 Task: Look for space in Sampit, Indonesia from 1st June, 2023 to 9th June, 2023 for 5 adults in price range Rs.6000 to Rs.12000. Place can be entire place with 3 bedrooms having 3 beds and 3 bathrooms. Property type can be house, flat, guest house. Booking option can be shelf check-in. Required host language is English.
Action: Mouse moved to (448, 60)
Screenshot: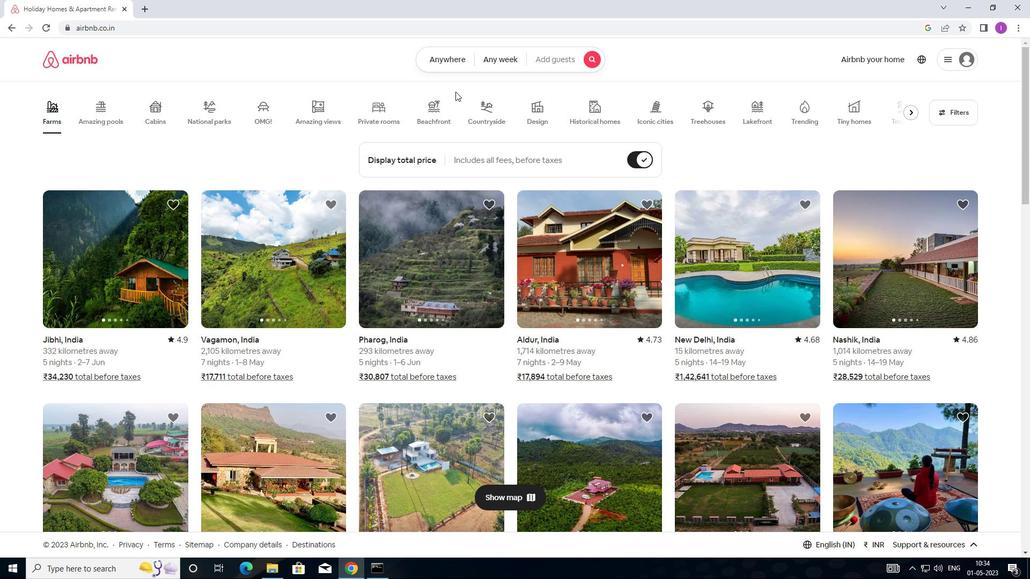 
Action: Mouse pressed left at (448, 60)
Screenshot: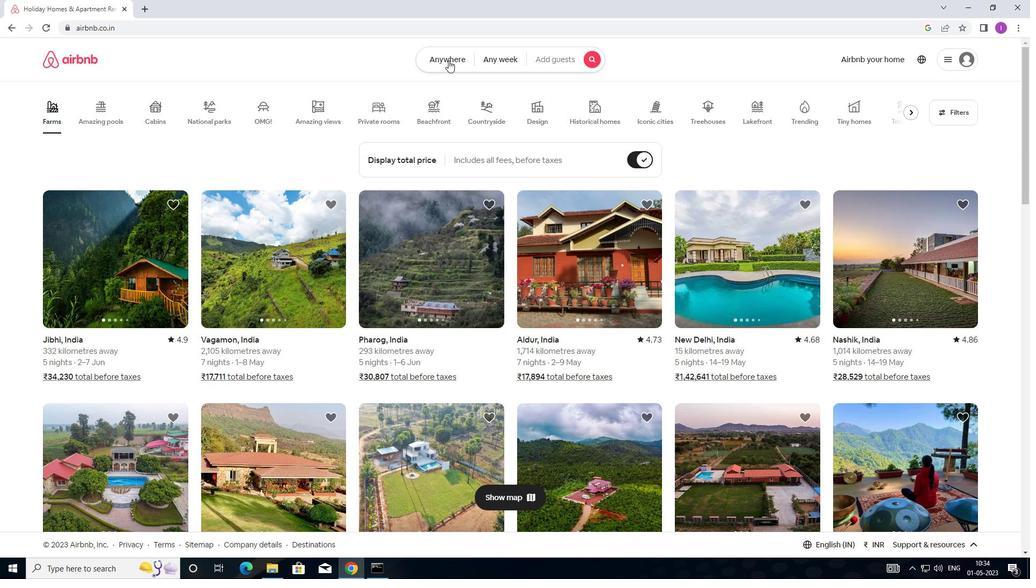 
Action: Mouse moved to (323, 106)
Screenshot: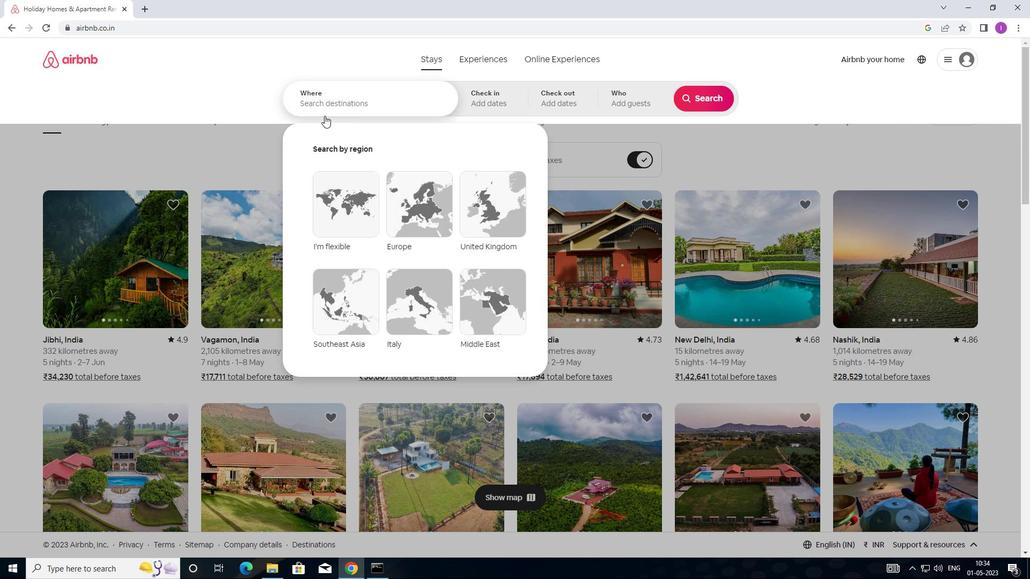 
Action: Mouse pressed left at (323, 106)
Screenshot: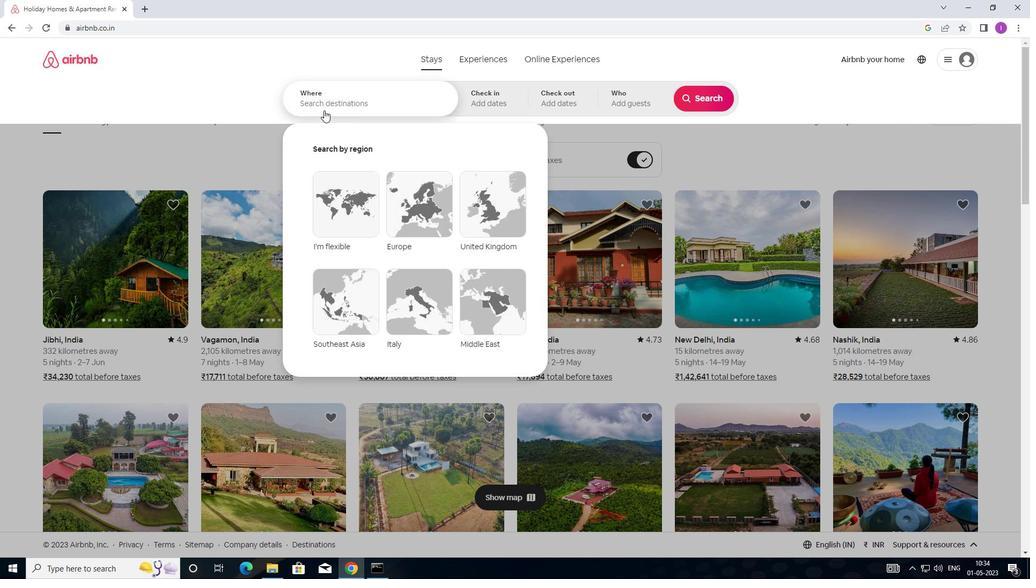 
Action: Mouse moved to (335, 97)
Screenshot: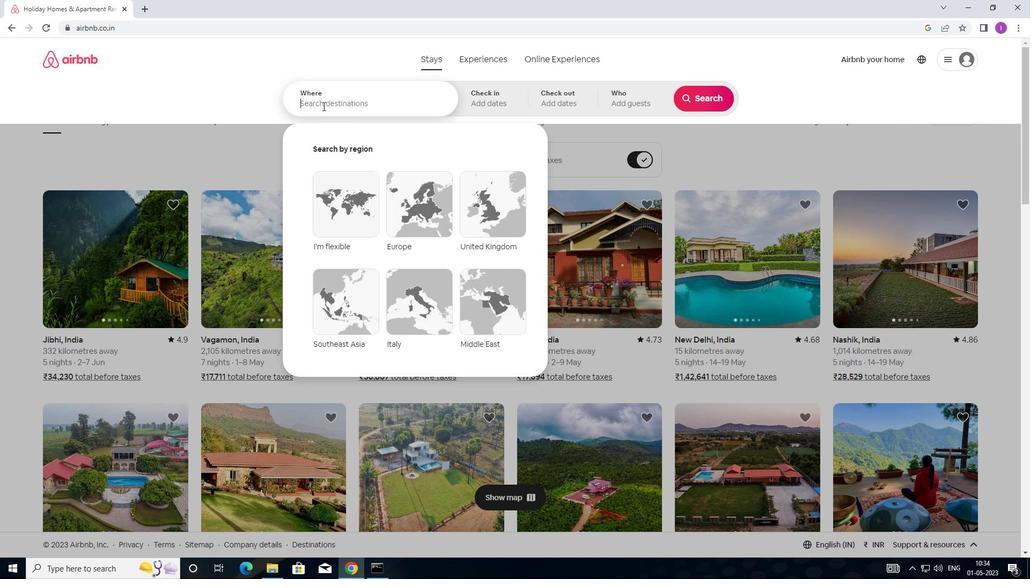 
Action: Key pressed <Key.shift>SAMPIT,<Key.shift>INDONESIA
Screenshot: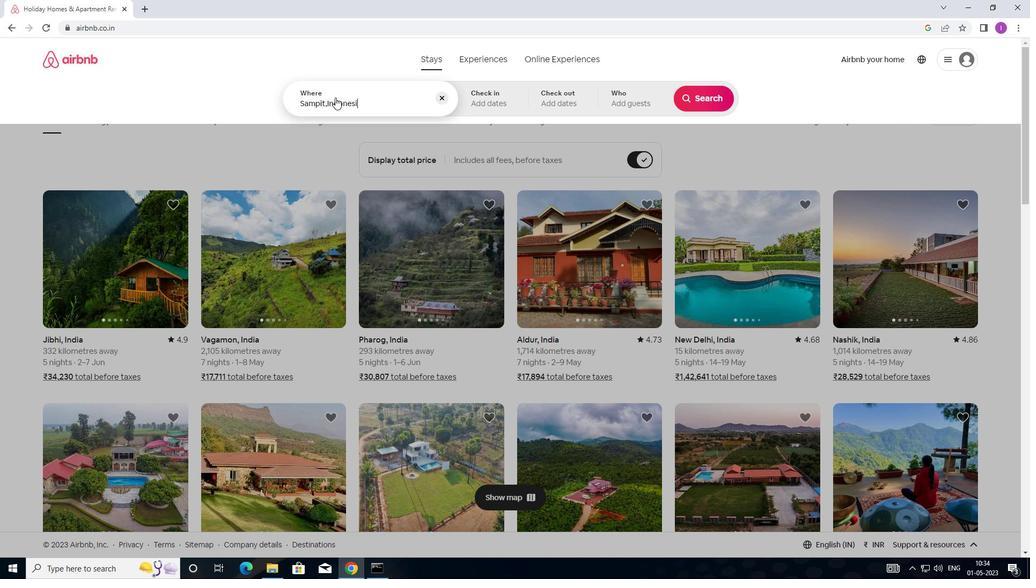 
Action: Mouse moved to (511, 100)
Screenshot: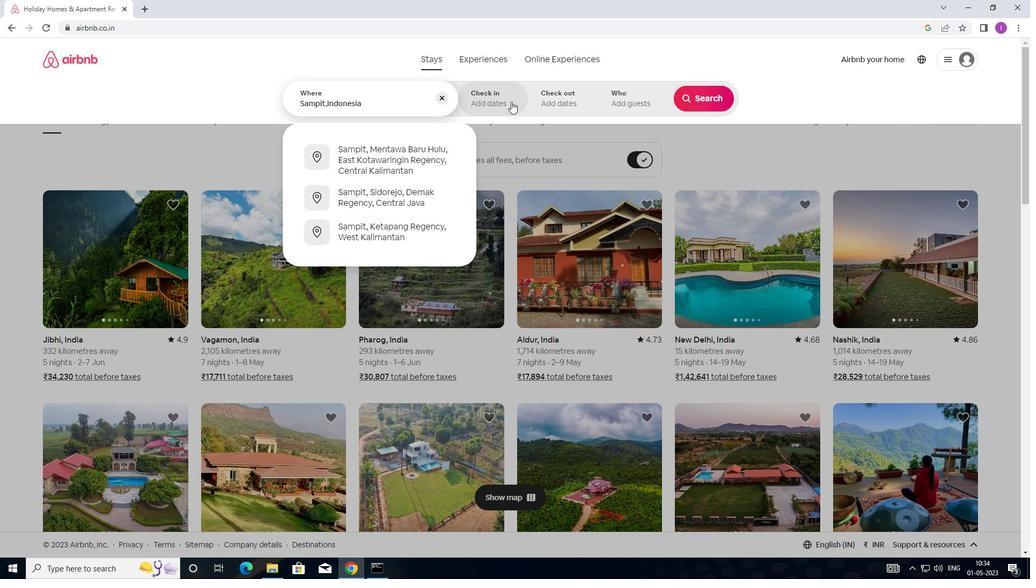 
Action: Mouse pressed left at (511, 100)
Screenshot: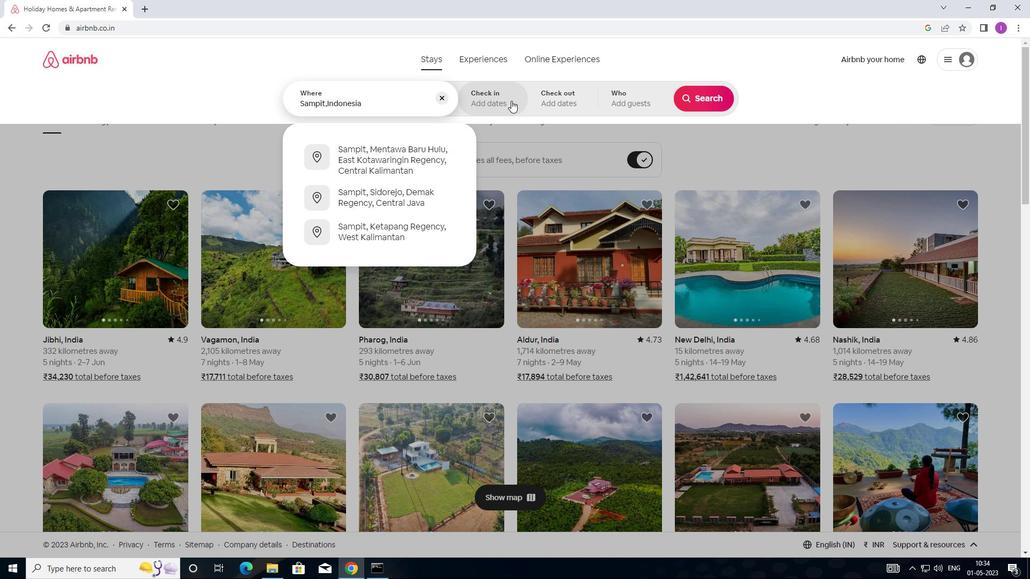 
Action: Mouse moved to (668, 258)
Screenshot: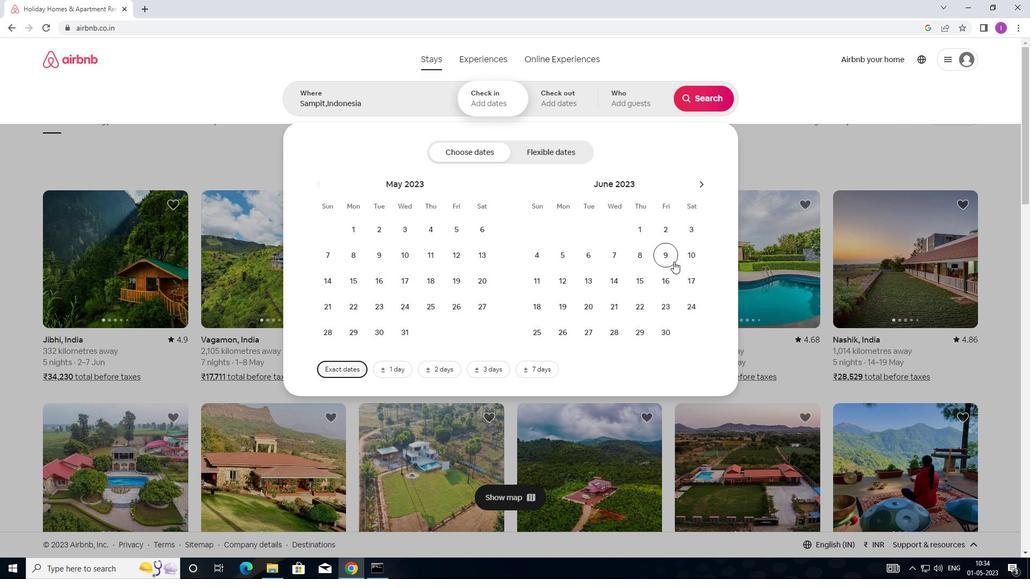 
Action: Mouse pressed left at (668, 258)
Screenshot: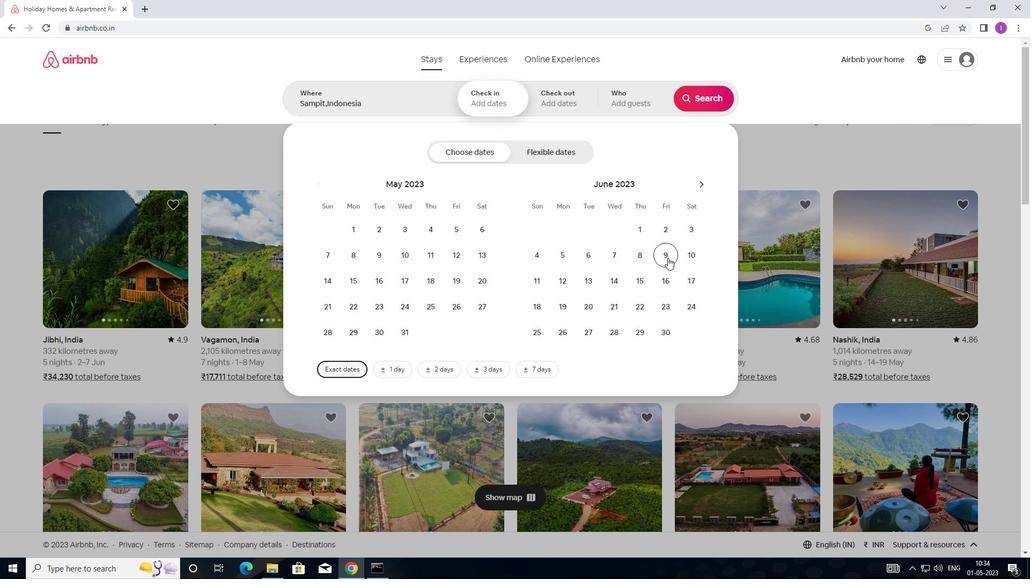 
Action: Mouse moved to (633, 231)
Screenshot: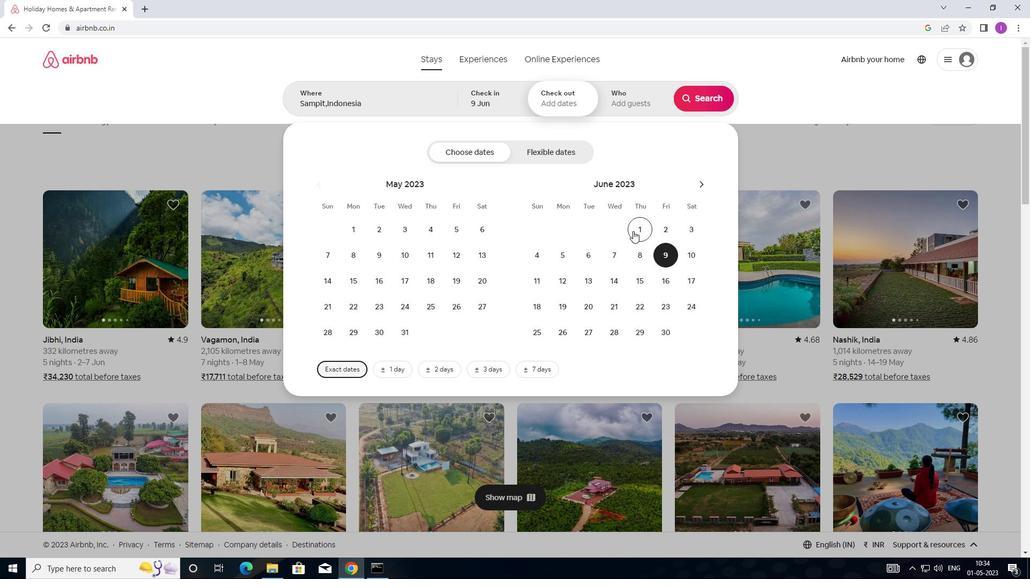 
Action: Mouse pressed left at (633, 231)
Screenshot: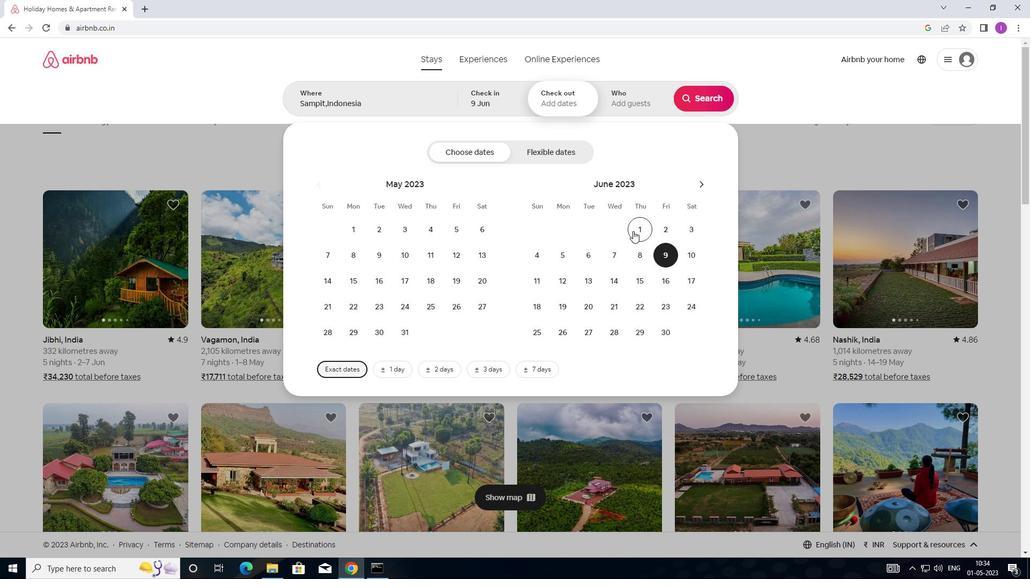 
Action: Mouse moved to (664, 256)
Screenshot: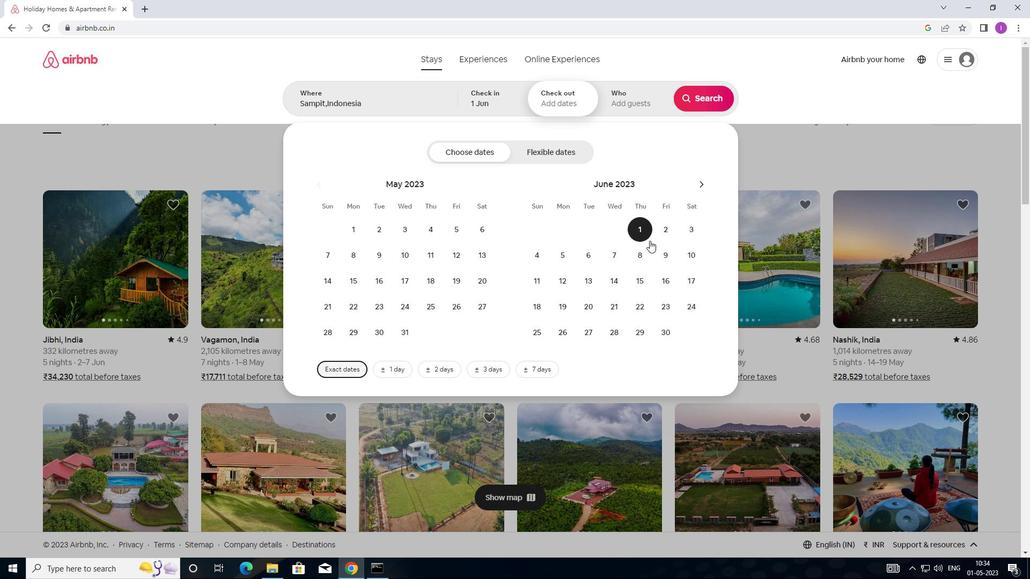 
Action: Mouse pressed left at (664, 256)
Screenshot: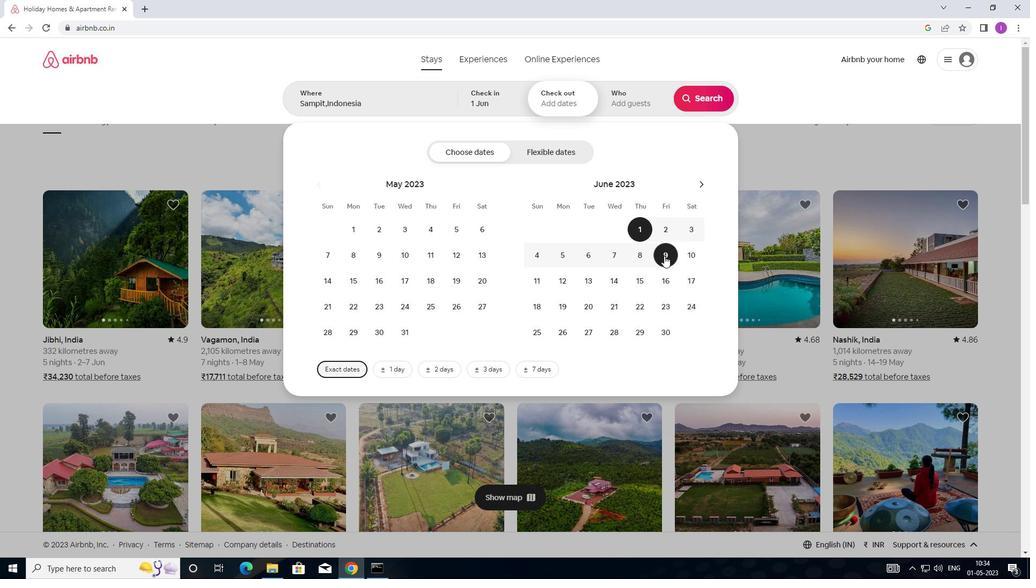 
Action: Mouse moved to (647, 109)
Screenshot: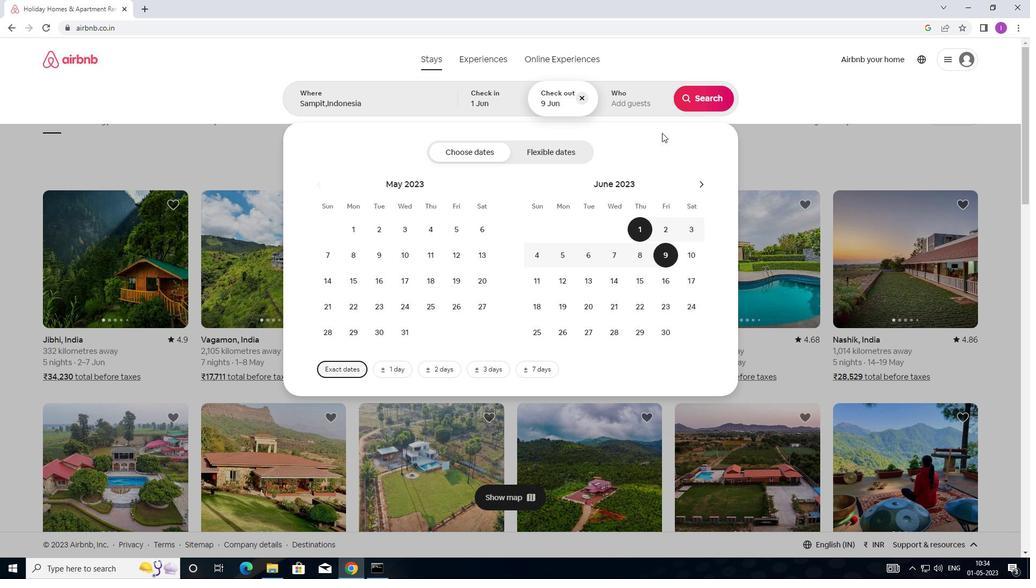 
Action: Mouse pressed left at (647, 109)
Screenshot: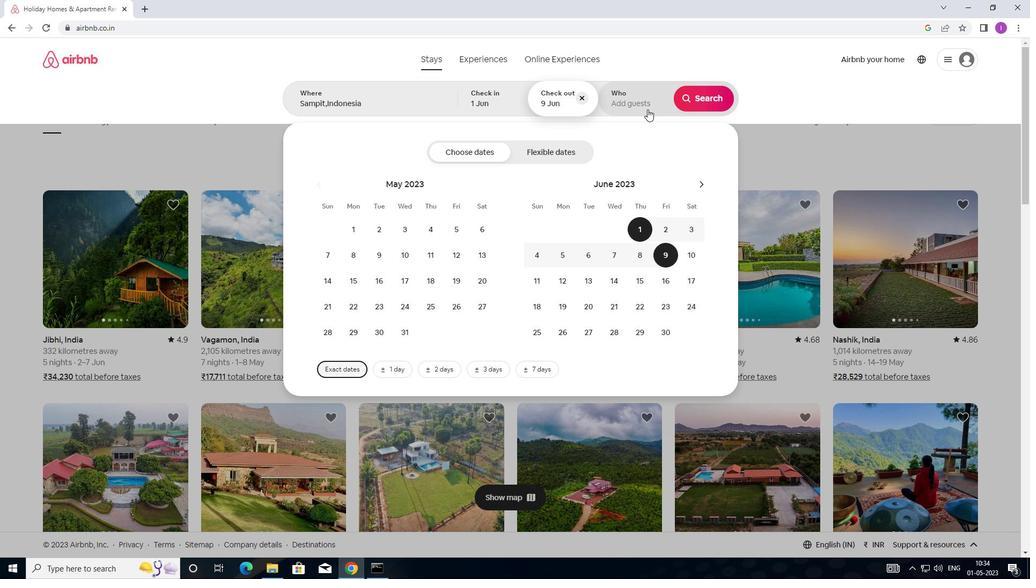 
Action: Mouse moved to (702, 153)
Screenshot: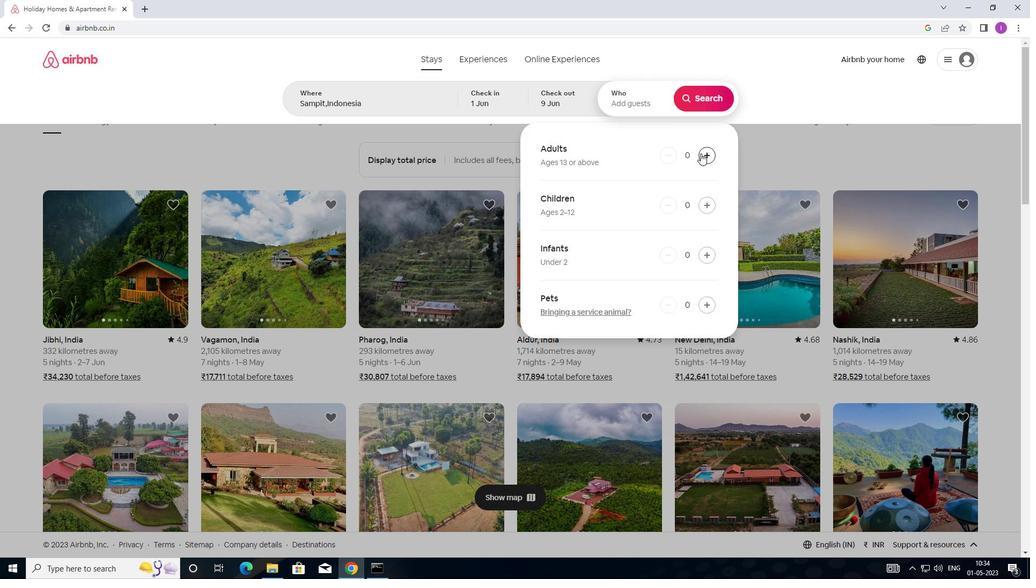 
Action: Mouse pressed left at (702, 153)
Screenshot: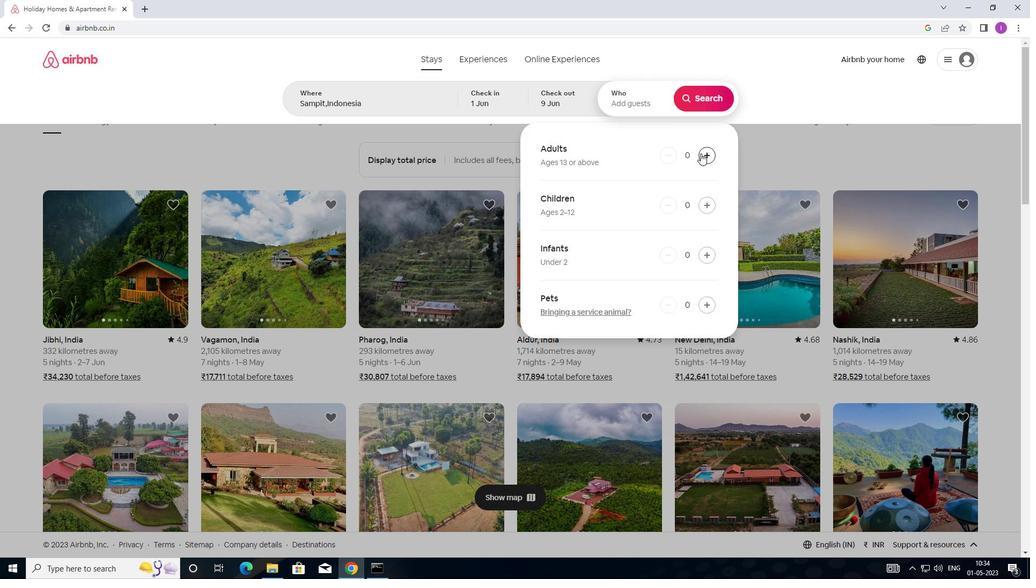
Action: Mouse moved to (703, 153)
Screenshot: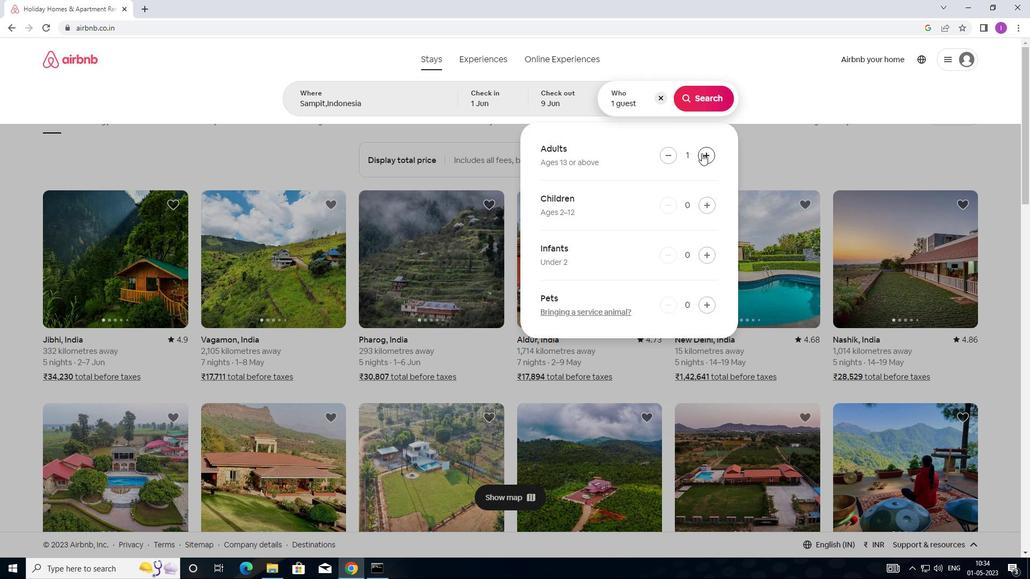 
Action: Mouse pressed left at (703, 153)
Screenshot: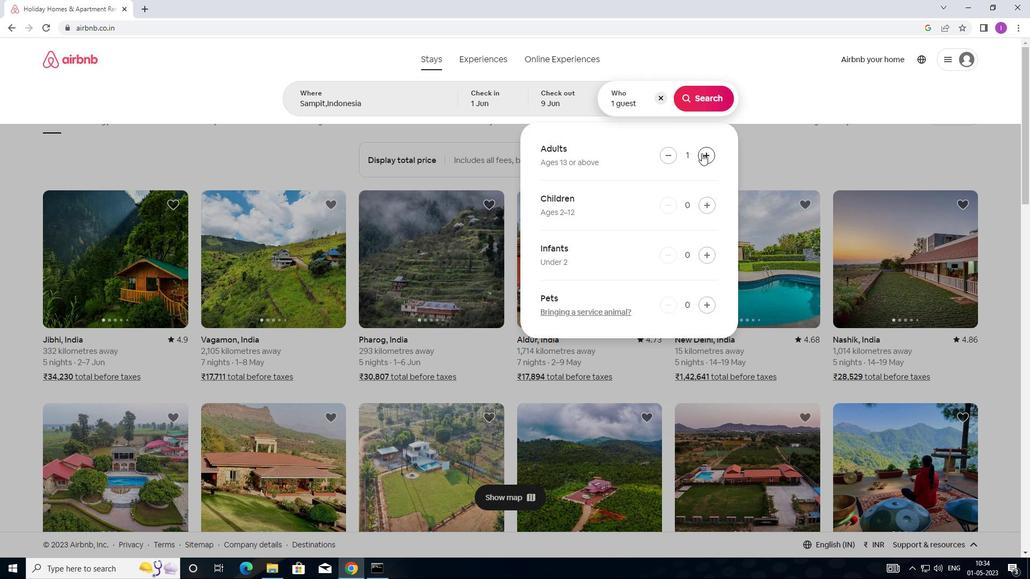 
Action: Mouse pressed left at (703, 153)
Screenshot: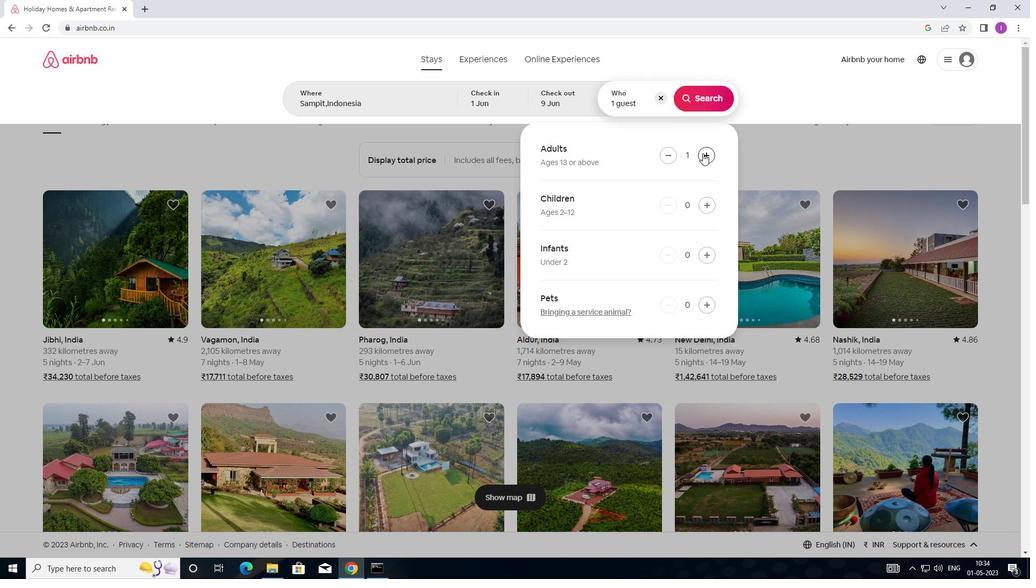 
Action: Mouse pressed left at (703, 153)
Screenshot: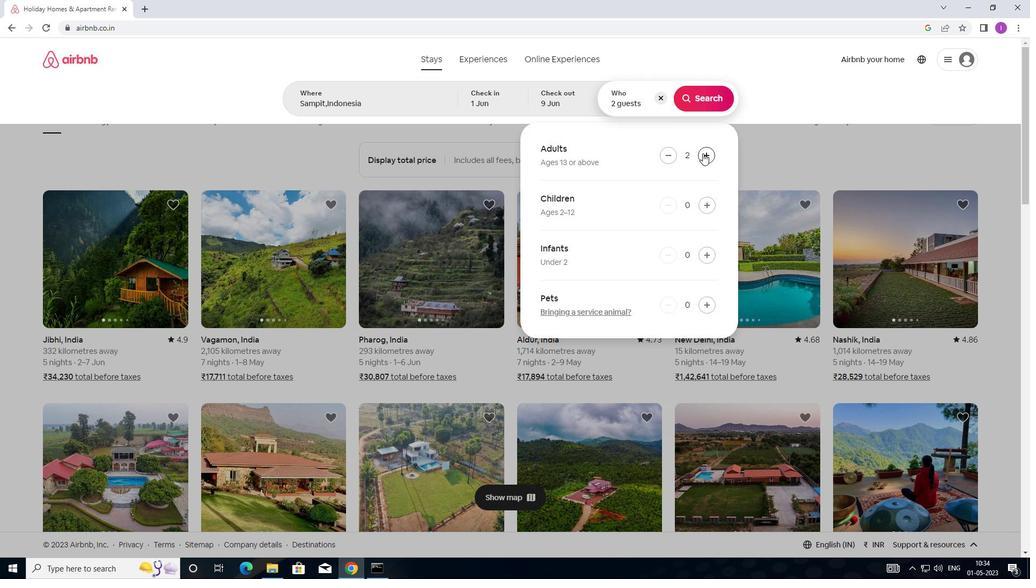 
Action: Mouse moved to (704, 152)
Screenshot: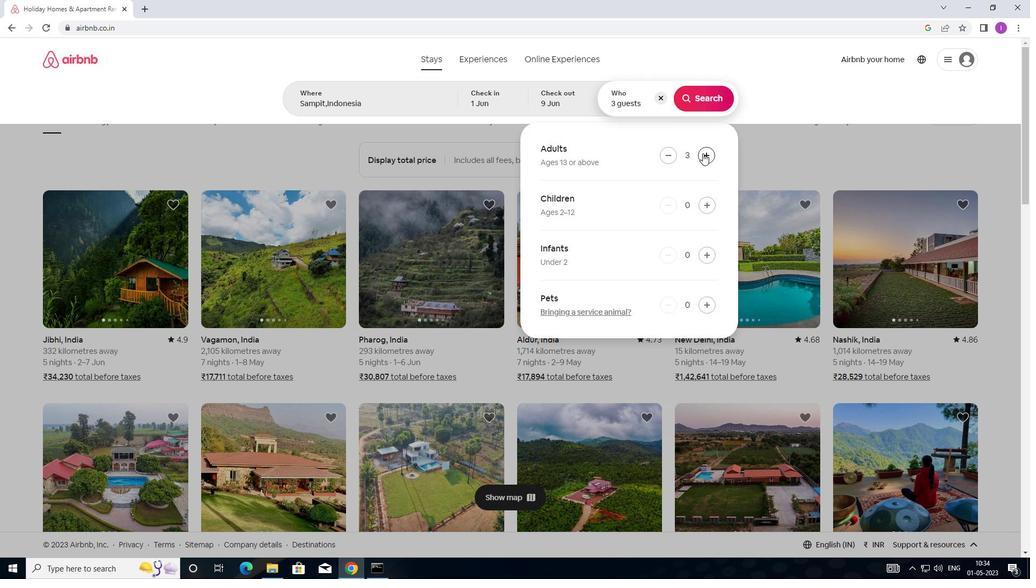 
Action: Mouse pressed left at (704, 152)
Screenshot: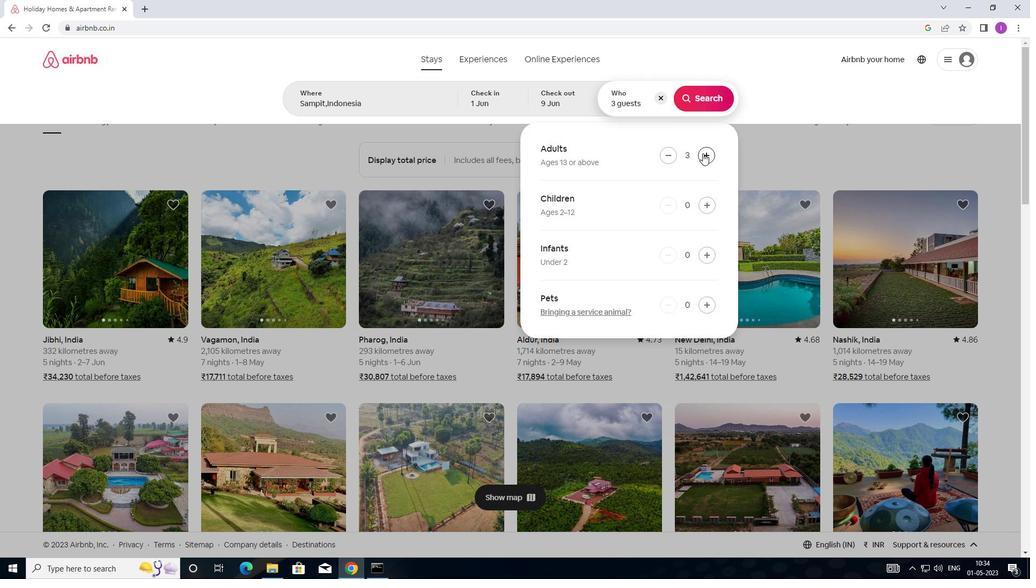 
Action: Mouse moved to (713, 105)
Screenshot: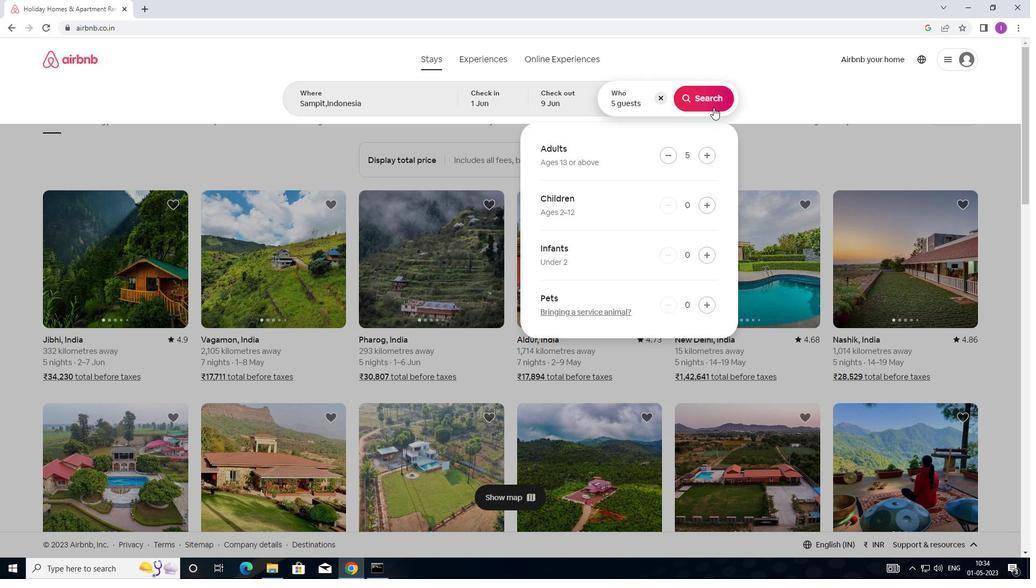 
Action: Mouse pressed left at (713, 105)
Screenshot: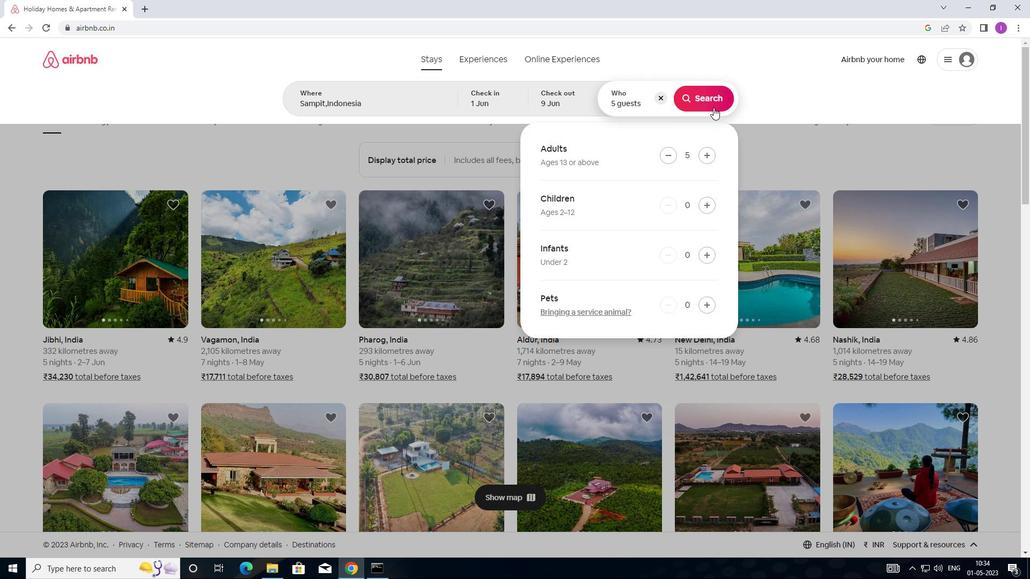 
Action: Mouse moved to (1000, 109)
Screenshot: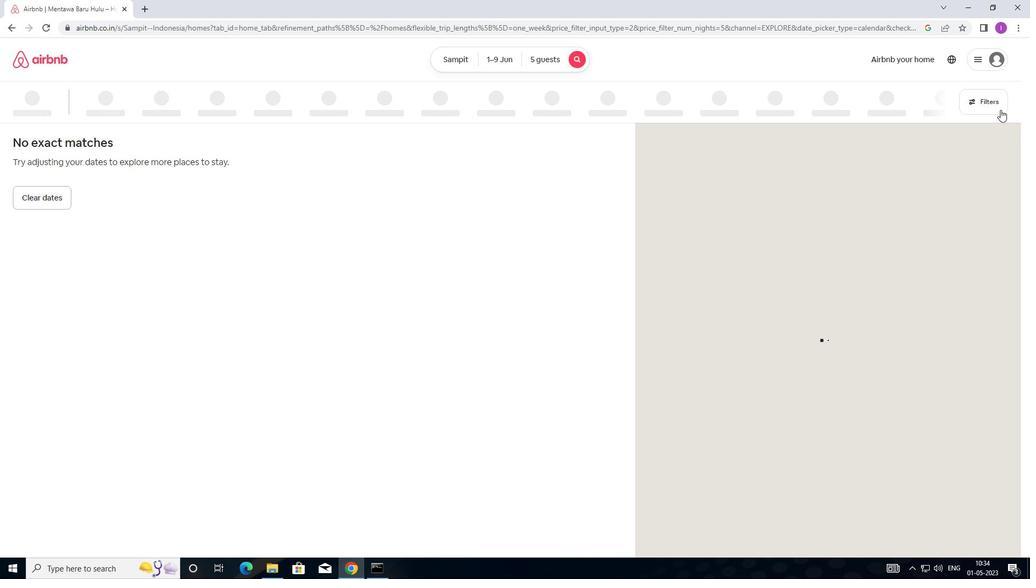 
Action: Mouse pressed left at (1000, 109)
Screenshot: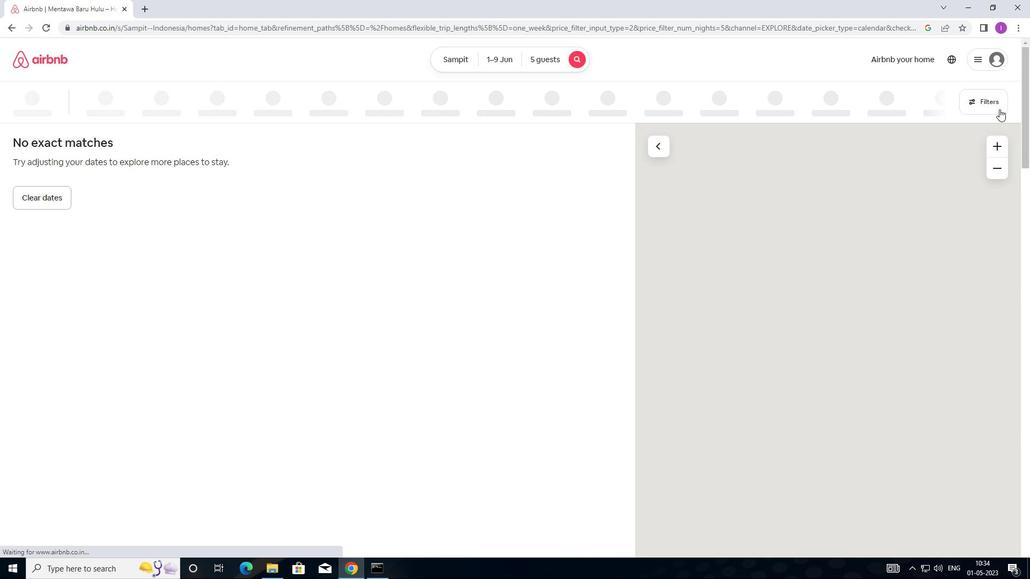 
Action: Mouse moved to (381, 172)
Screenshot: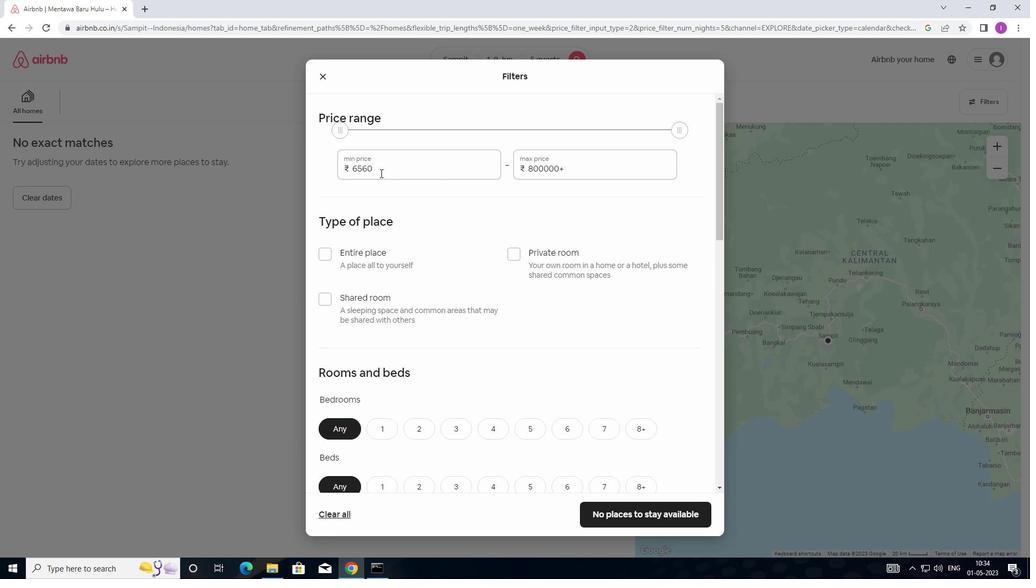 
Action: Mouse pressed left at (381, 172)
Screenshot: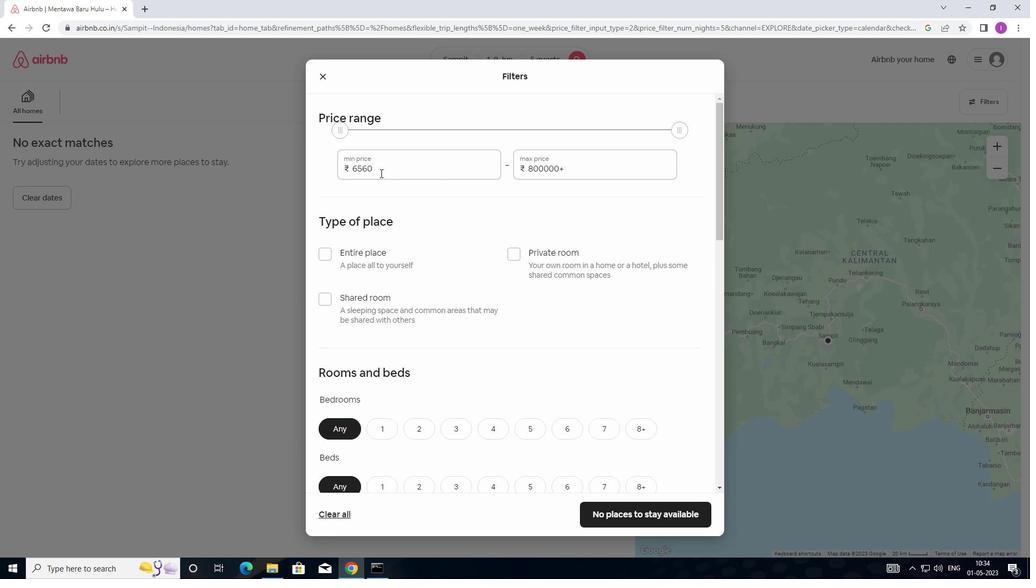
Action: Mouse moved to (332, 171)
Screenshot: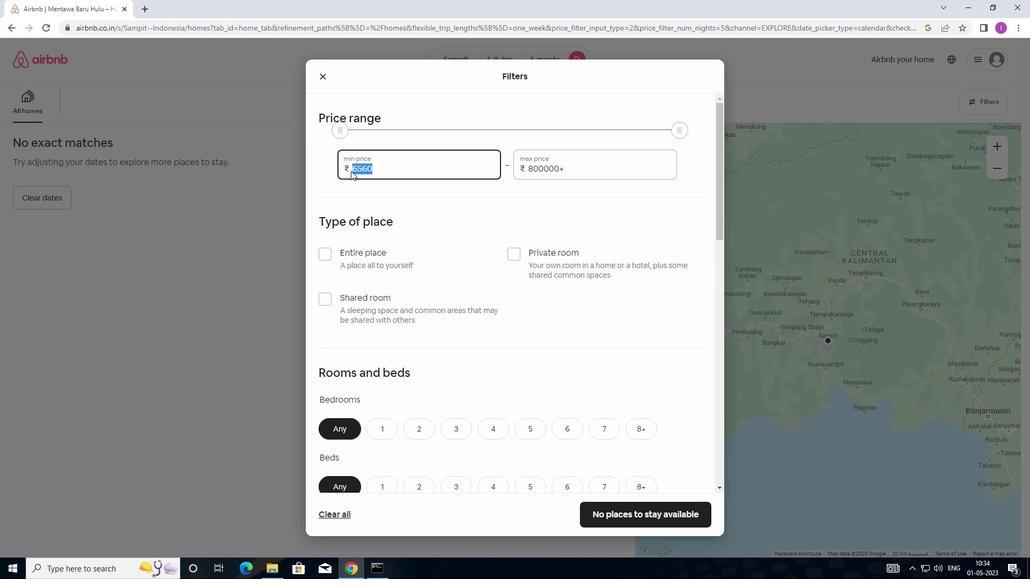 
Action: Key pressed 6000
Screenshot: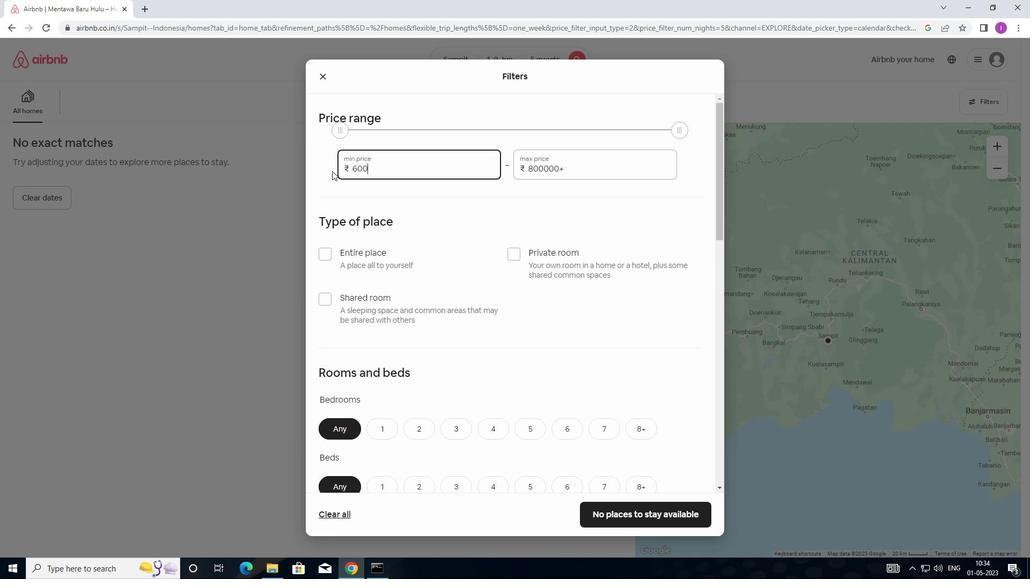 
Action: Mouse moved to (572, 172)
Screenshot: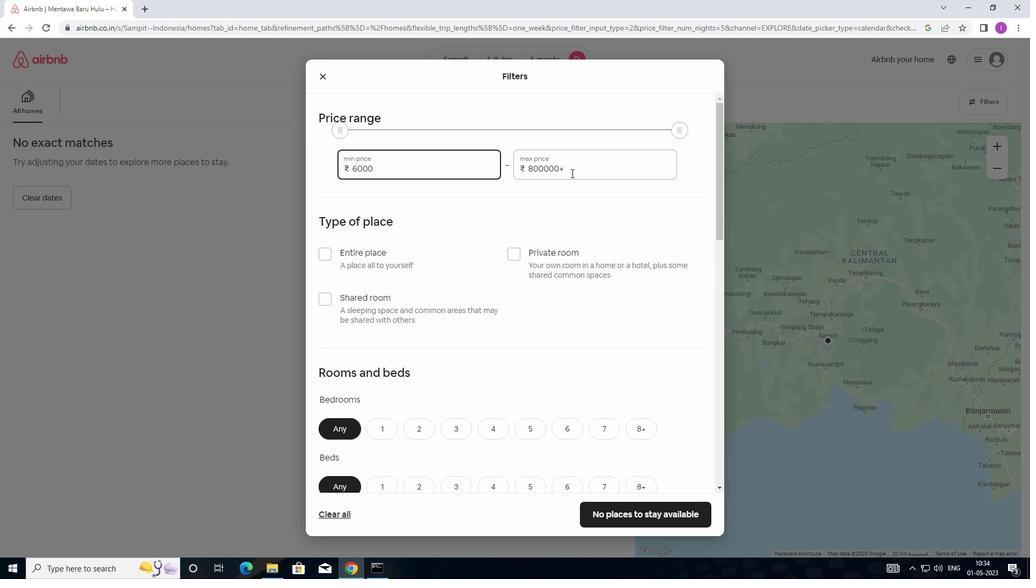
Action: Mouse pressed left at (572, 172)
Screenshot: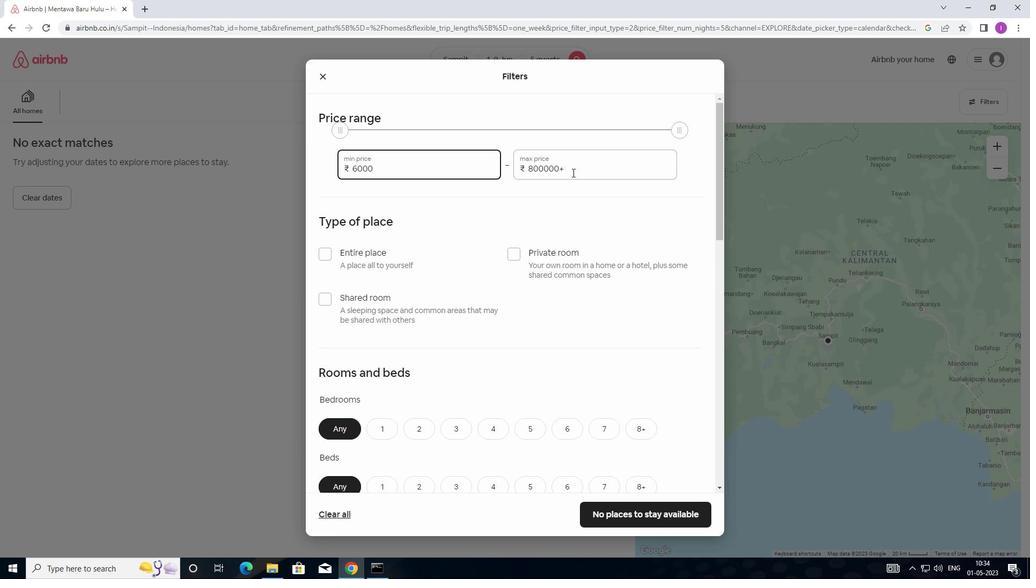 
Action: Mouse moved to (518, 171)
Screenshot: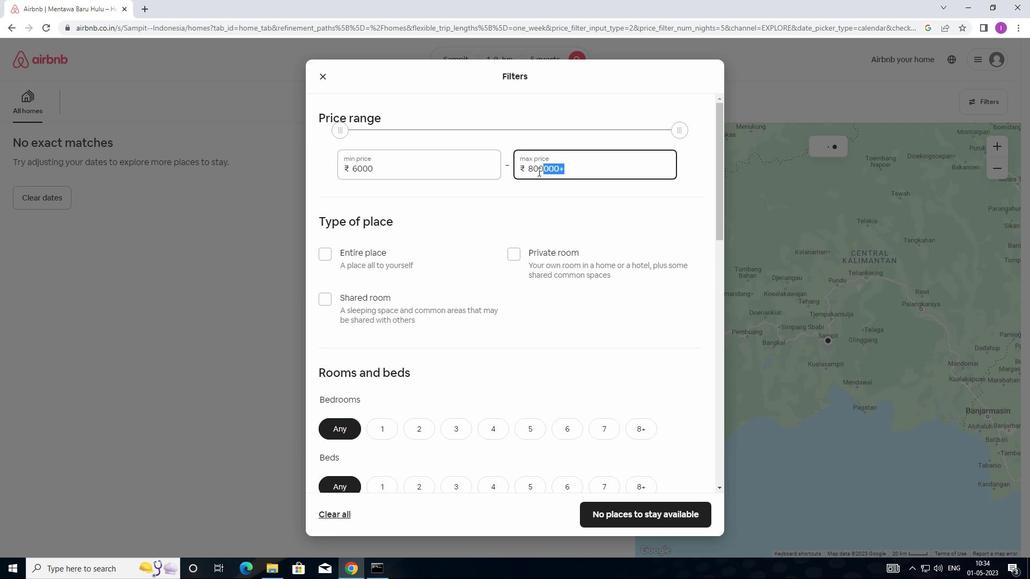 
Action: Key pressed 12000
Screenshot: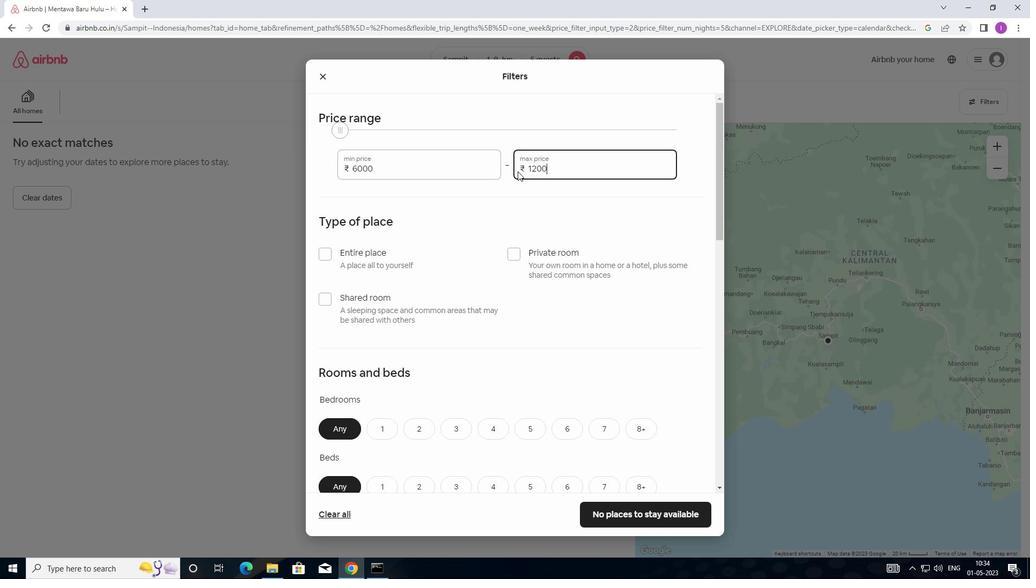
Action: Mouse moved to (337, 256)
Screenshot: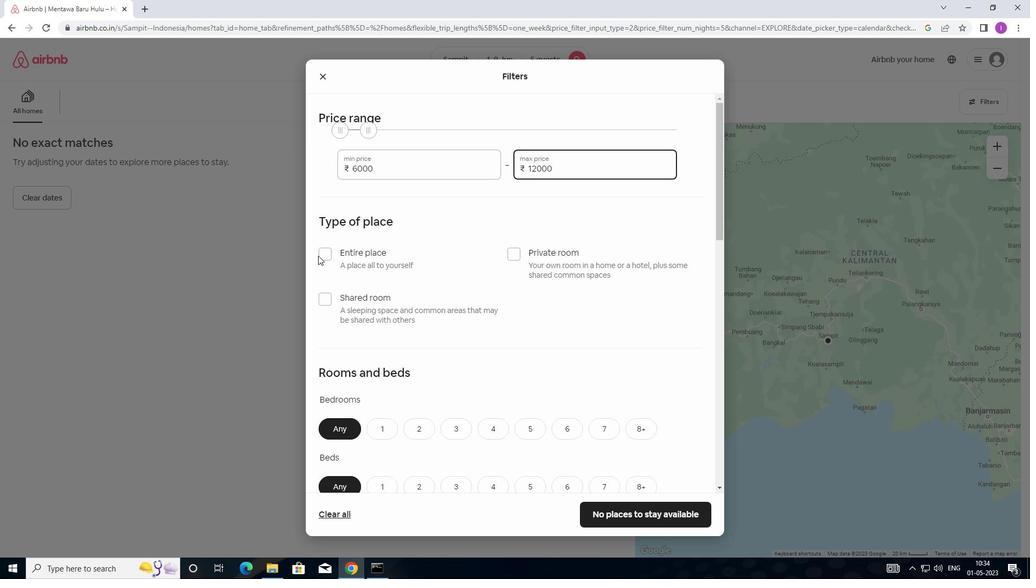 
Action: Mouse pressed left at (337, 256)
Screenshot: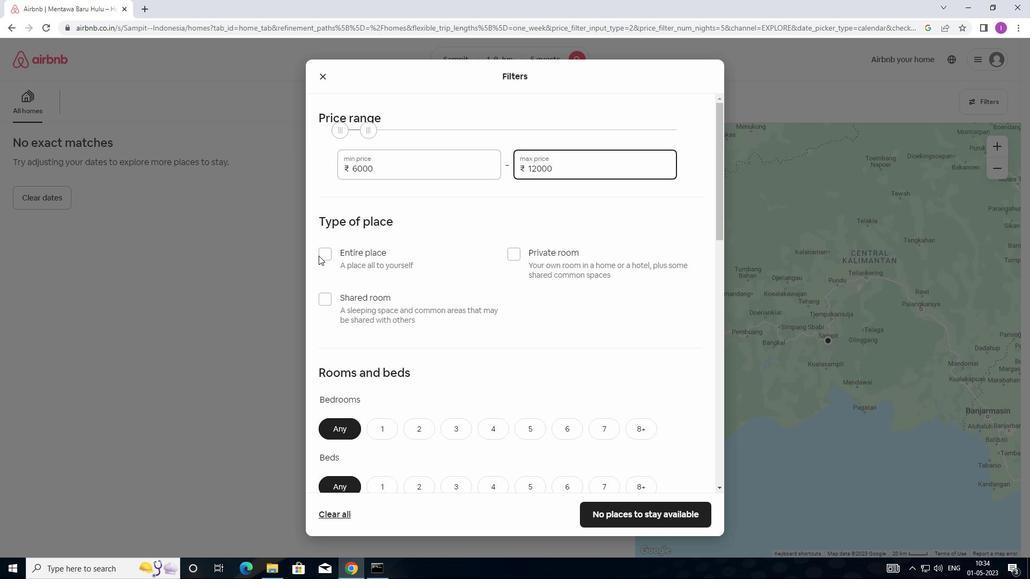 
Action: Mouse moved to (379, 309)
Screenshot: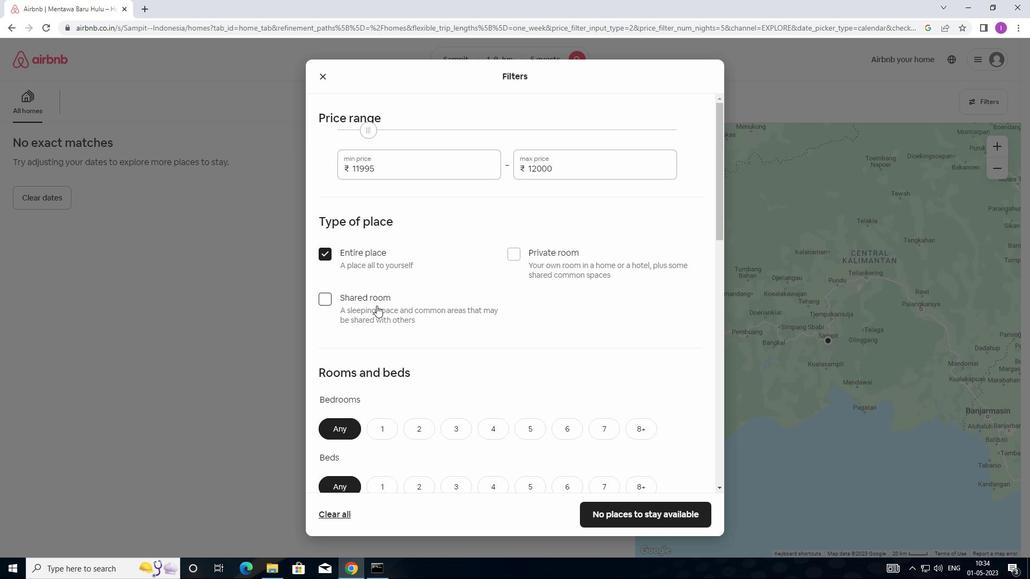
Action: Mouse scrolled (379, 309) with delta (0, 0)
Screenshot: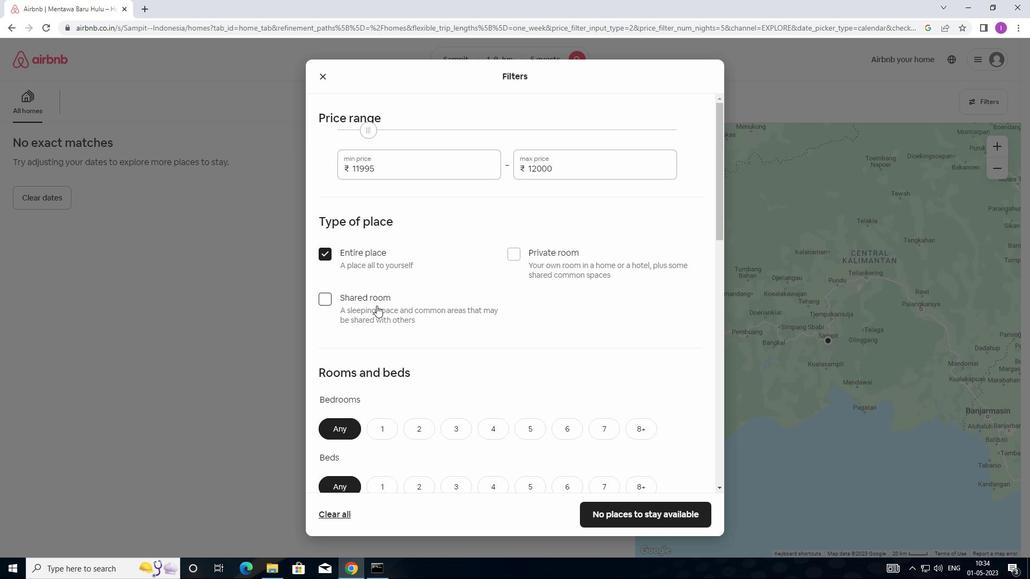 
Action: Mouse moved to (381, 313)
Screenshot: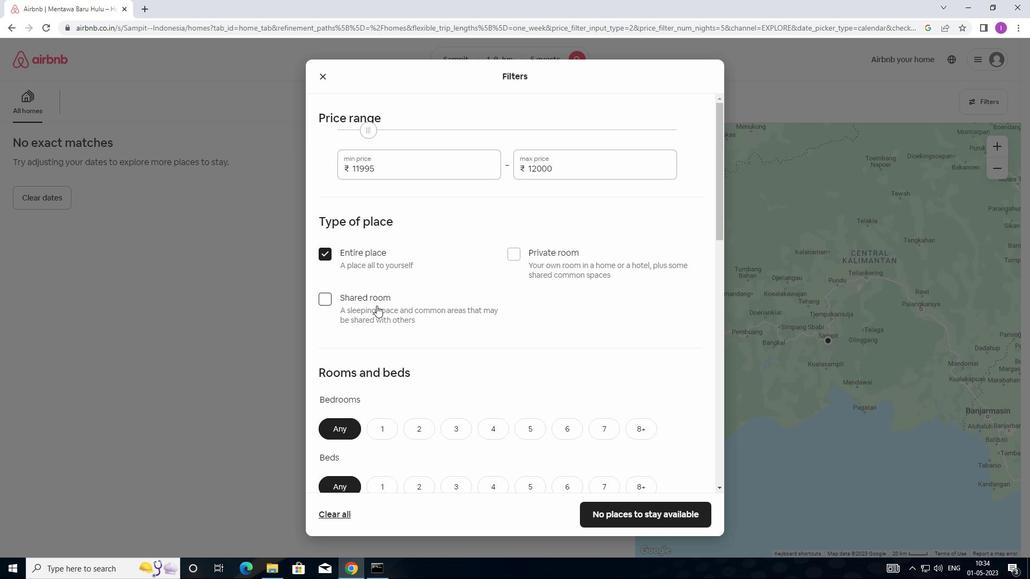 
Action: Mouse scrolled (381, 312) with delta (0, 0)
Screenshot: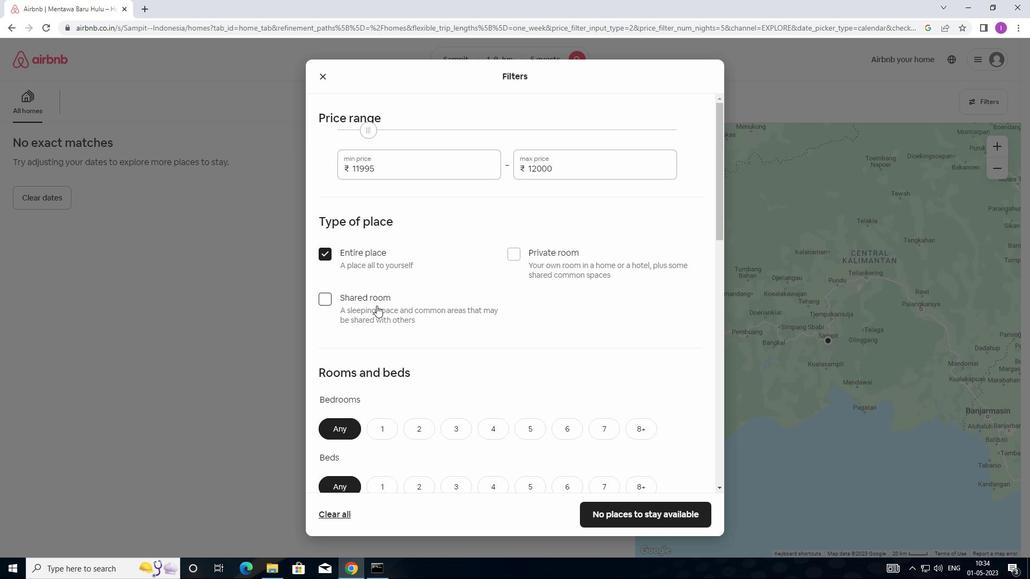 
Action: Mouse moved to (382, 314)
Screenshot: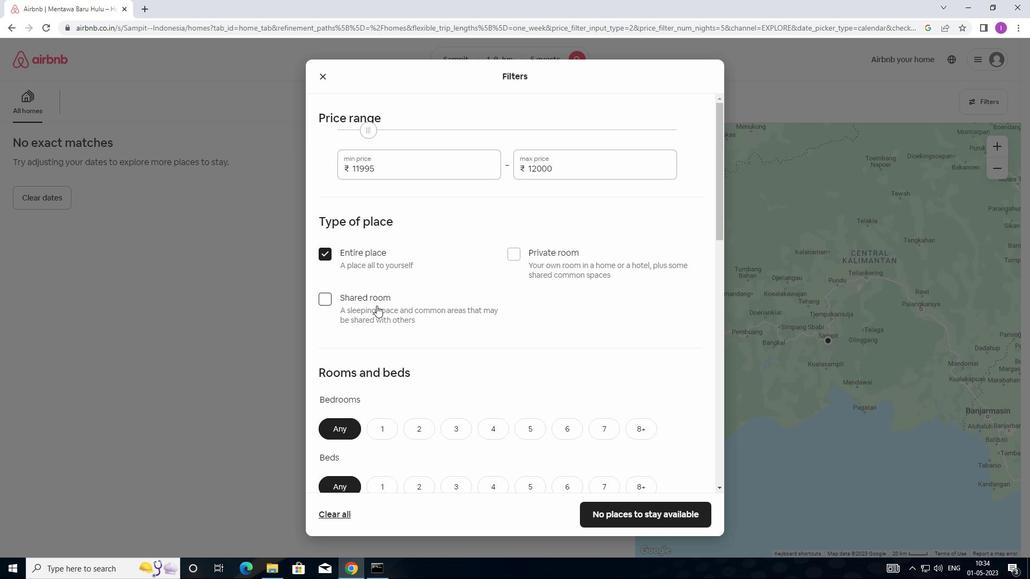 
Action: Mouse scrolled (382, 314) with delta (0, 0)
Screenshot: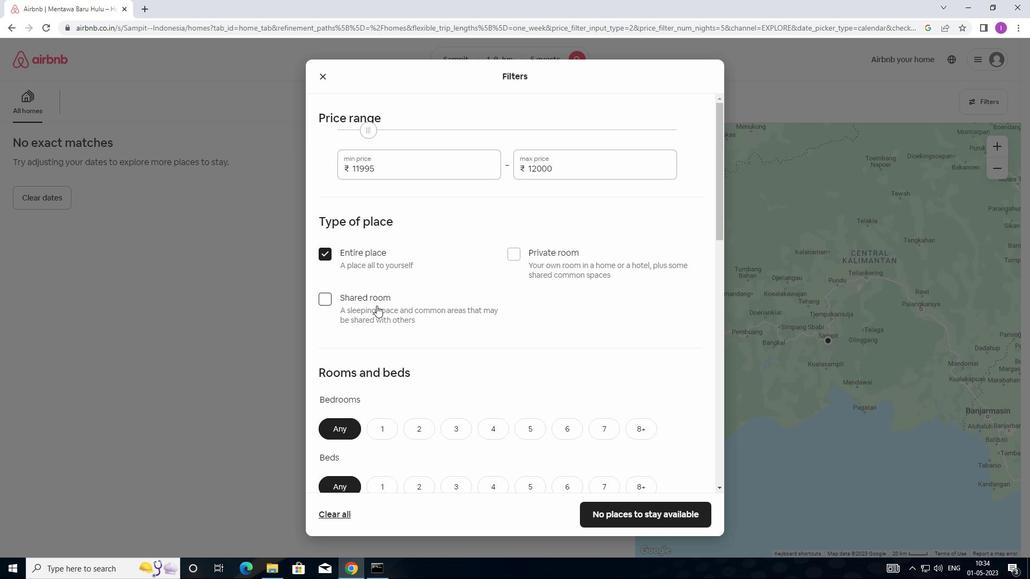 
Action: Mouse scrolled (382, 314) with delta (0, 0)
Screenshot: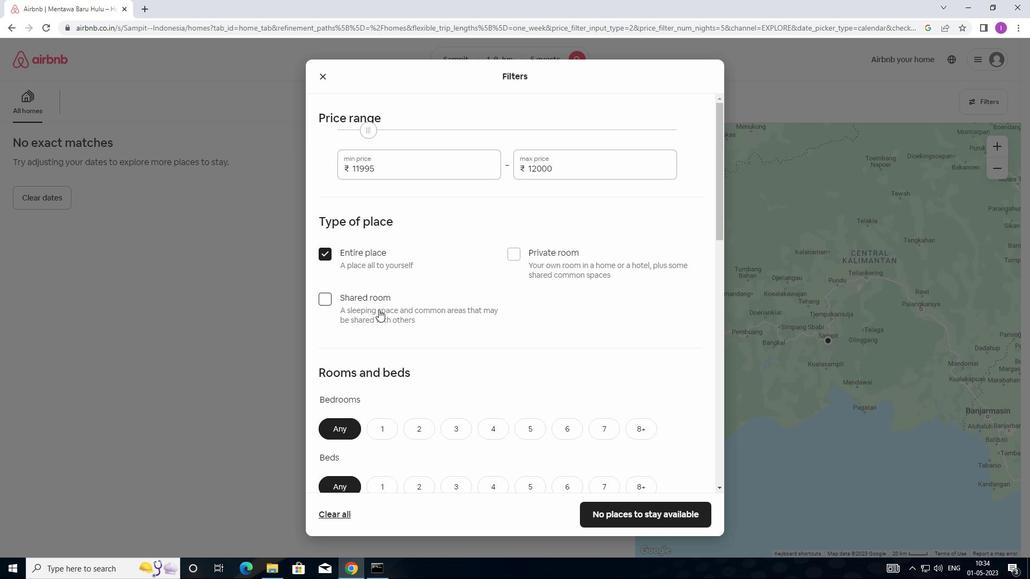 
Action: Mouse moved to (467, 219)
Screenshot: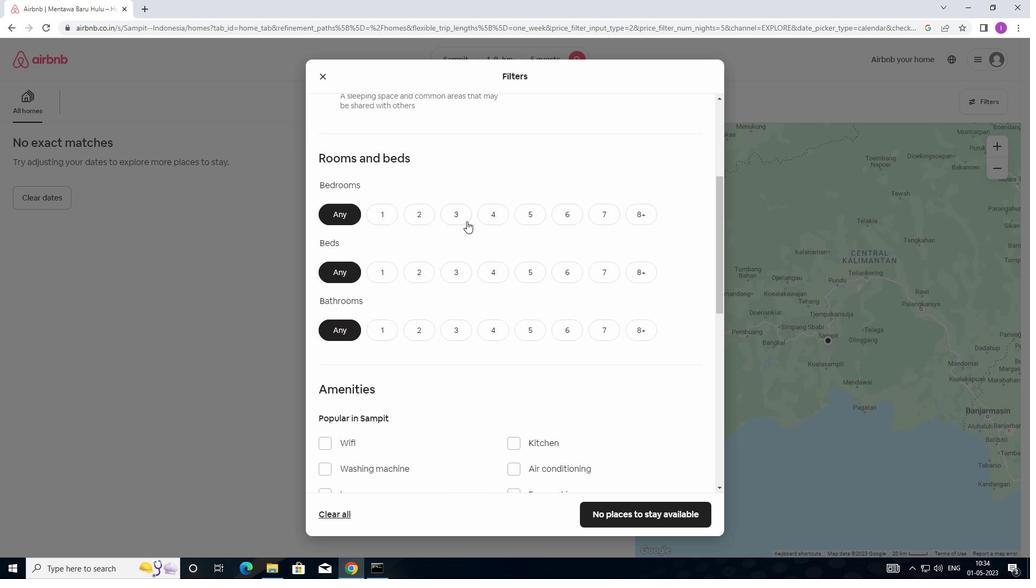 
Action: Mouse pressed left at (467, 219)
Screenshot: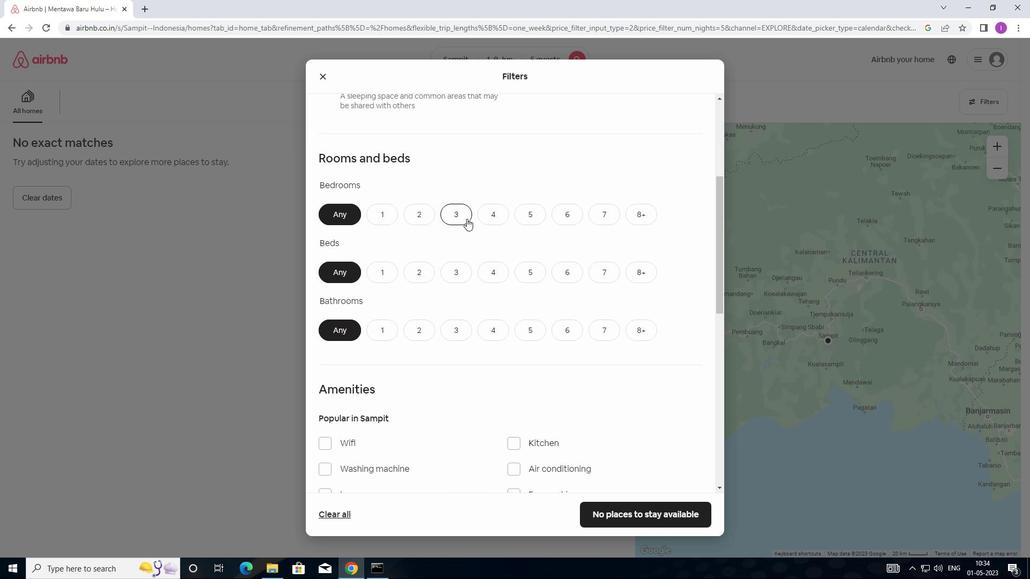 
Action: Mouse moved to (445, 261)
Screenshot: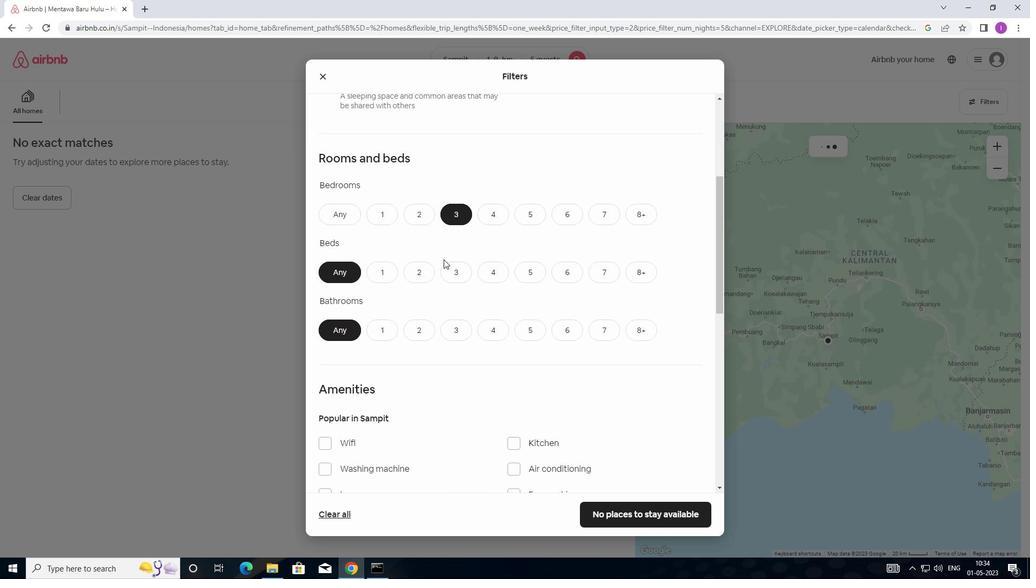 
Action: Mouse pressed left at (445, 261)
Screenshot: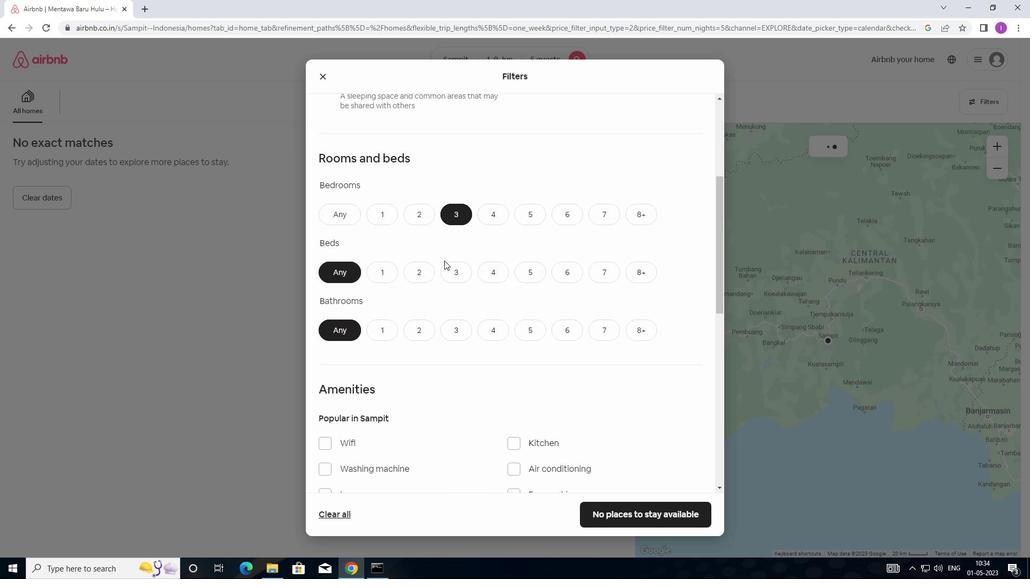 
Action: Mouse moved to (455, 281)
Screenshot: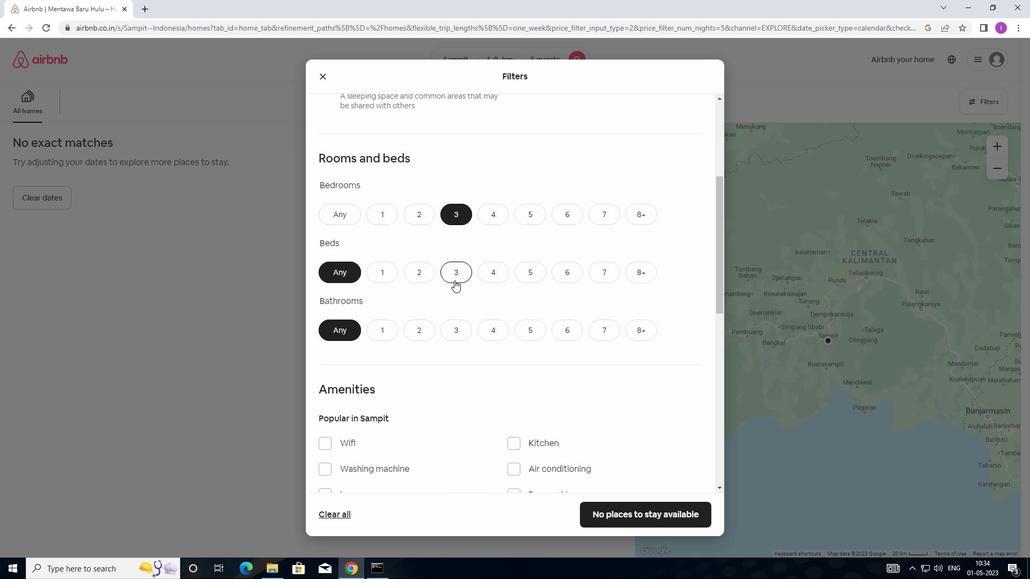 
Action: Mouse pressed left at (455, 281)
Screenshot: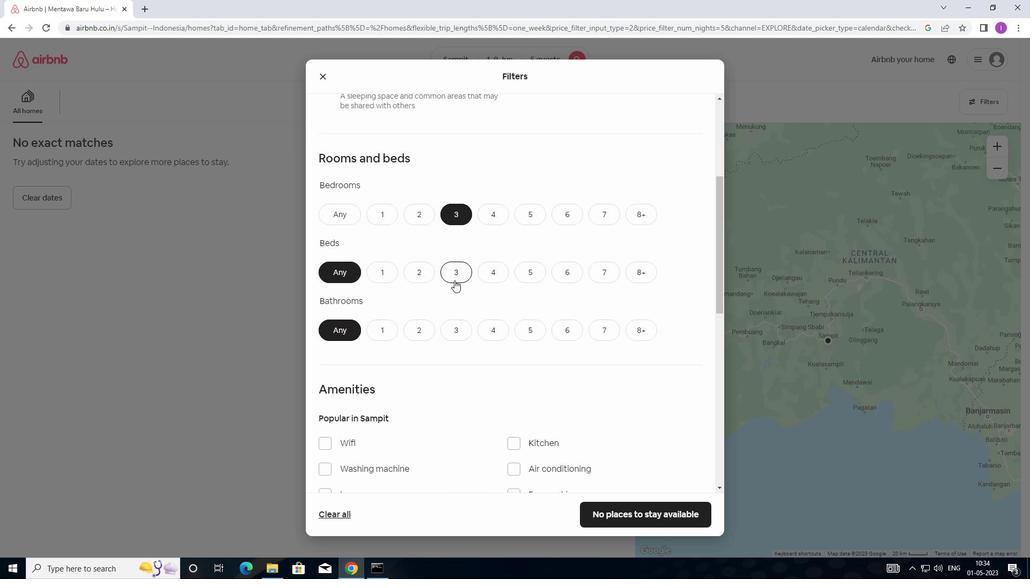
Action: Mouse moved to (457, 332)
Screenshot: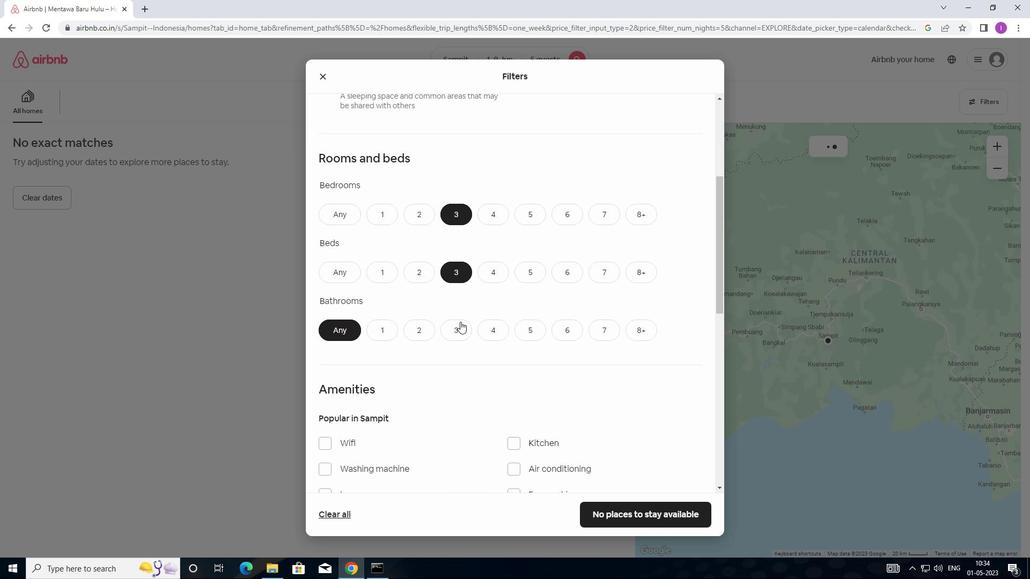 
Action: Mouse pressed left at (457, 332)
Screenshot: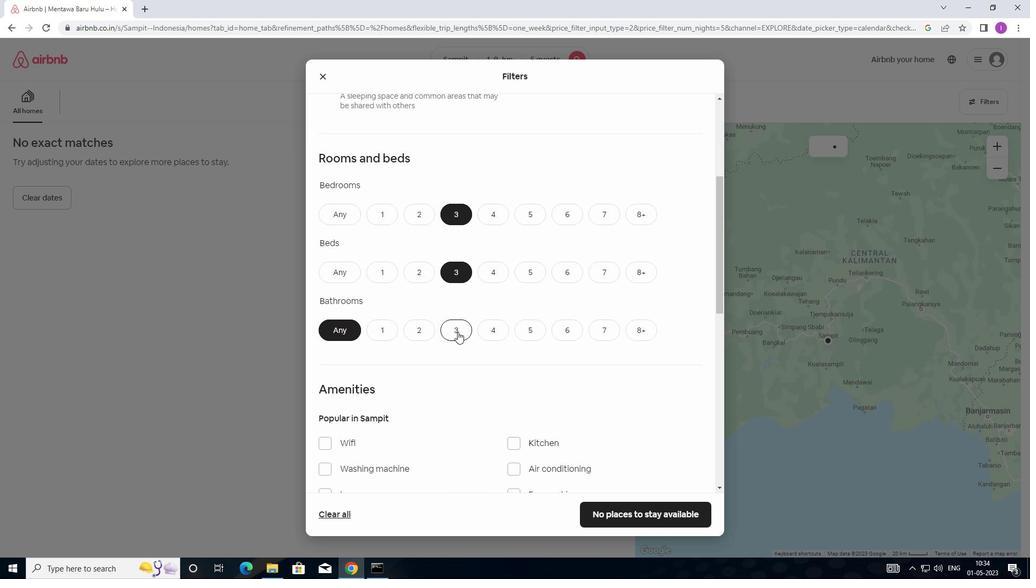 
Action: Mouse moved to (485, 320)
Screenshot: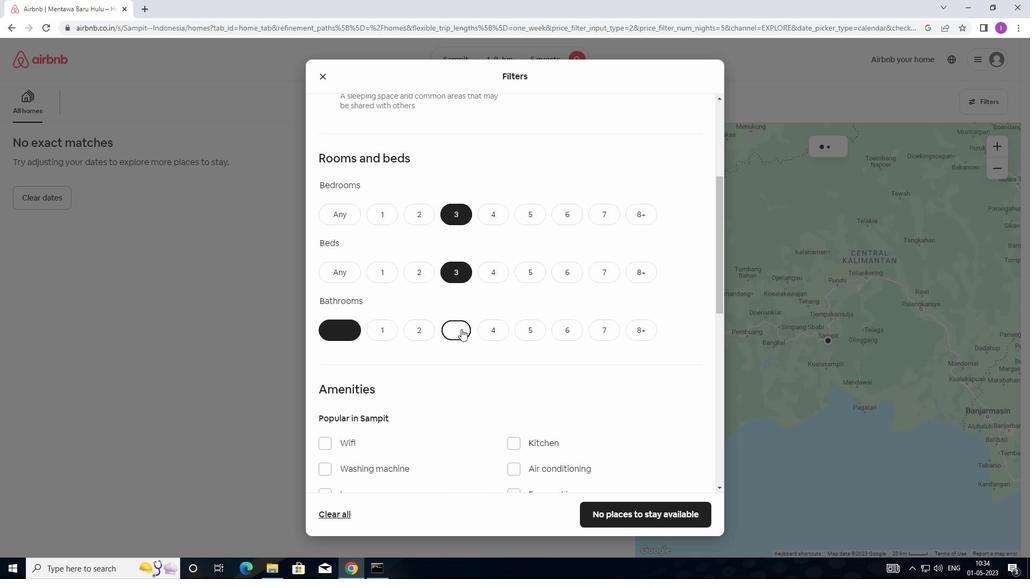 
Action: Mouse scrolled (485, 319) with delta (0, 0)
Screenshot: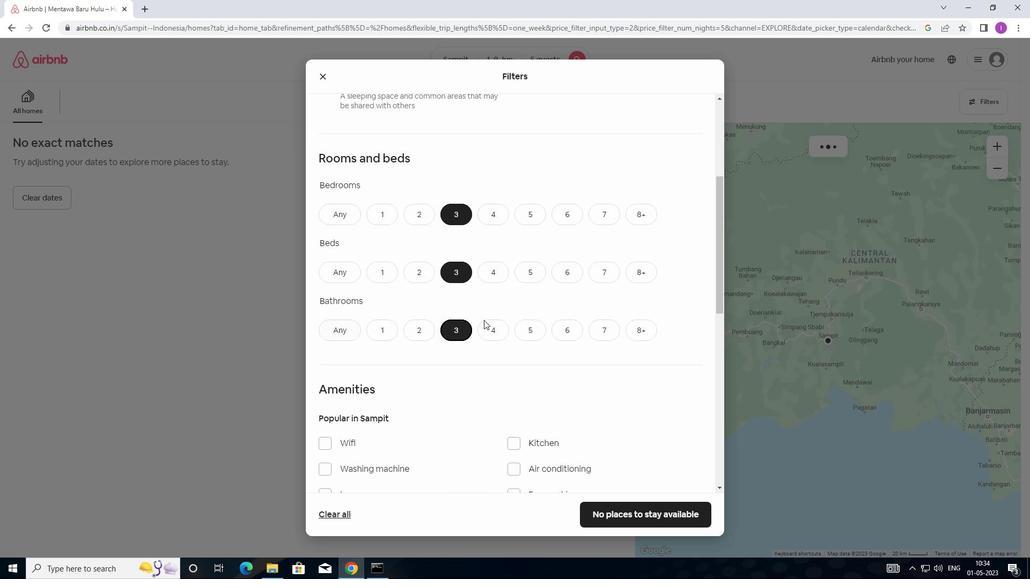 
Action: Mouse moved to (485, 321)
Screenshot: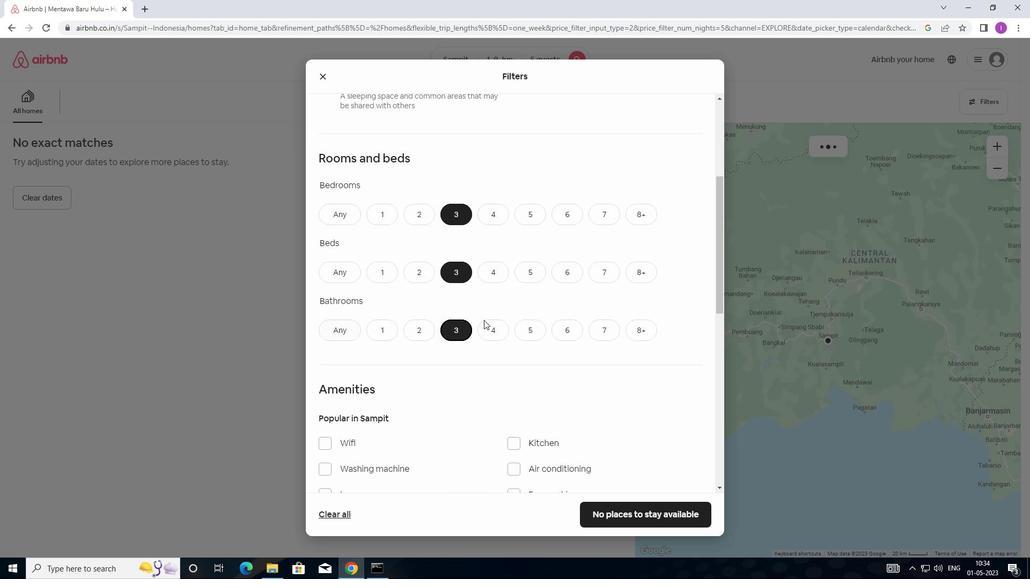 
Action: Mouse scrolled (485, 320) with delta (0, 0)
Screenshot: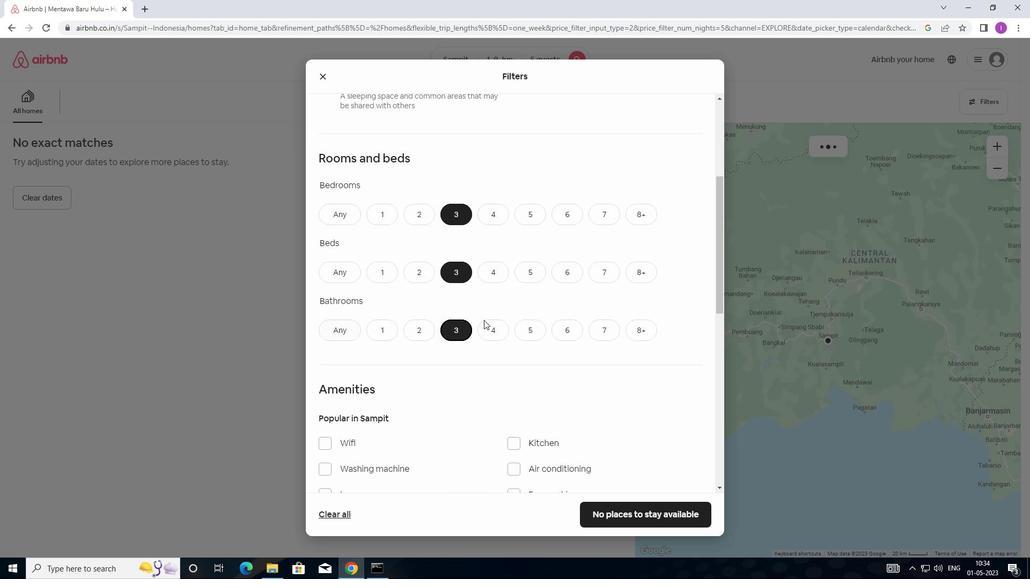 
Action: Mouse moved to (488, 323)
Screenshot: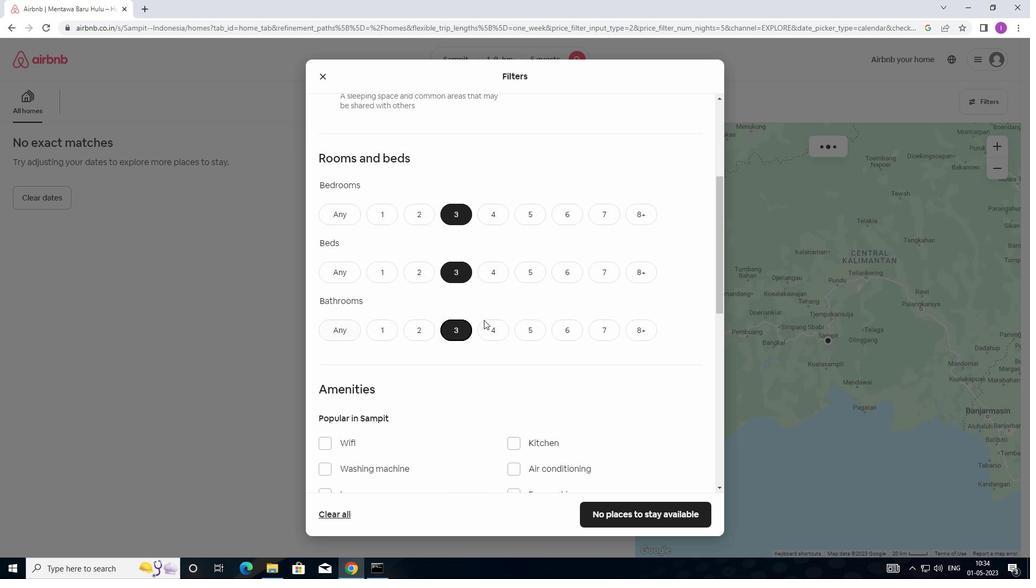 
Action: Mouse scrolled (488, 323) with delta (0, 0)
Screenshot: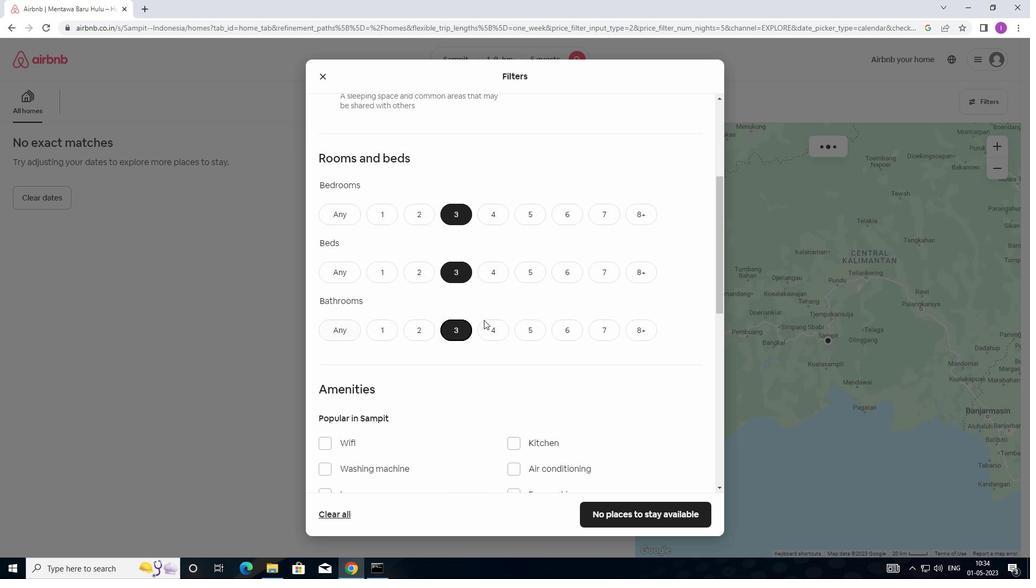 
Action: Mouse moved to (498, 326)
Screenshot: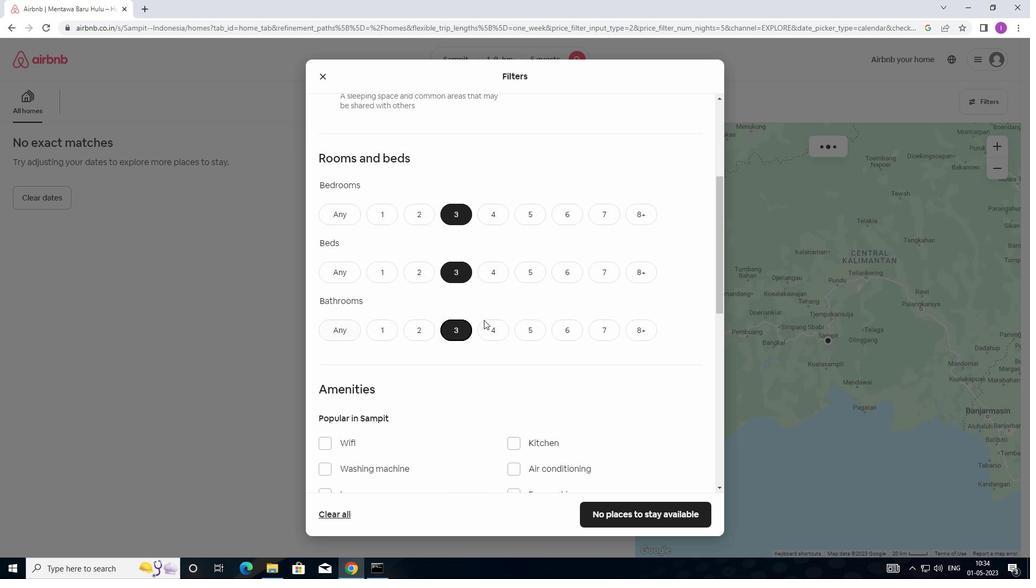 
Action: Mouse scrolled (498, 325) with delta (0, 0)
Screenshot: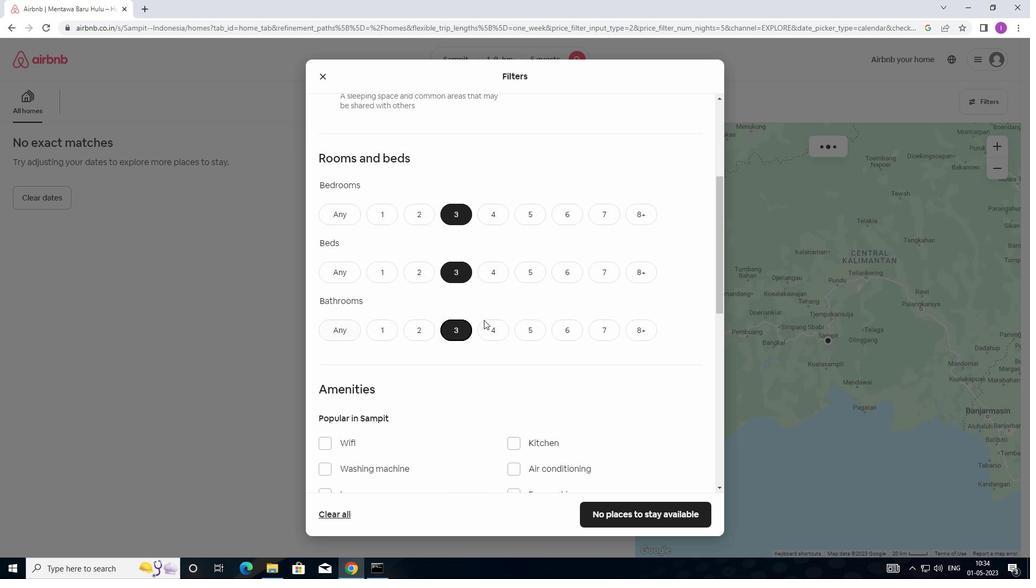 
Action: Mouse moved to (562, 326)
Screenshot: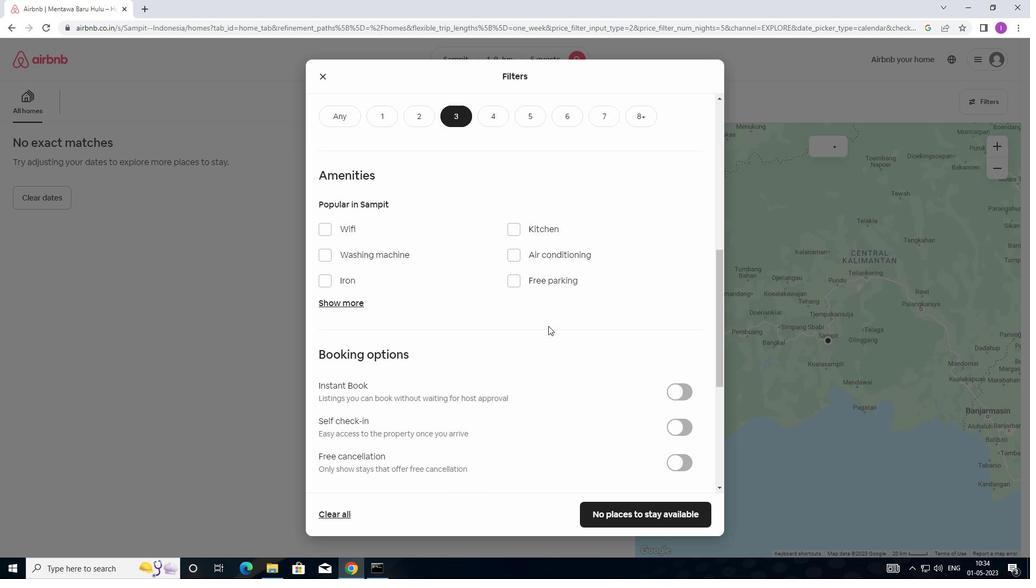 
Action: Mouse scrolled (562, 325) with delta (0, 0)
Screenshot: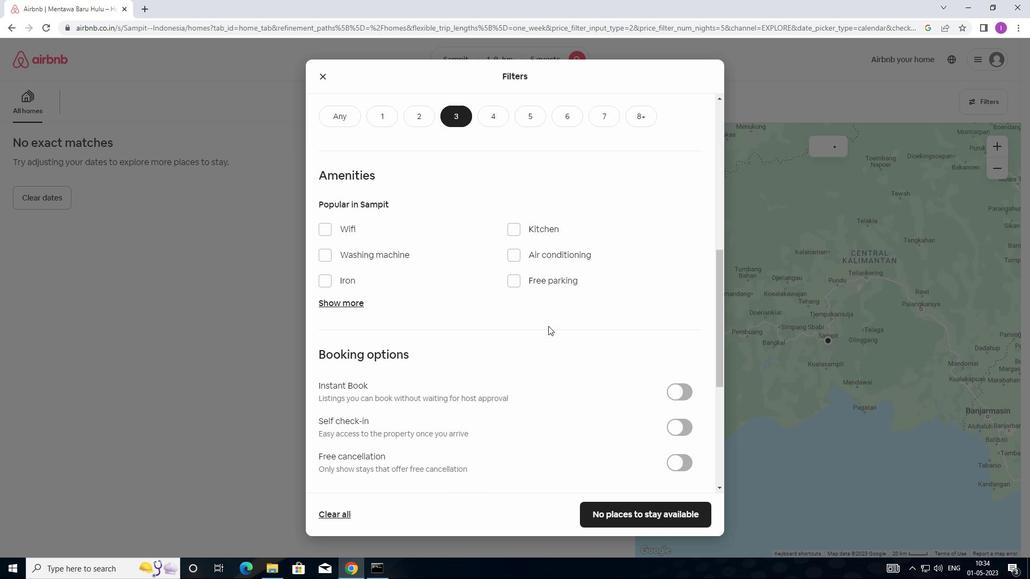
Action: Mouse moved to (563, 326)
Screenshot: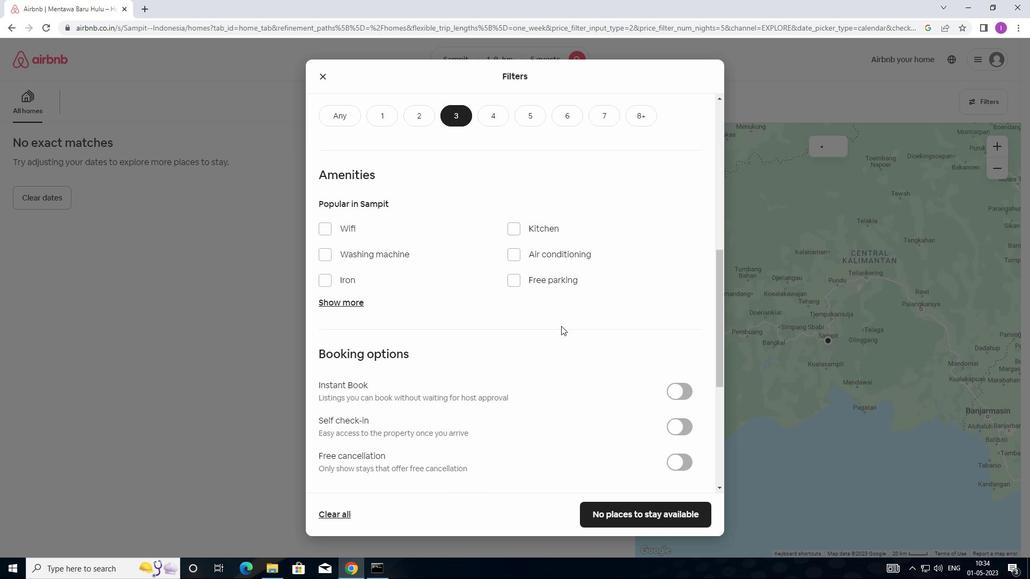 
Action: Mouse scrolled (563, 326) with delta (0, 0)
Screenshot: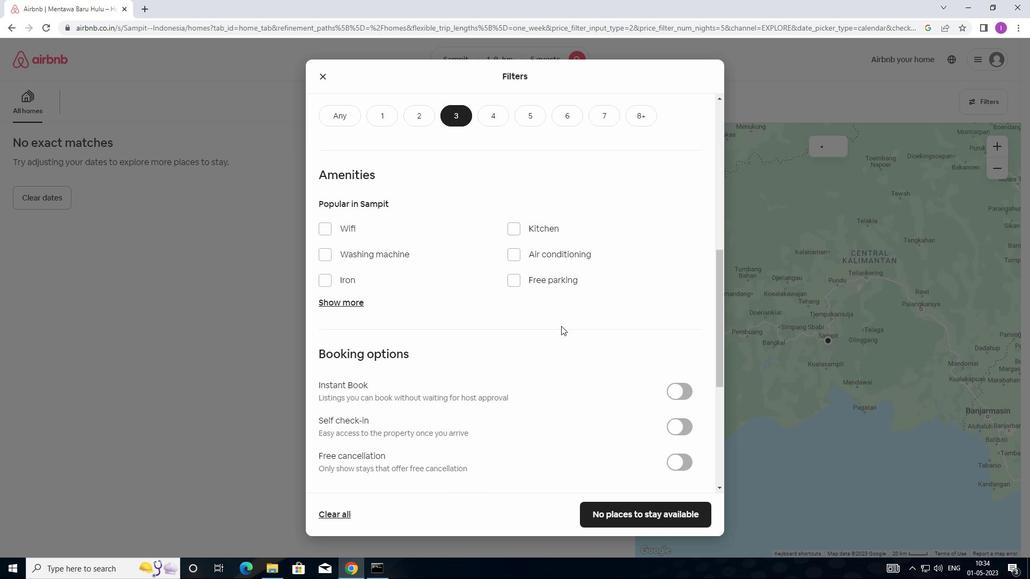 
Action: Mouse moved to (682, 319)
Screenshot: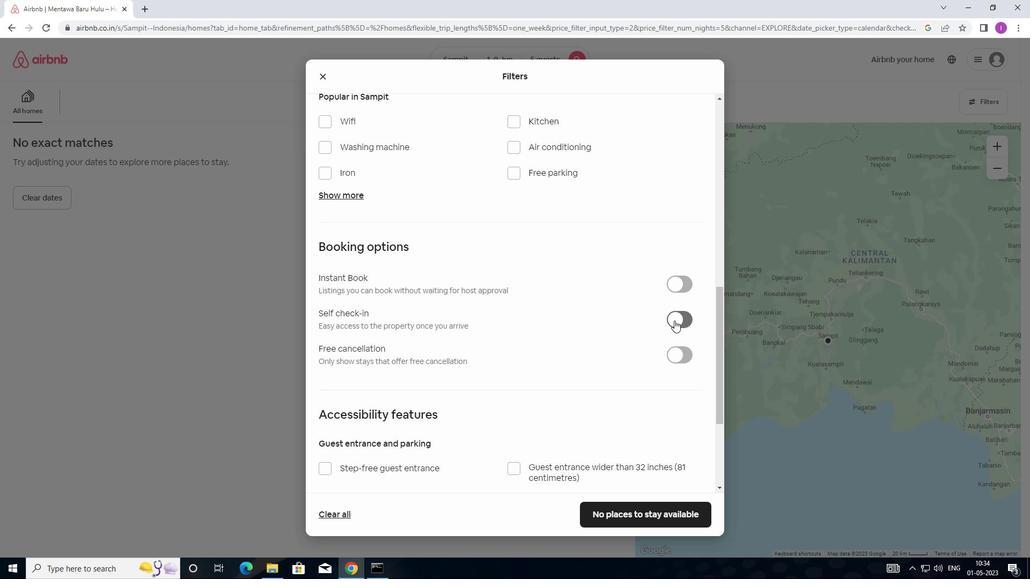 
Action: Mouse pressed left at (682, 319)
Screenshot: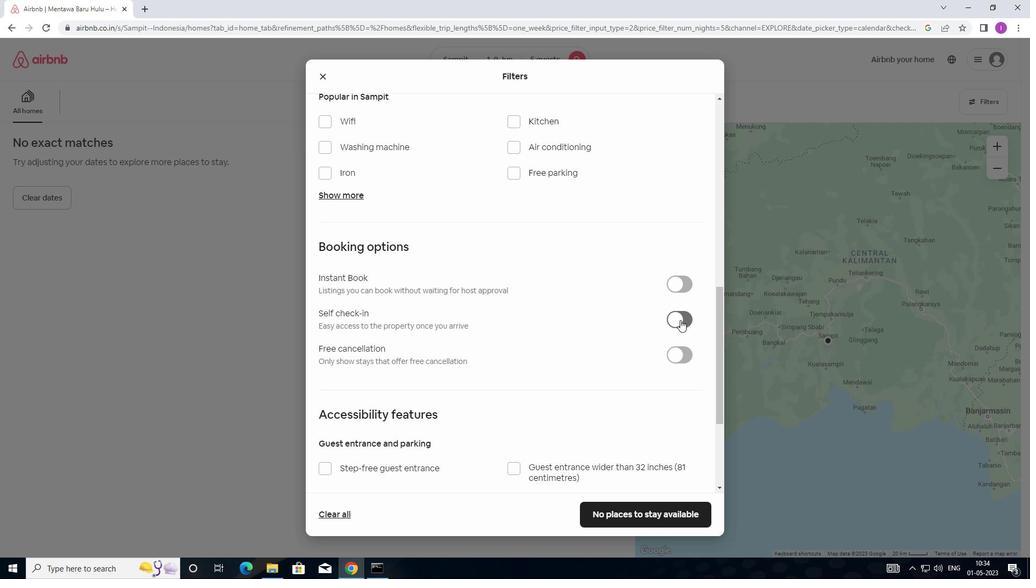 
Action: Mouse moved to (624, 365)
Screenshot: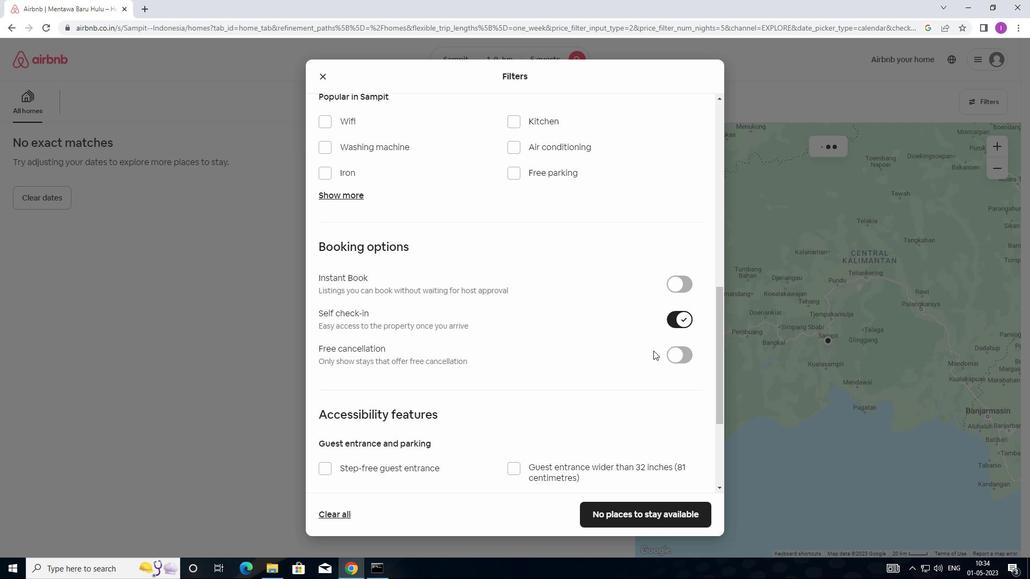 
Action: Mouse scrolled (624, 364) with delta (0, 0)
Screenshot: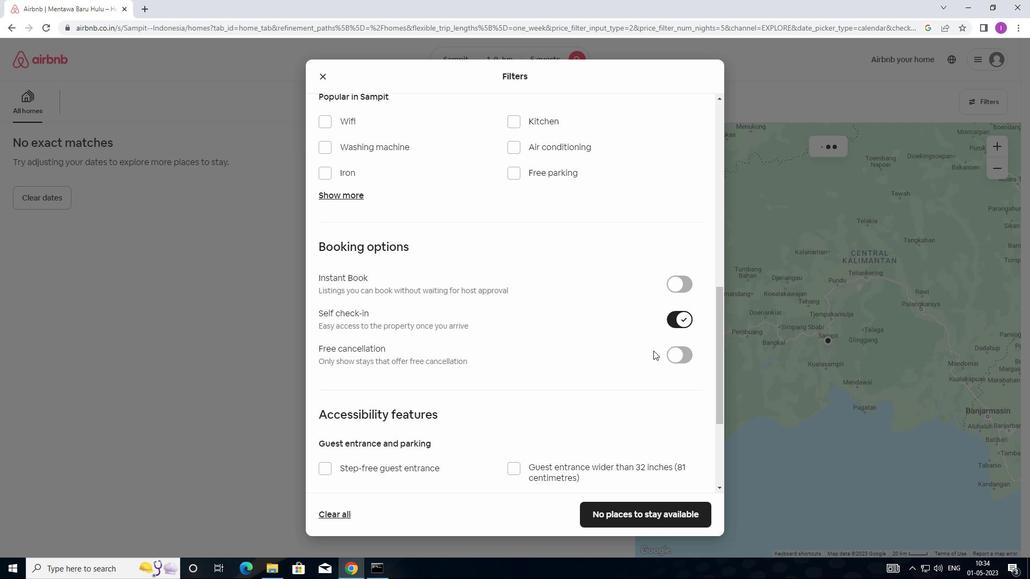 
Action: Mouse moved to (621, 368)
Screenshot: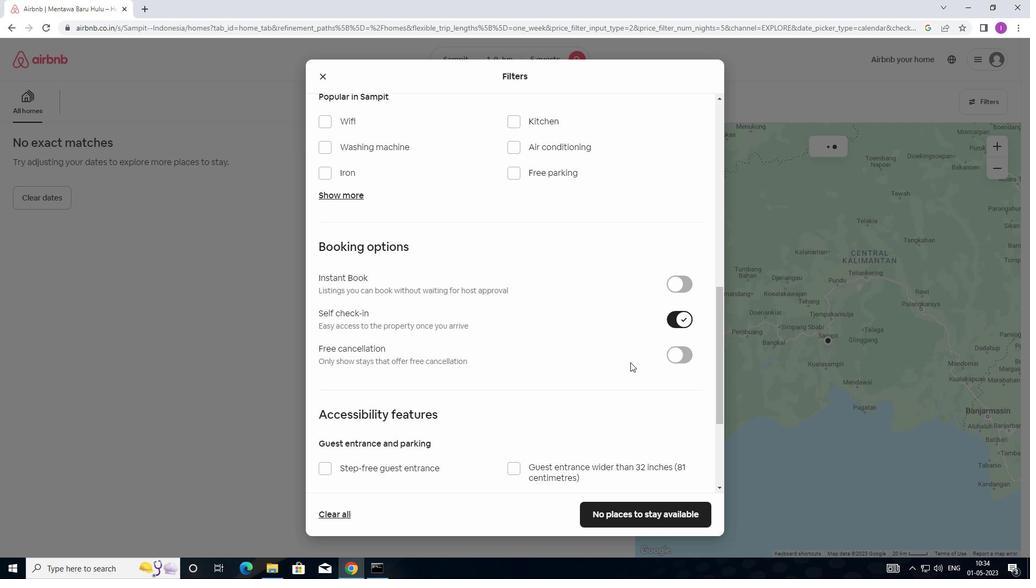 
Action: Mouse scrolled (621, 367) with delta (0, 0)
Screenshot: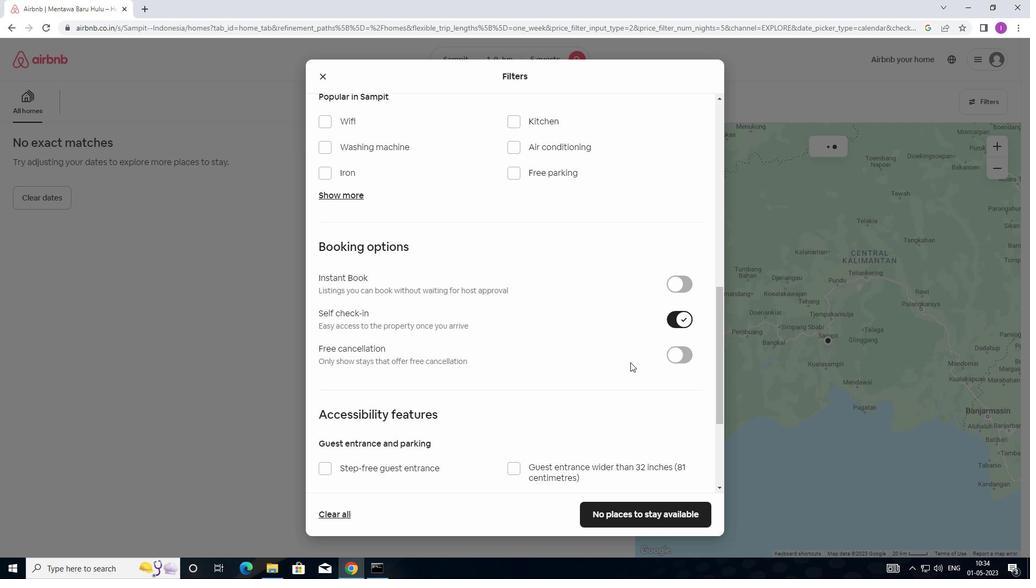 
Action: Mouse moved to (621, 368)
Screenshot: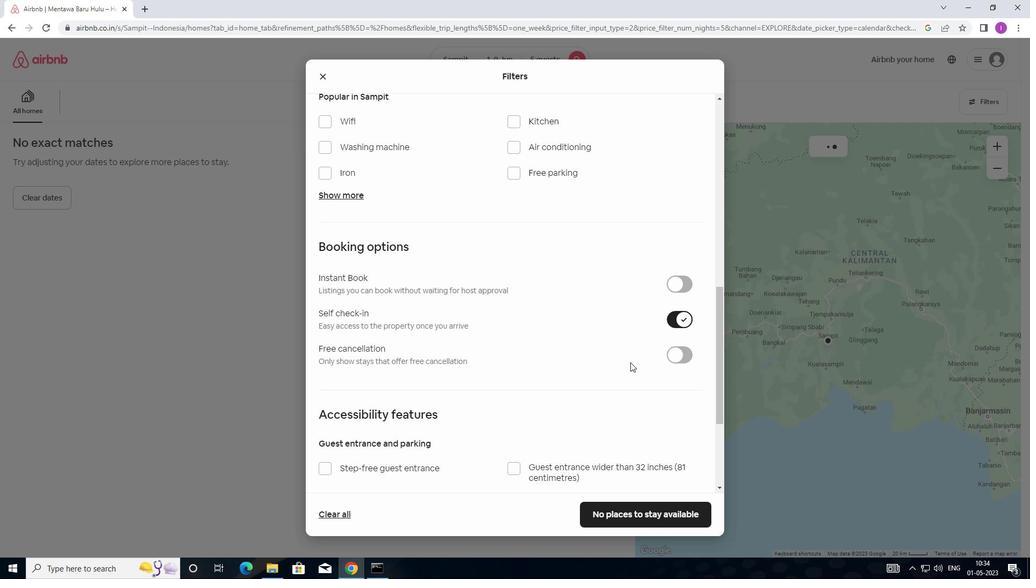 
Action: Mouse scrolled (621, 368) with delta (0, 0)
Screenshot: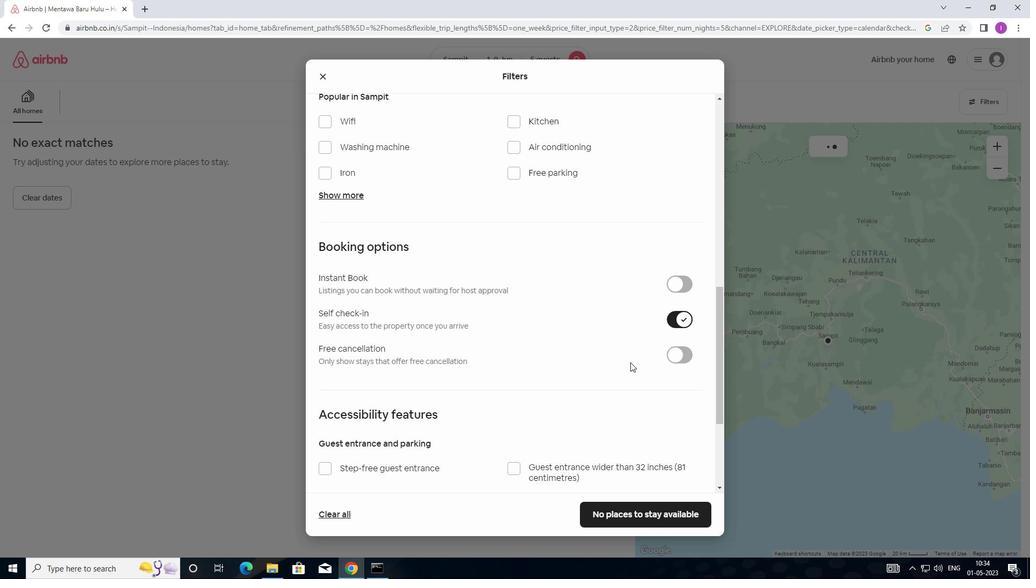 
Action: Mouse moved to (620, 369)
Screenshot: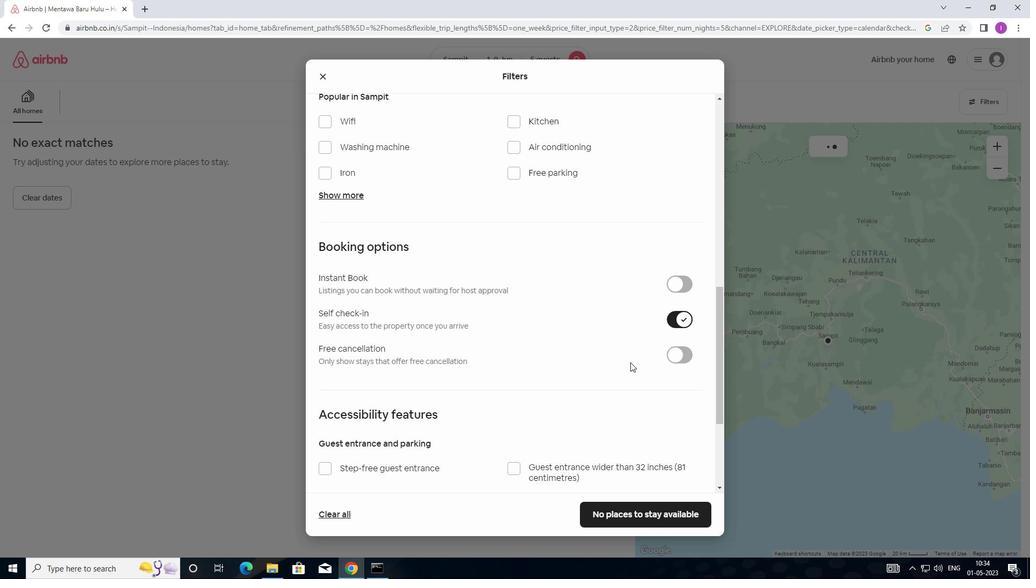 
Action: Mouse scrolled (620, 368) with delta (0, 0)
Screenshot: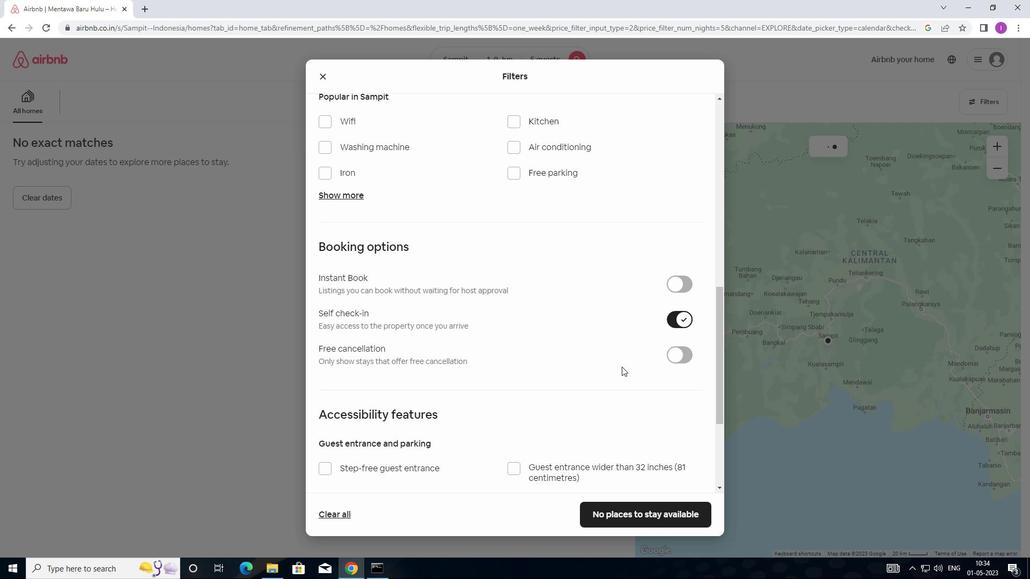 
Action: Mouse moved to (620, 369)
Screenshot: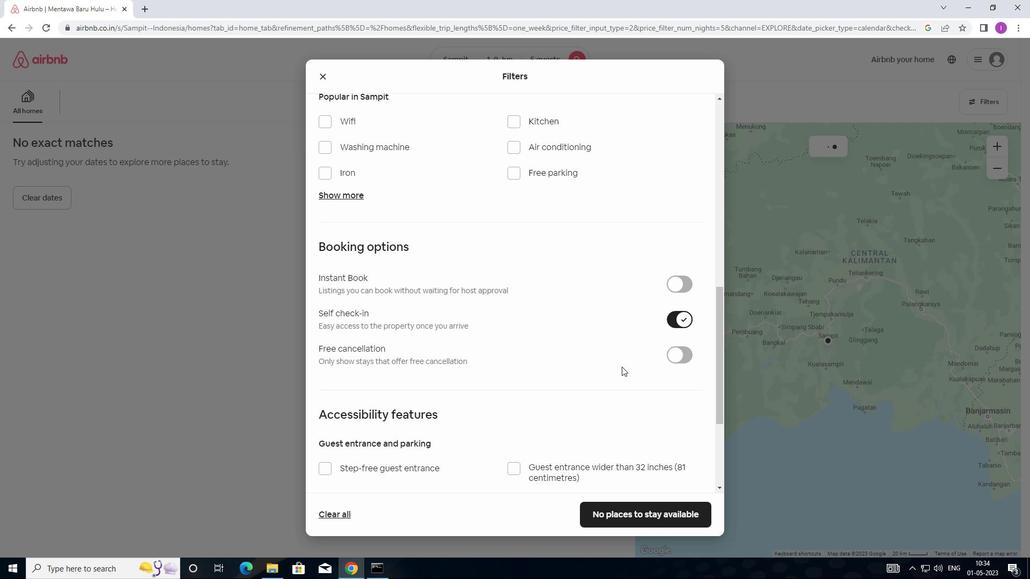 
Action: Mouse scrolled (620, 369) with delta (0, 0)
Screenshot: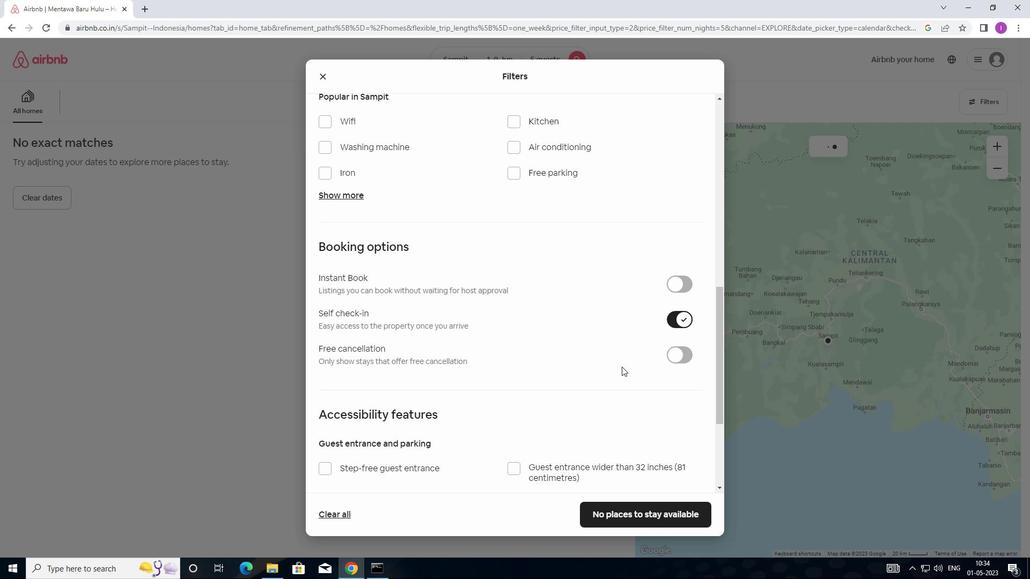 
Action: Mouse scrolled (620, 369) with delta (0, 0)
Screenshot: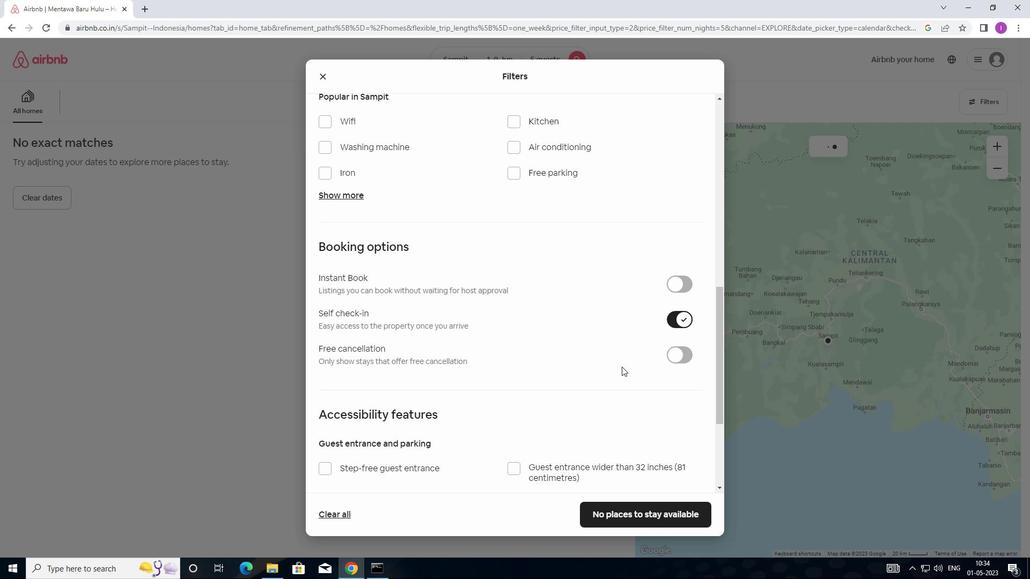 
Action: Mouse moved to (617, 366)
Screenshot: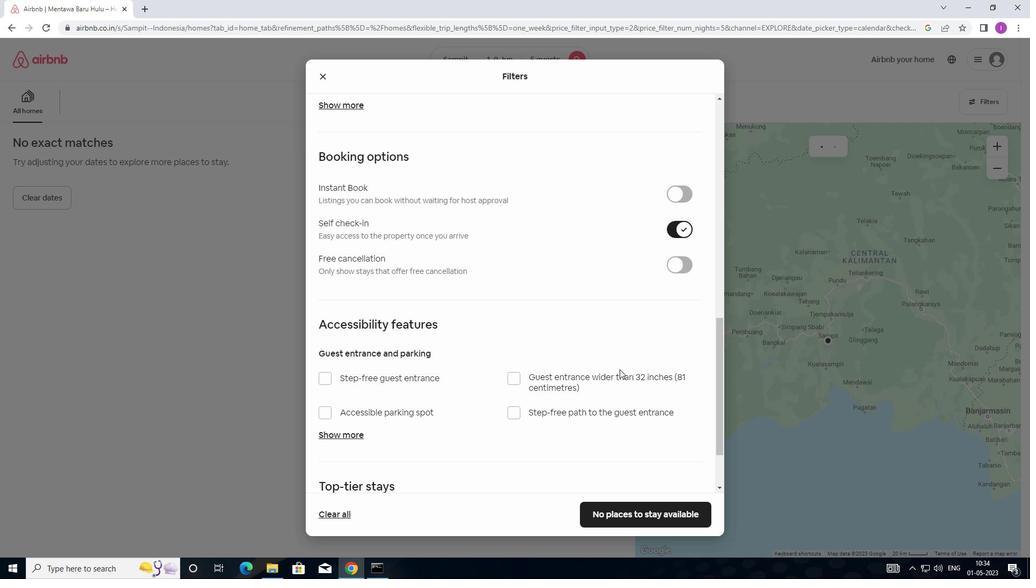 
Action: Mouse scrolled (617, 365) with delta (0, 0)
Screenshot: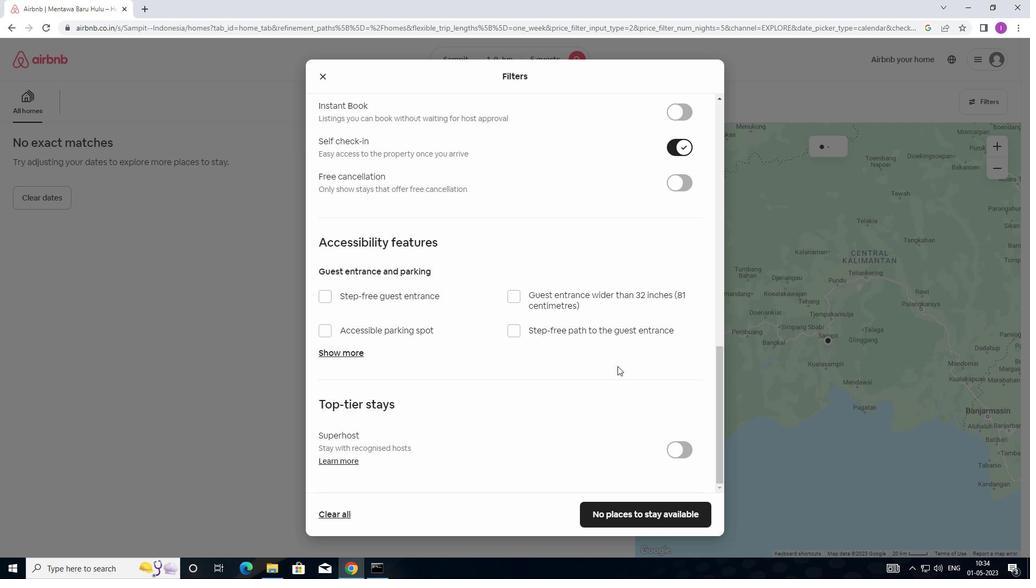 
Action: Mouse scrolled (617, 365) with delta (0, 0)
Screenshot: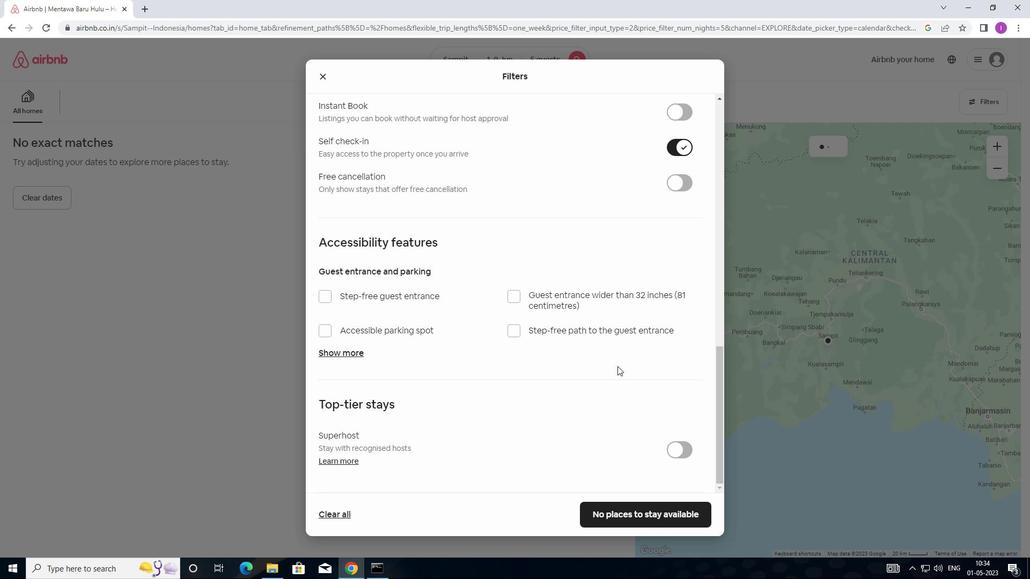 
Action: Mouse scrolled (617, 365) with delta (0, 0)
Screenshot: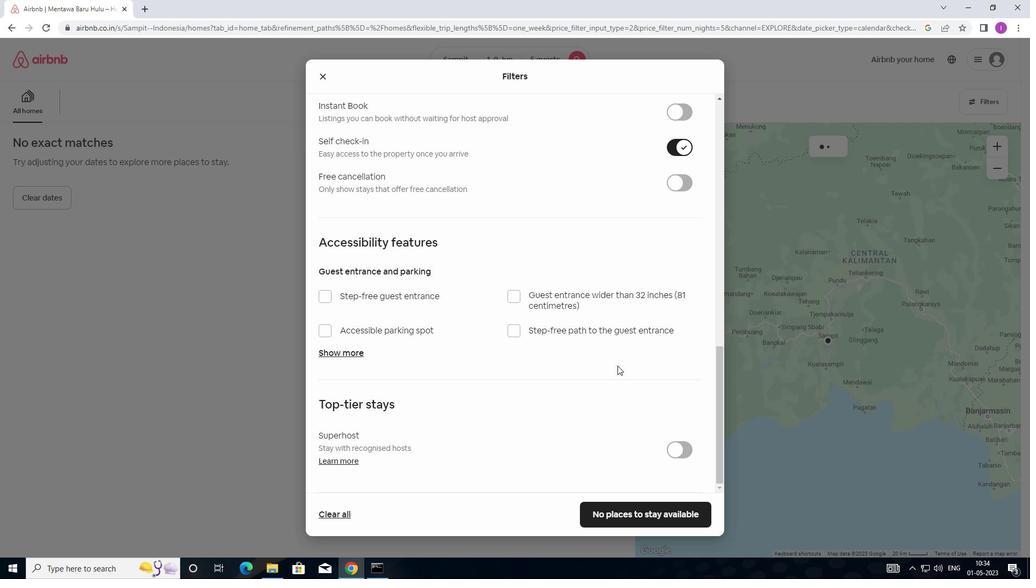 
Action: Mouse scrolled (617, 365) with delta (0, 0)
Screenshot: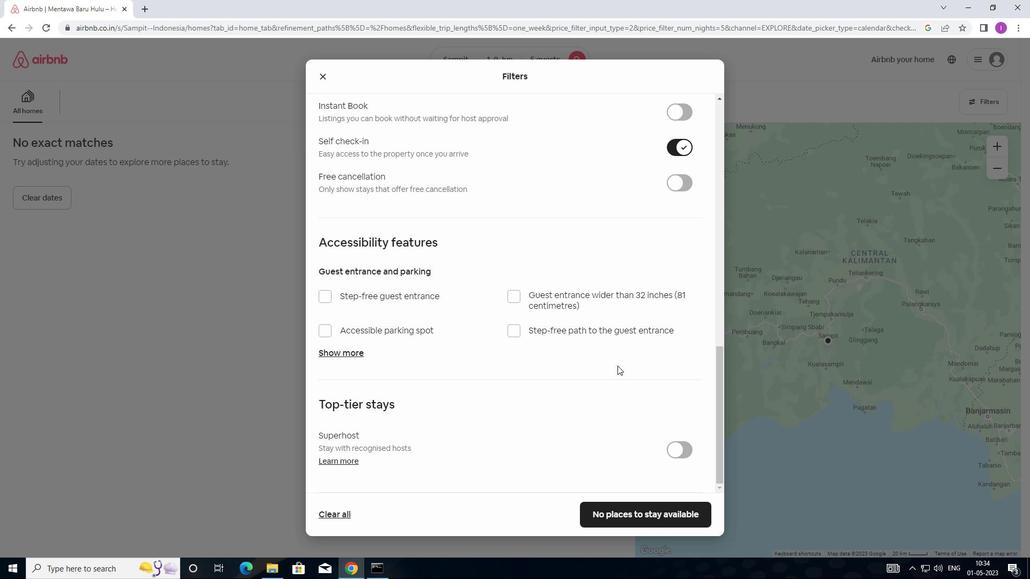 
Action: Mouse moved to (581, 380)
Screenshot: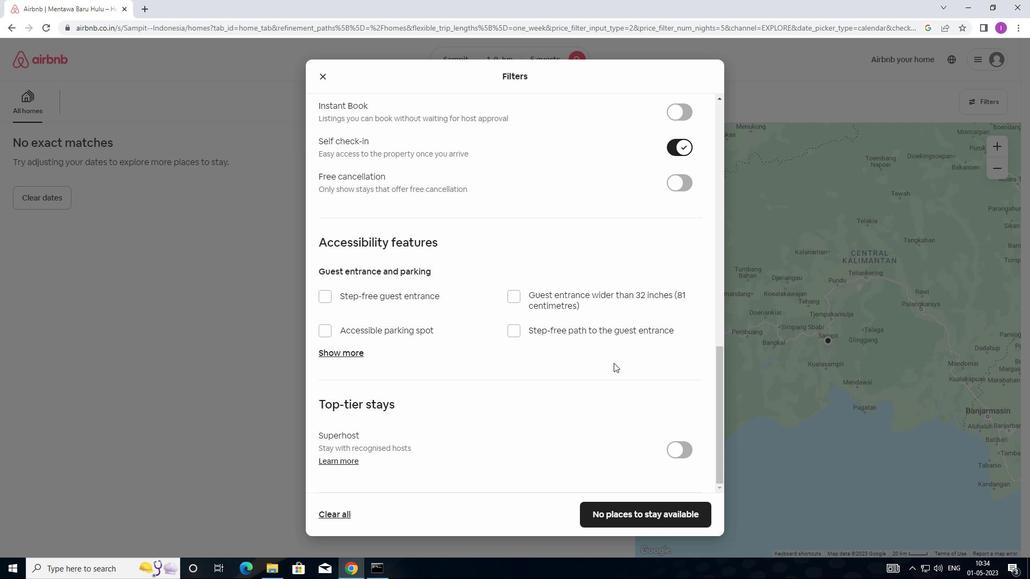 
Action: Mouse scrolled (581, 379) with delta (0, 0)
Screenshot: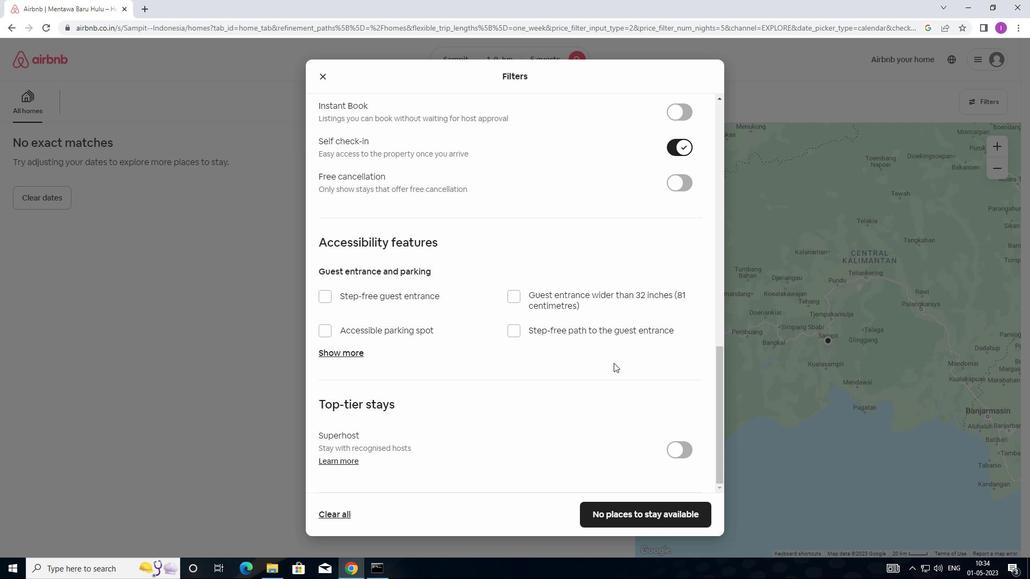 
Action: Mouse moved to (573, 394)
Screenshot: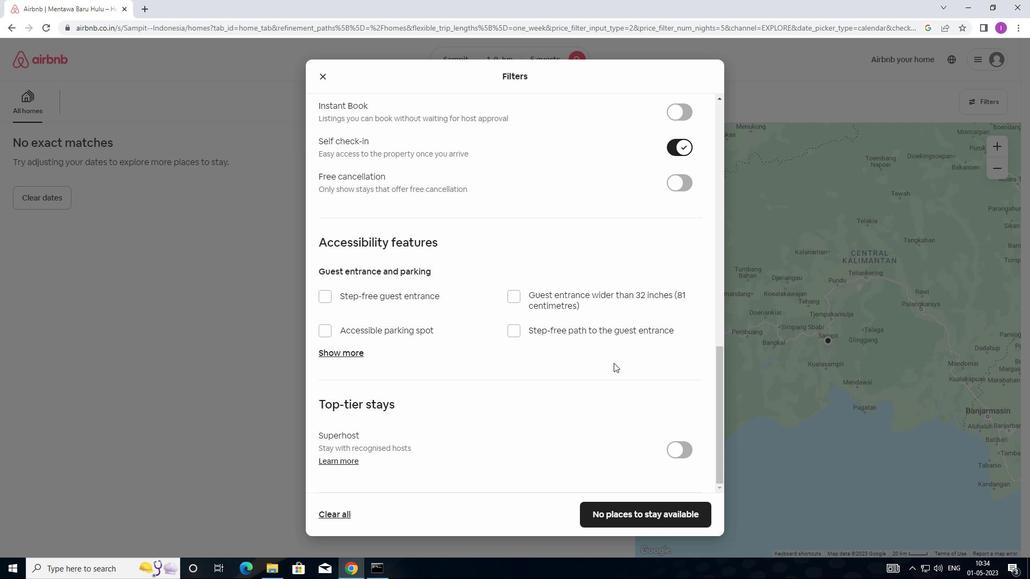 
Action: Mouse scrolled (573, 394) with delta (0, 0)
Screenshot: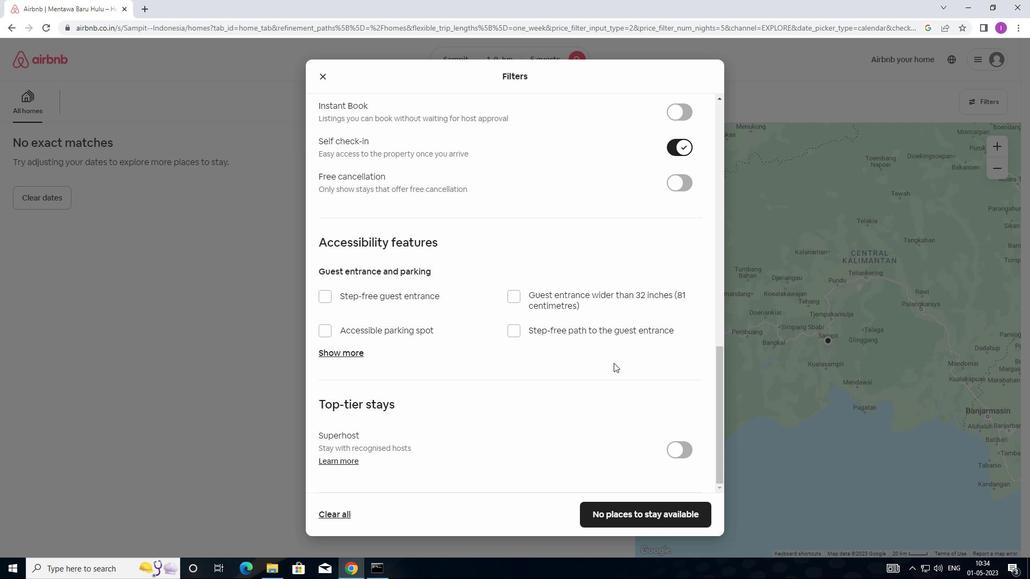 
Action: Mouse moved to (569, 403)
Screenshot: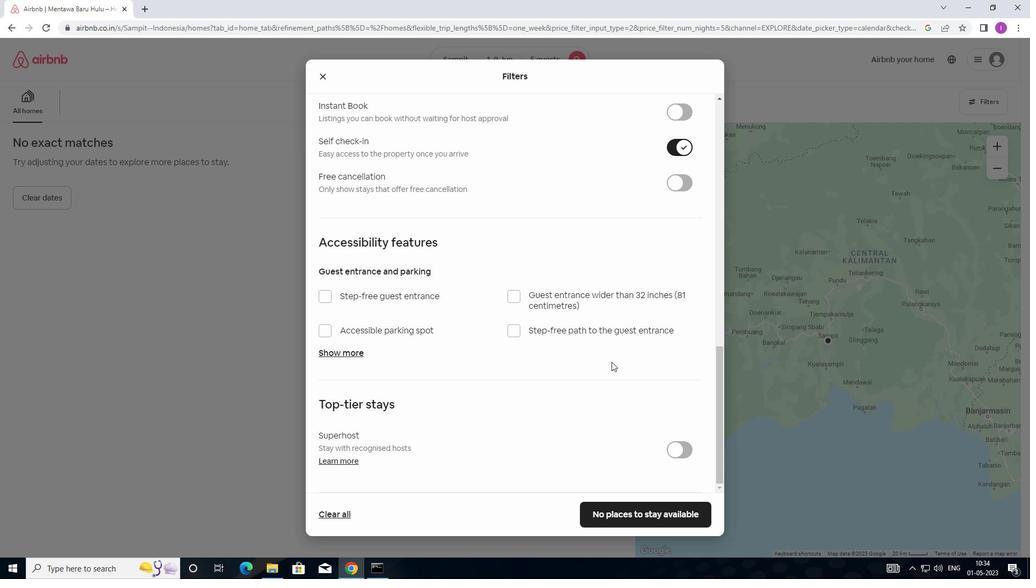 
Action: Mouse scrolled (569, 403) with delta (0, 0)
Screenshot: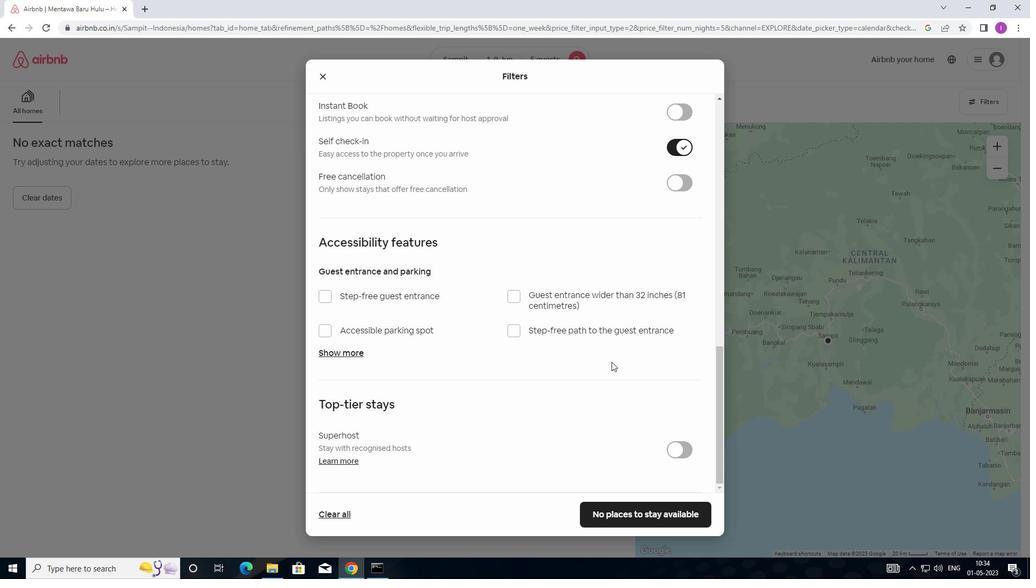 
Action: Mouse moved to (565, 407)
Screenshot: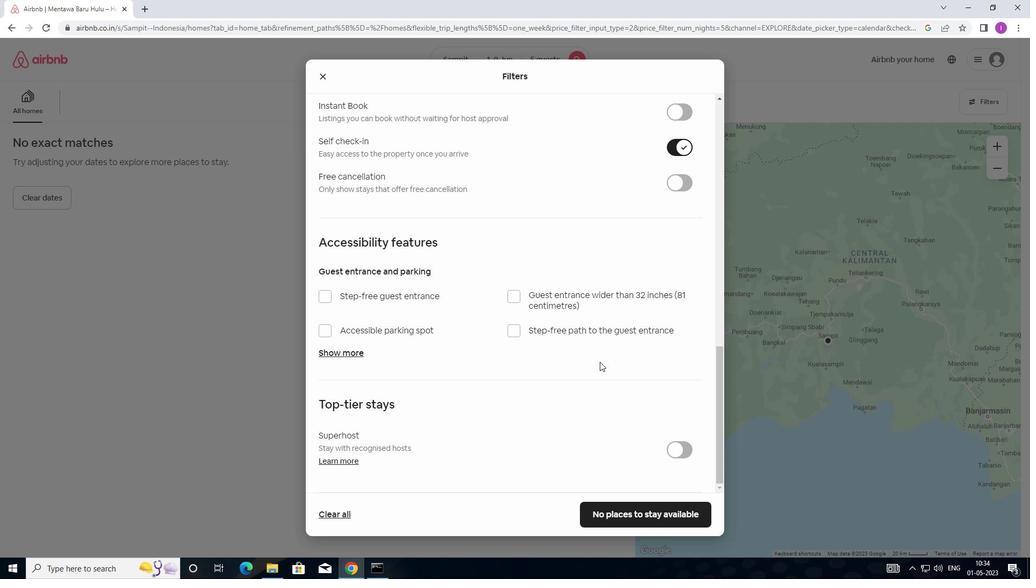 
Action: Mouse scrolled (565, 406) with delta (0, 0)
Screenshot: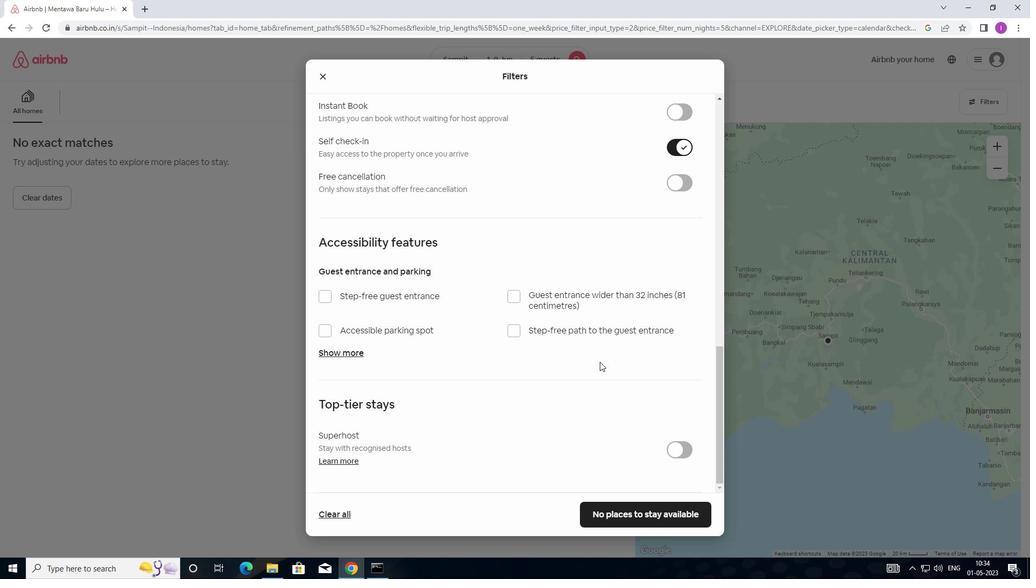 
Action: Mouse moved to (557, 408)
Screenshot: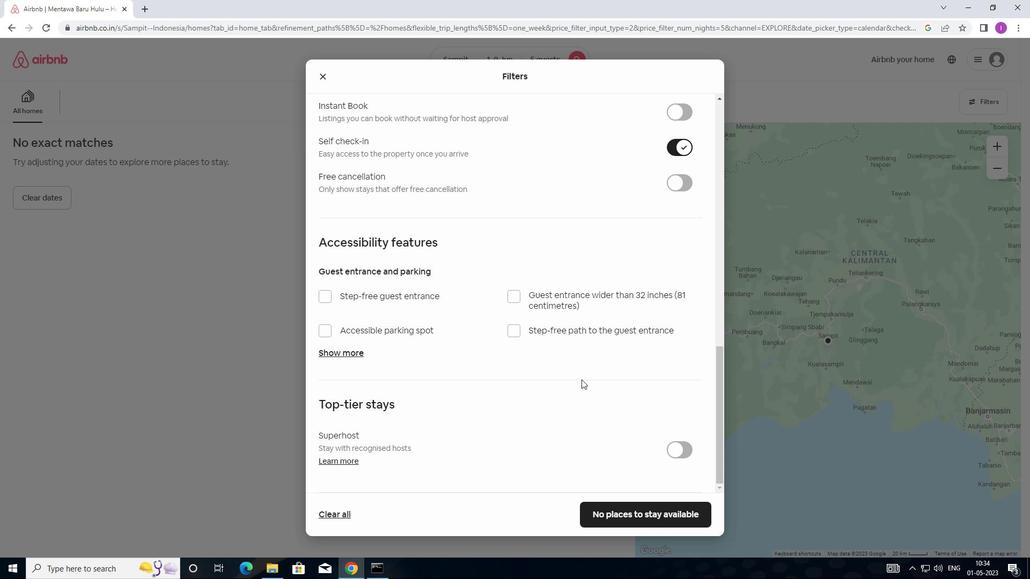 
Action: Mouse scrolled (557, 408) with delta (0, 0)
Screenshot: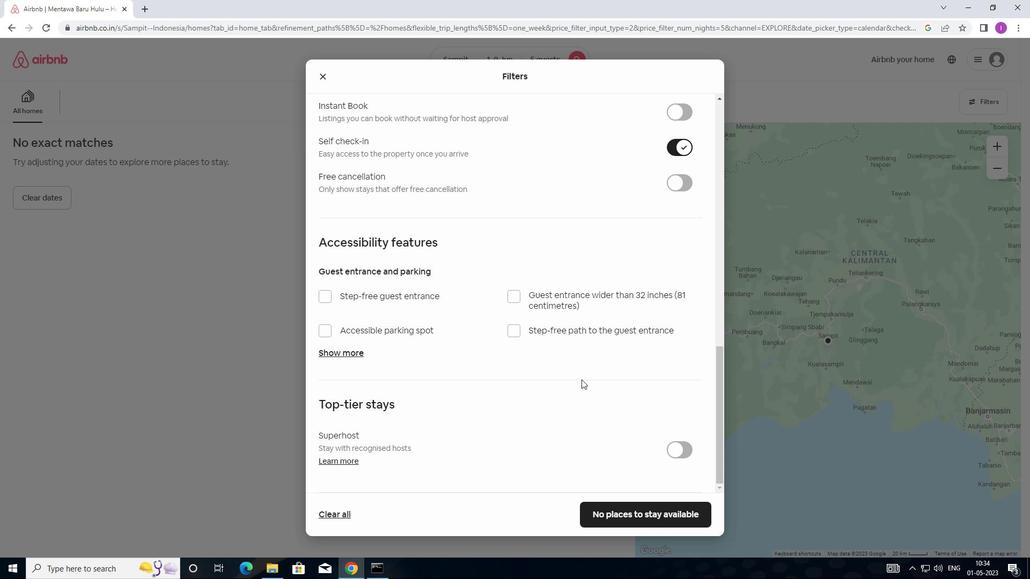 
Action: Mouse moved to (342, 465)
Screenshot: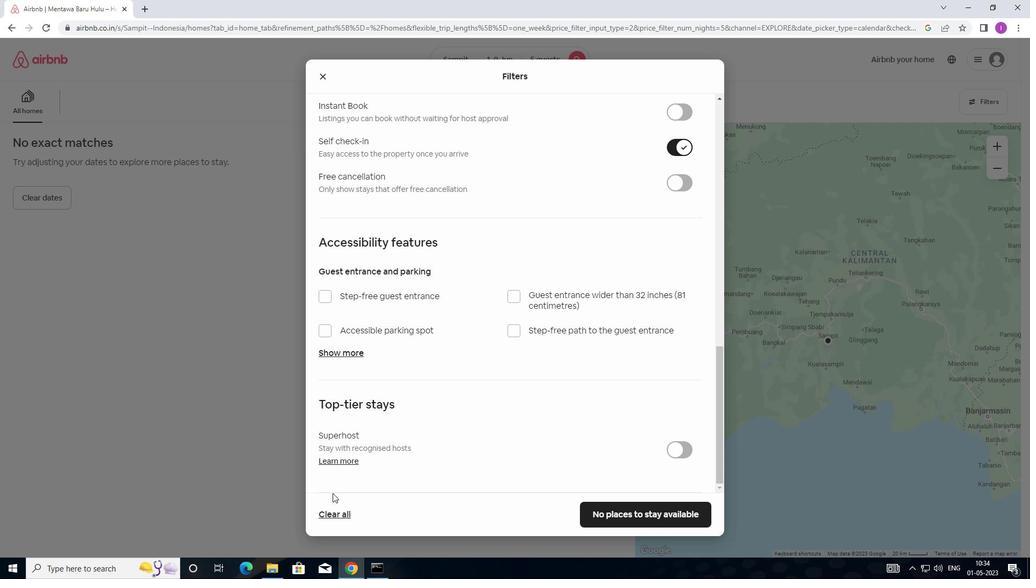 
Action: Mouse scrolled (342, 465) with delta (0, 0)
Screenshot: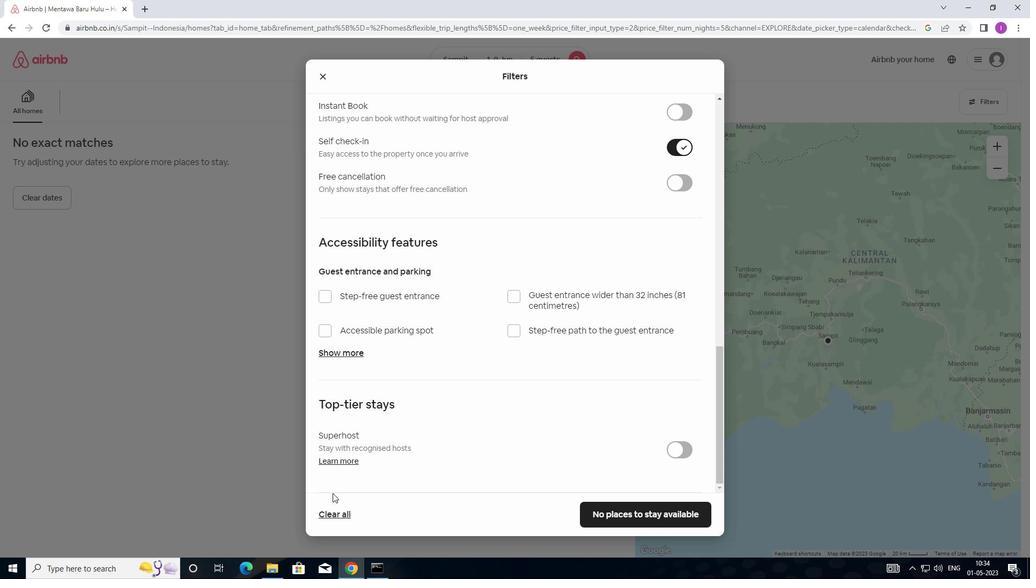 
Action: Mouse moved to (380, 420)
Screenshot: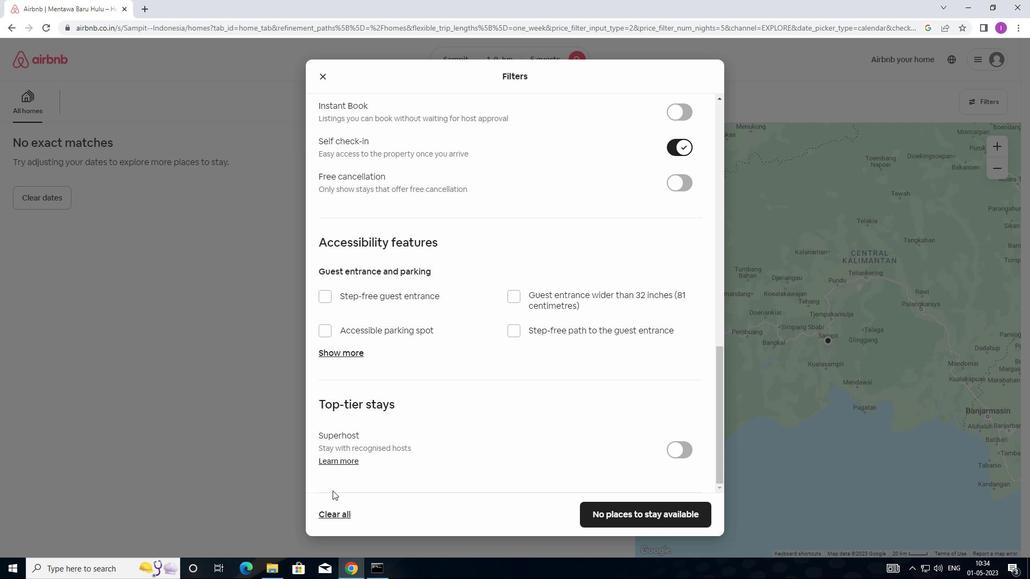 
Action: Mouse scrolled (380, 420) with delta (0, 0)
Screenshot: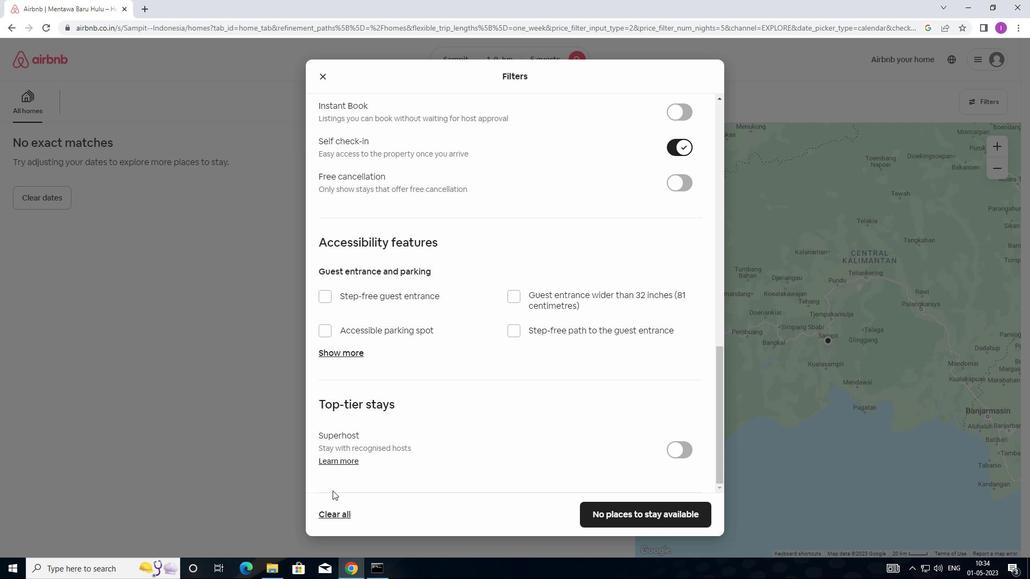 
Action: Mouse moved to (384, 413)
Screenshot: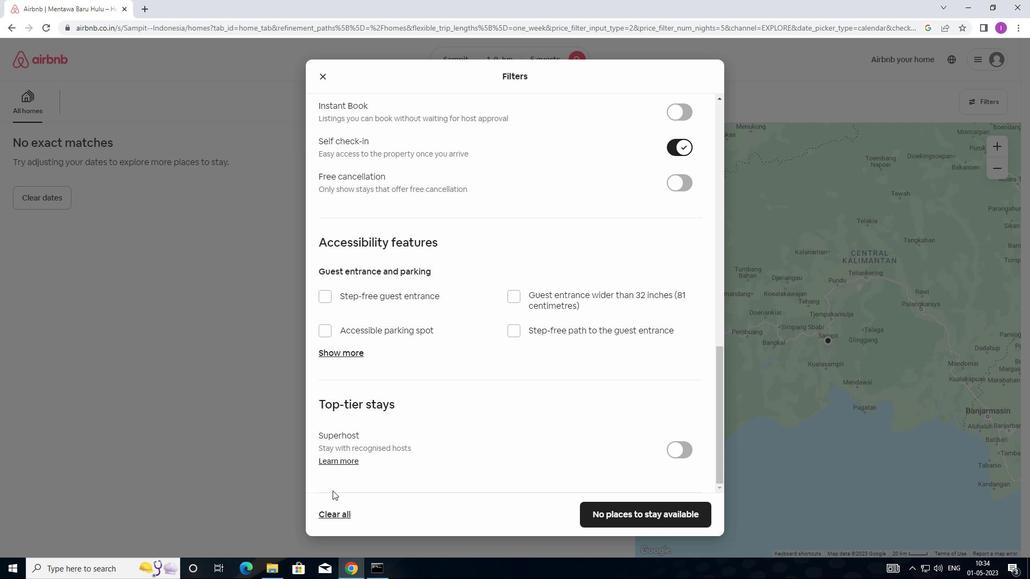 
Action: Mouse scrolled (384, 413) with delta (0, 0)
Screenshot: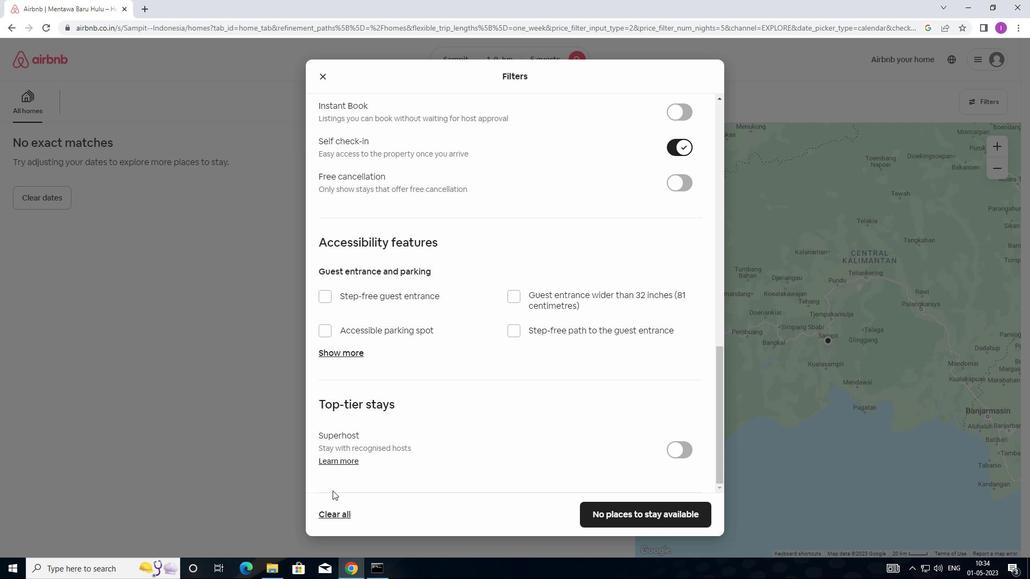 
Action: Mouse moved to (387, 409)
Screenshot: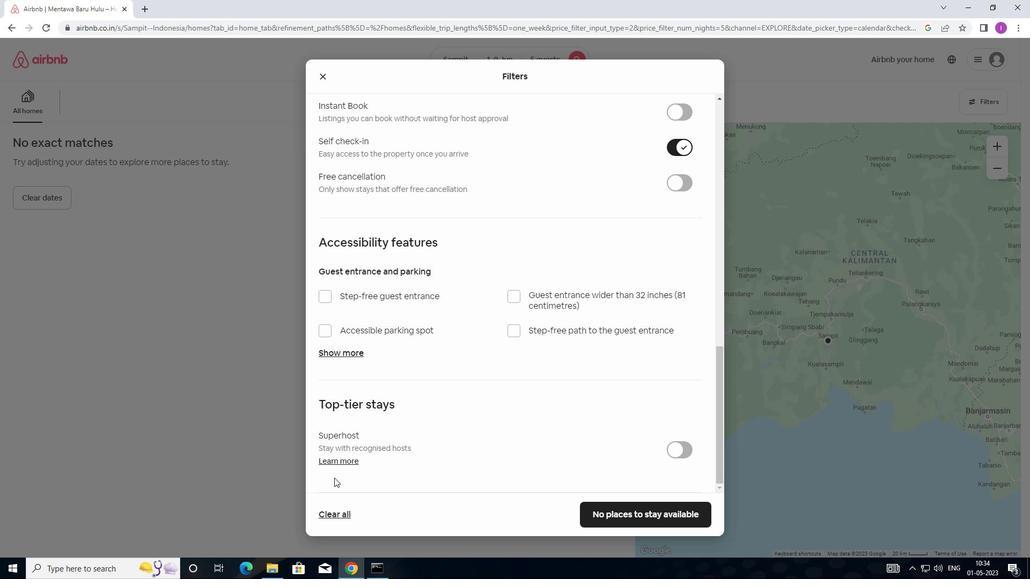 
Action: Mouse scrolled (387, 409) with delta (0, 0)
Screenshot: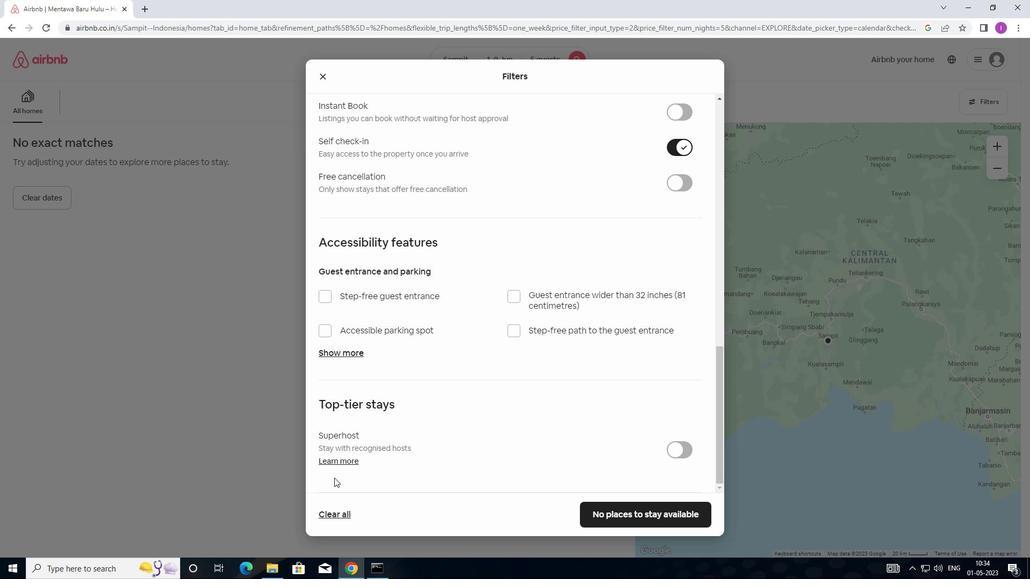 
Action: Mouse moved to (387, 408)
Screenshot: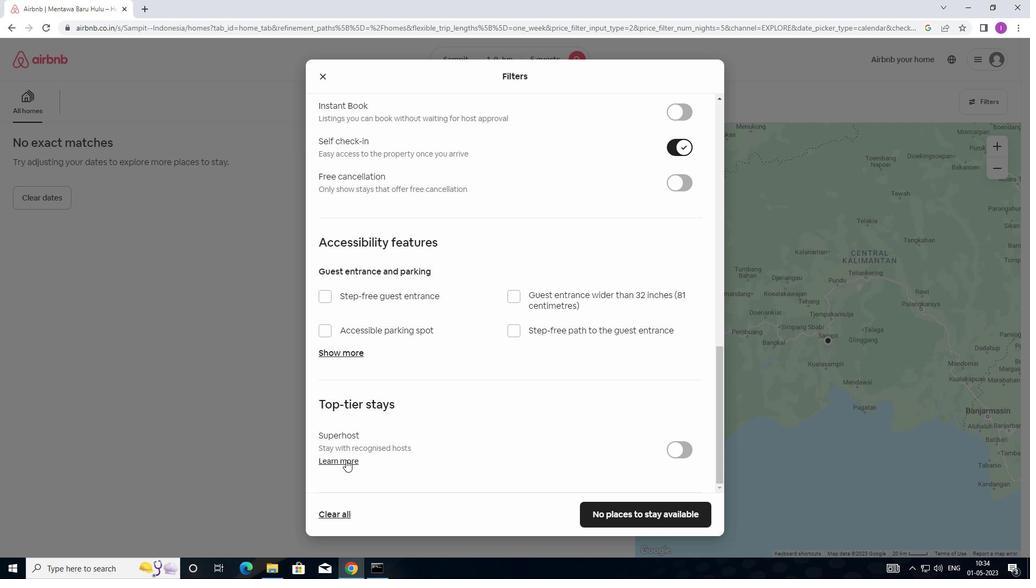 
Action: Mouse scrolled (387, 408) with delta (0, 0)
Screenshot: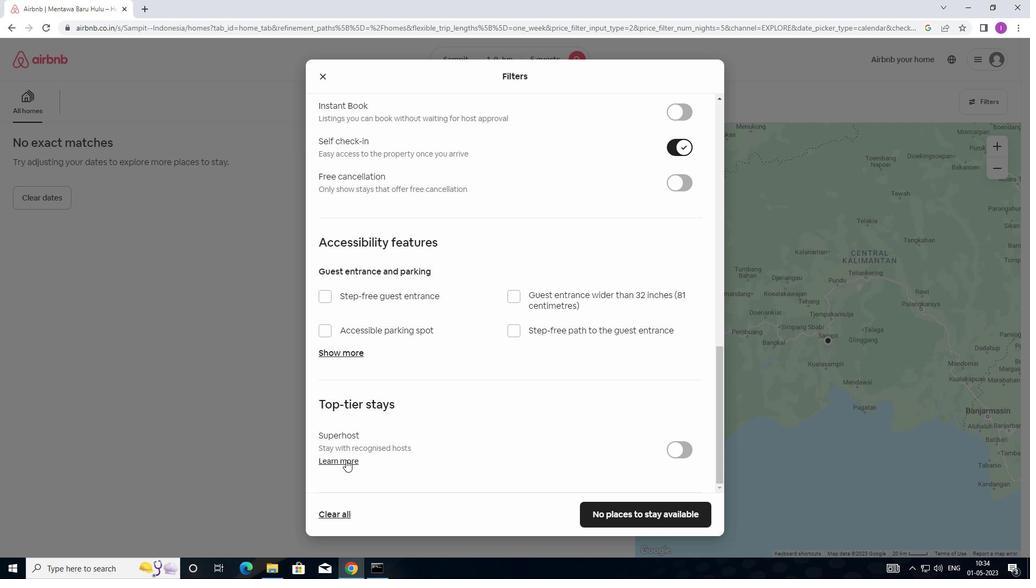 
Action: Mouse moved to (388, 406)
Screenshot: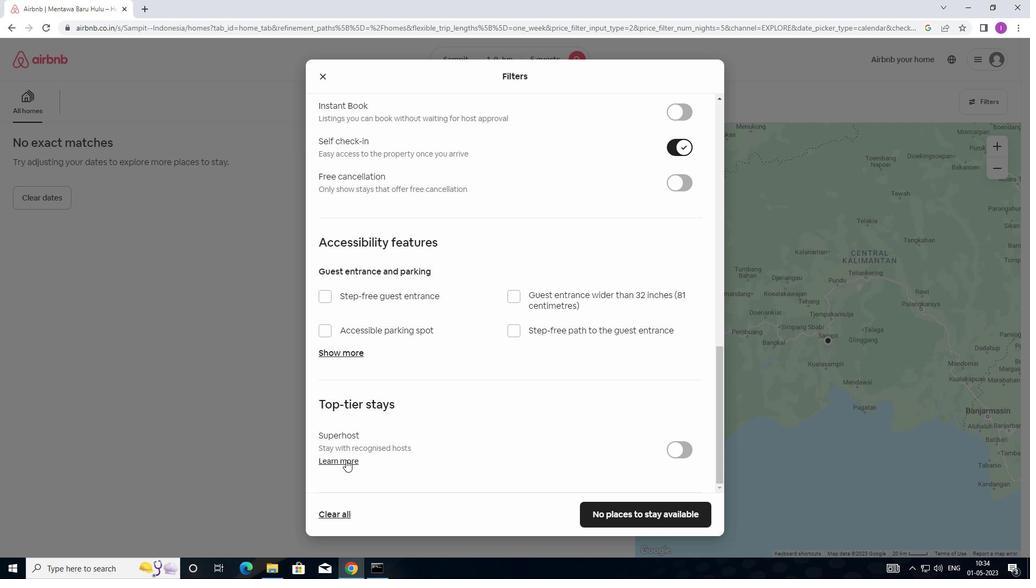 
Action: Mouse scrolled (388, 406) with delta (0, 0)
Screenshot: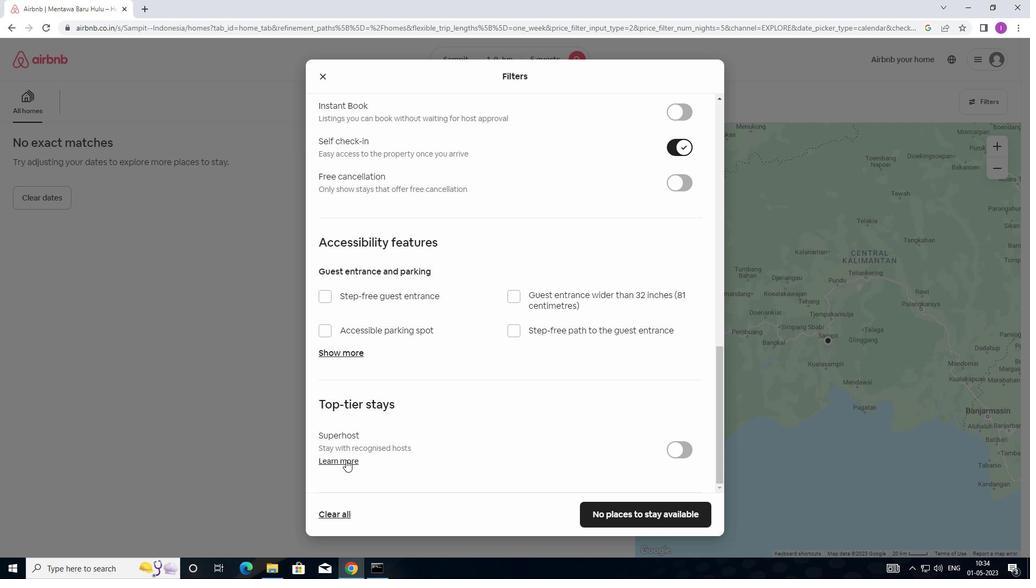 
Action: Mouse moved to (357, 419)
Screenshot: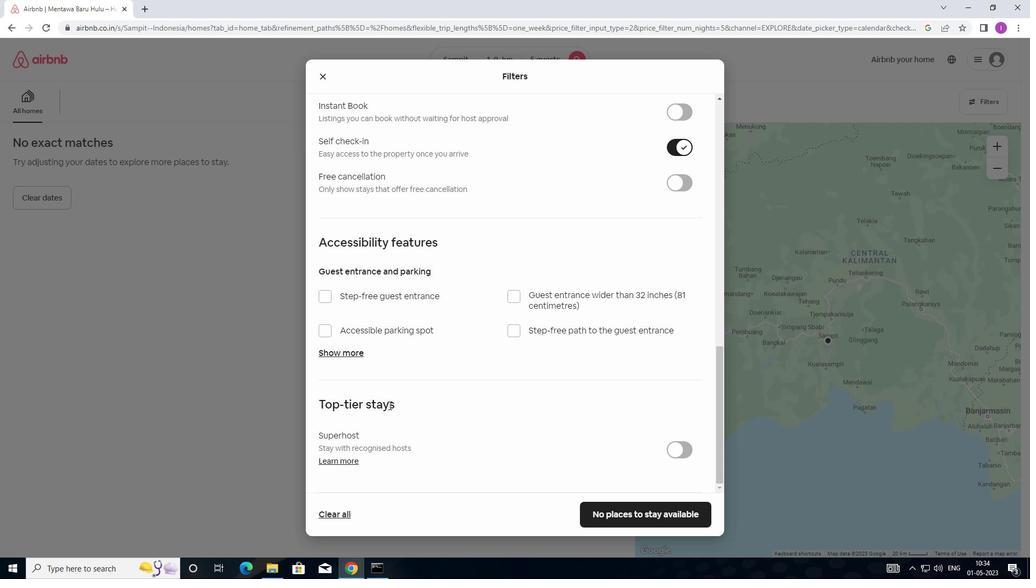 
Action: Mouse scrolled (357, 419) with delta (0, 0)
Screenshot: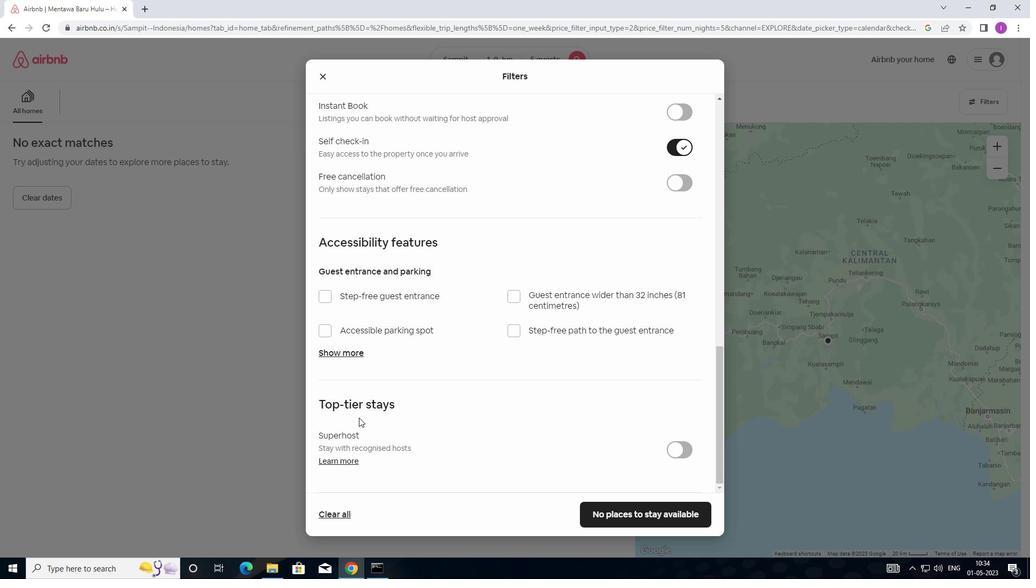 
Action: Mouse moved to (336, 354)
Screenshot: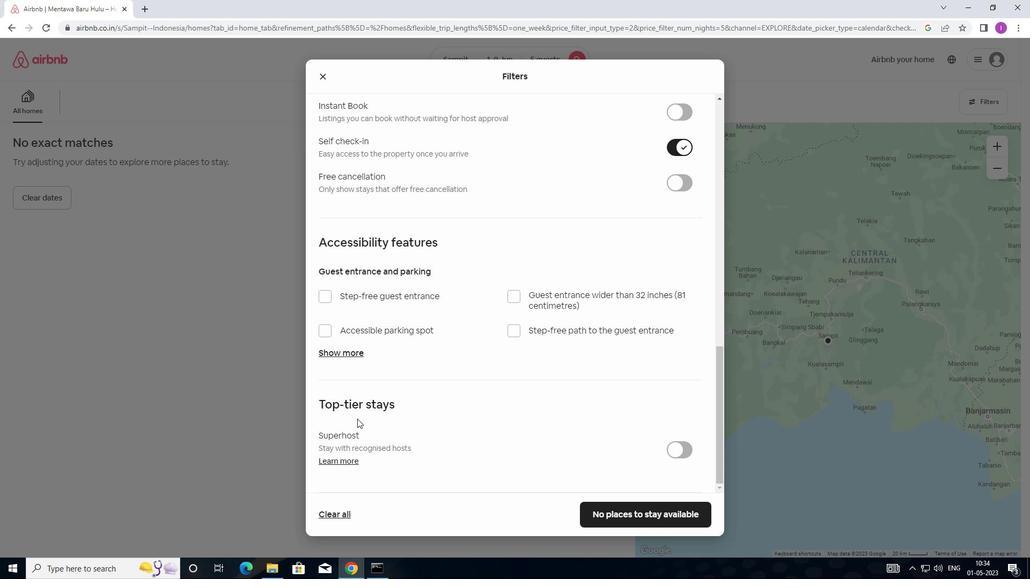 
Action: Mouse scrolled (336, 354) with delta (0, 0)
Screenshot: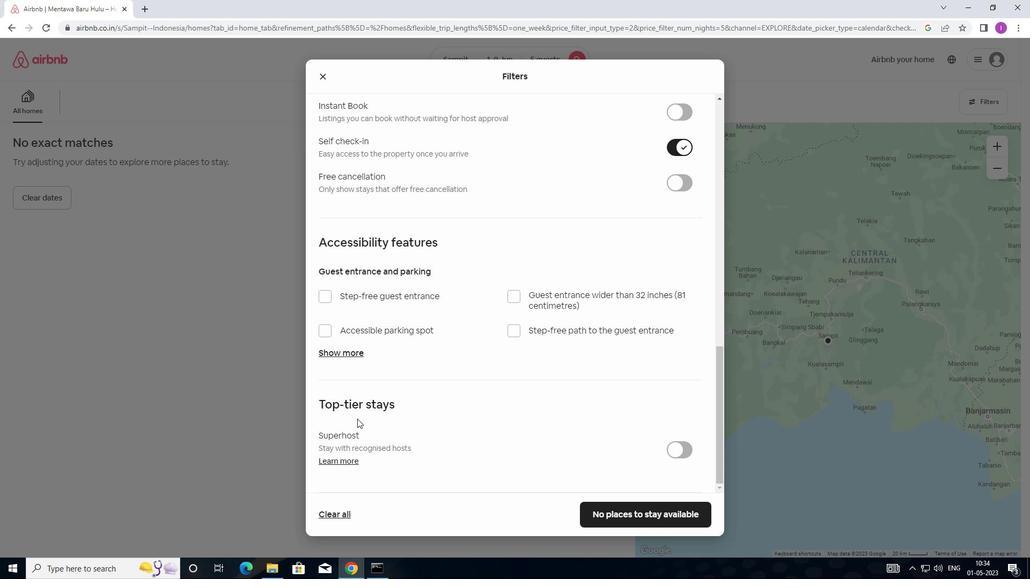 
Action: Mouse moved to (333, 199)
Screenshot: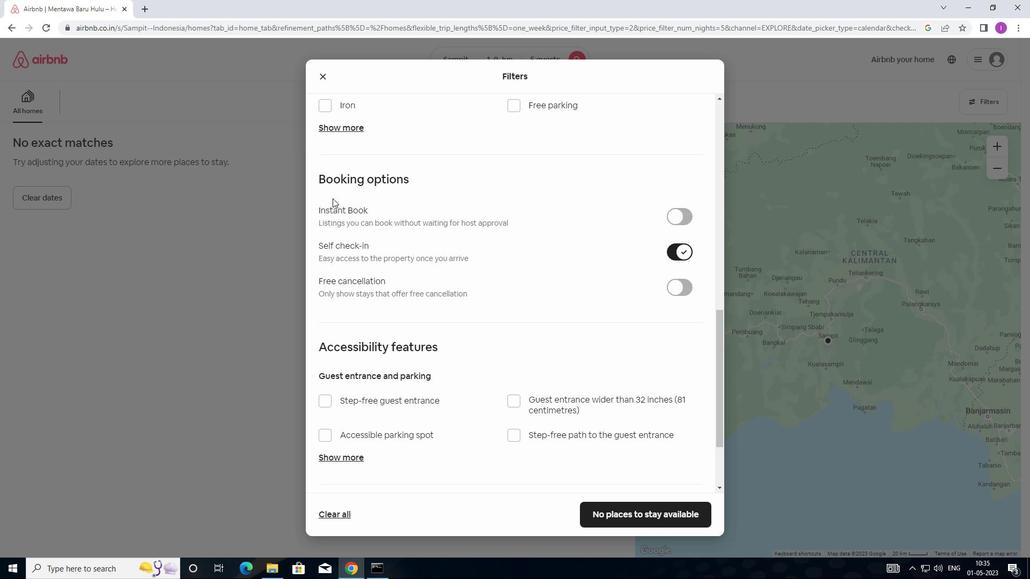 
Action: Mouse scrolled (333, 199) with delta (0, 0)
Screenshot: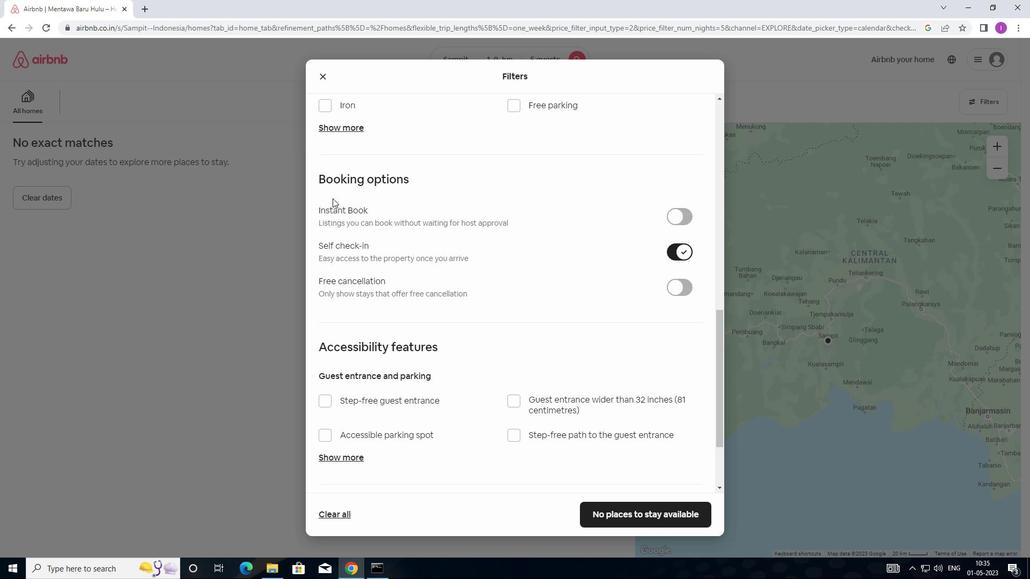 
Action: Mouse moved to (334, 205)
Screenshot: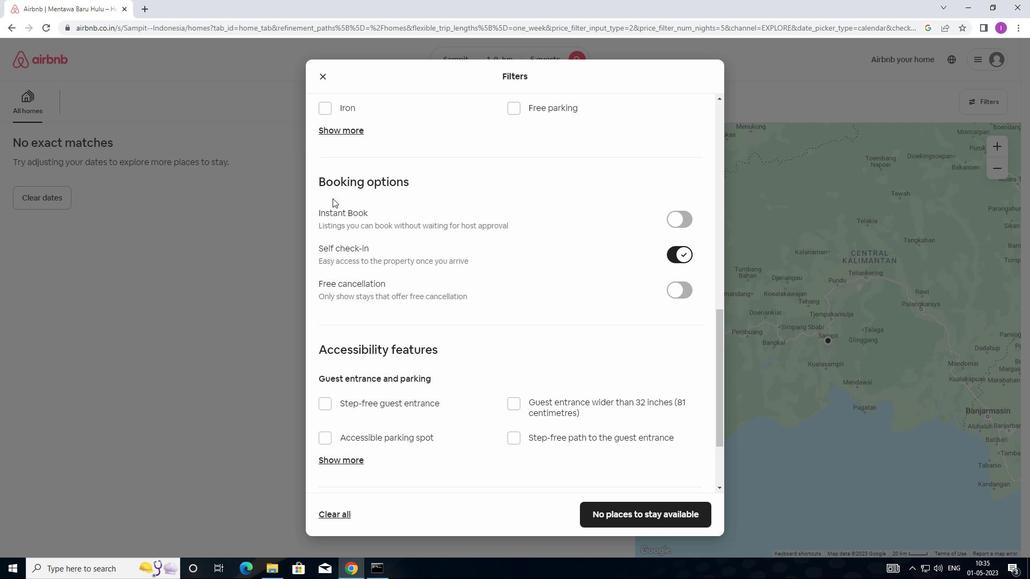 
Action: Mouse scrolled (334, 205) with delta (0, 0)
Screenshot: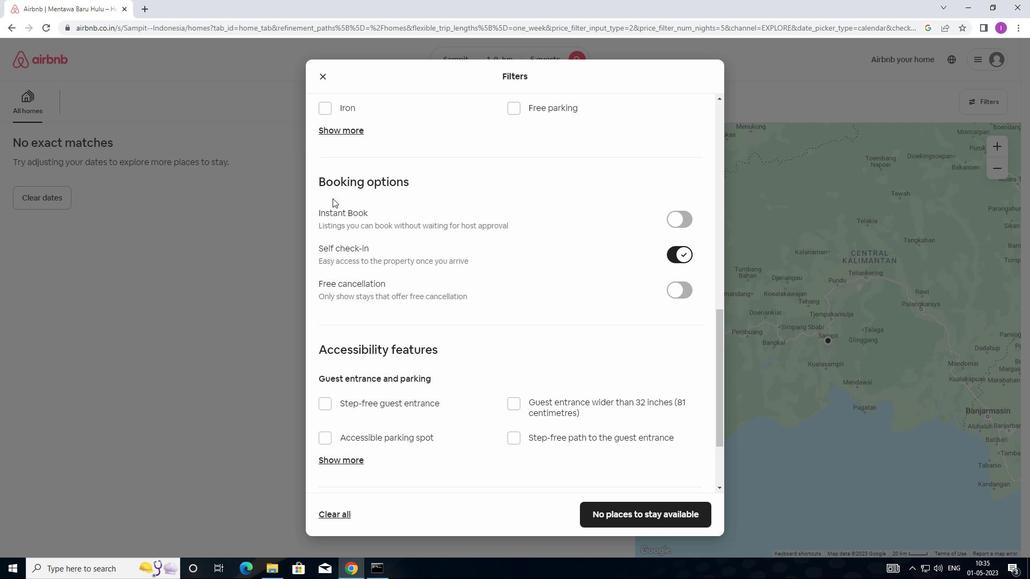 
Action: Mouse moved to (334, 207)
Screenshot: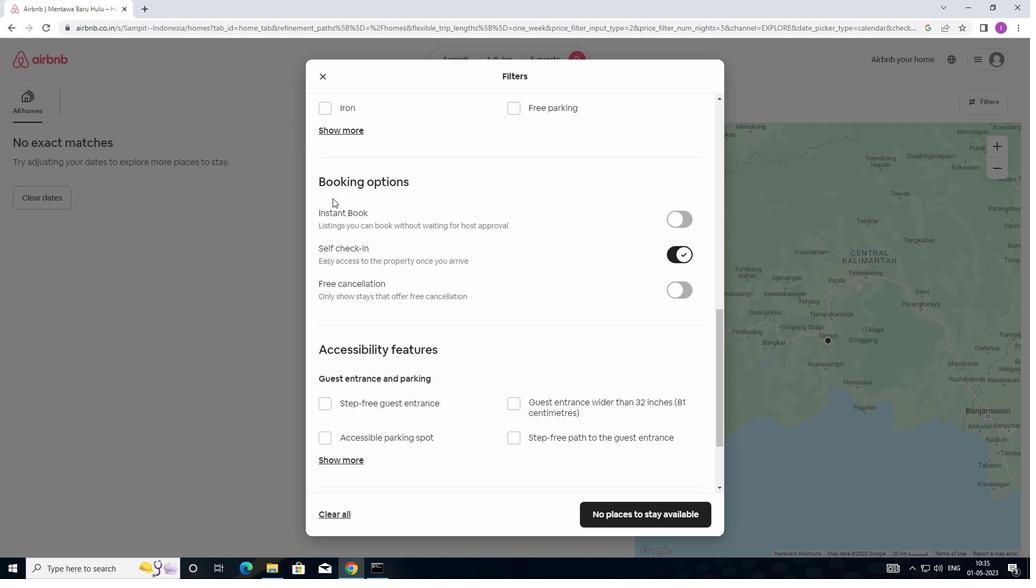 
Action: Mouse scrolled (334, 207) with delta (0, 0)
Screenshot: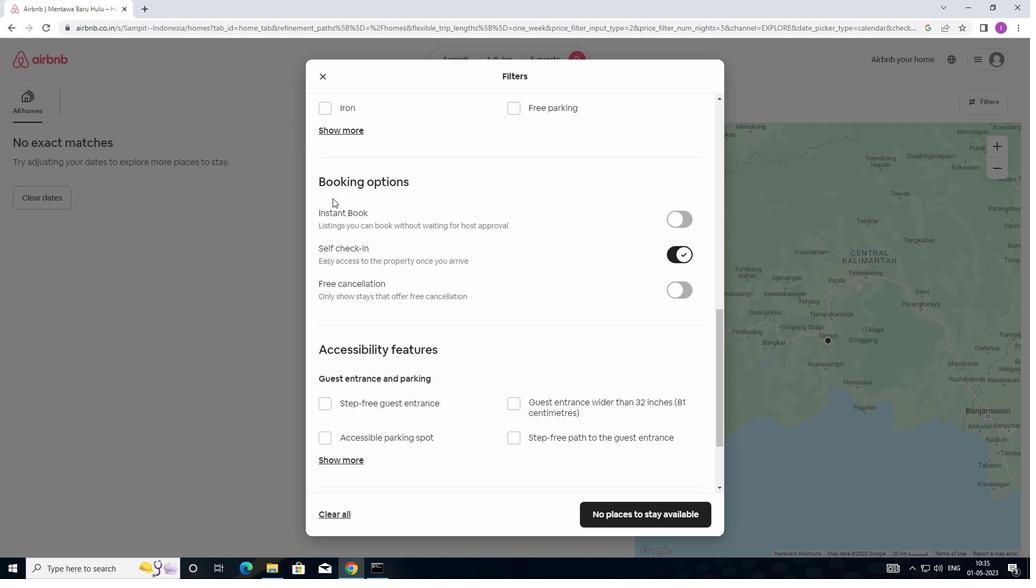 
Action: Mouse moved to (338, 215)
Screenshot: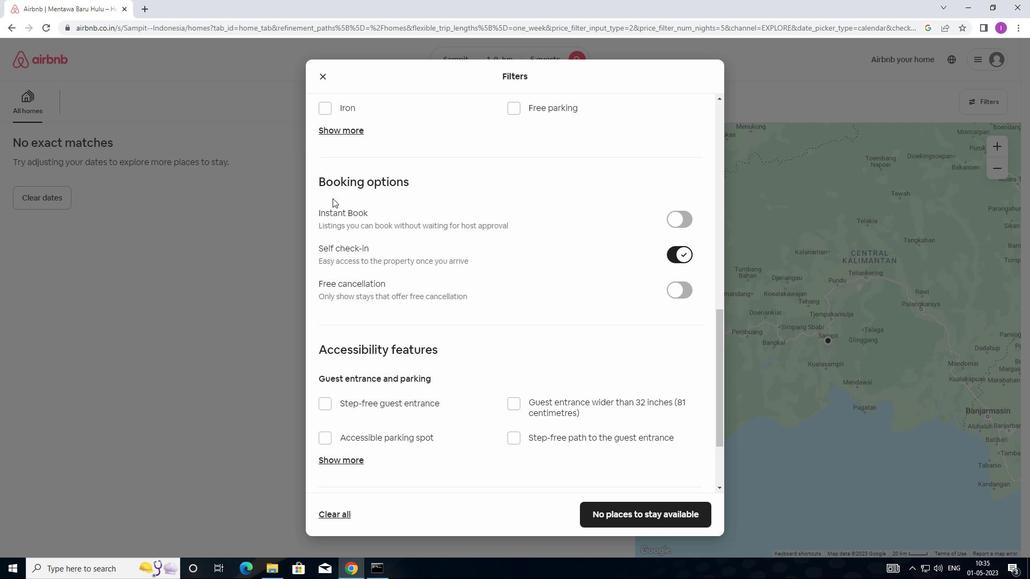 
Action: Mouse scrolled (338, 215) with delta (0, 0)
Screenshot: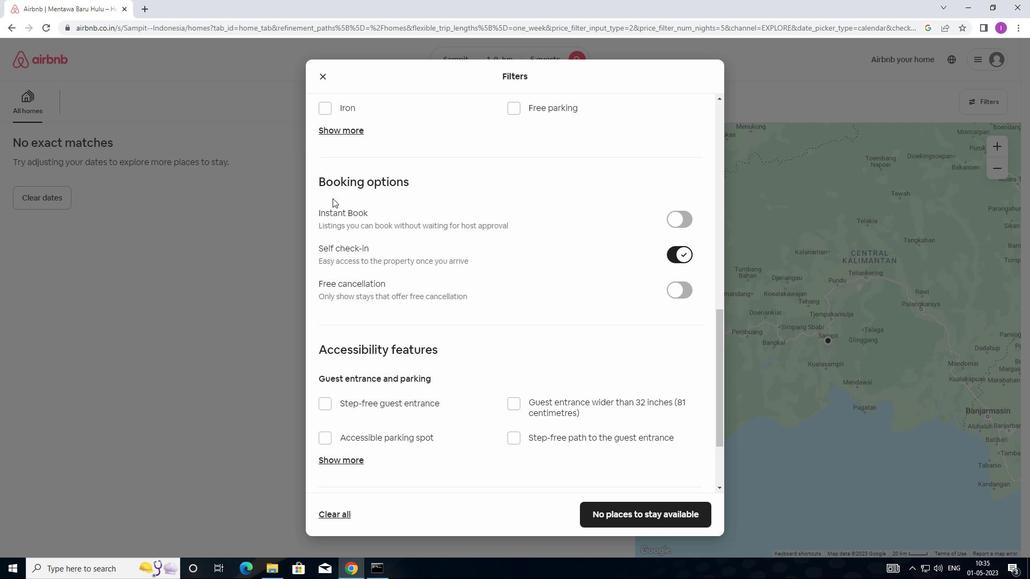 
Action: Mouse moved to (340, 217)
Screenshot: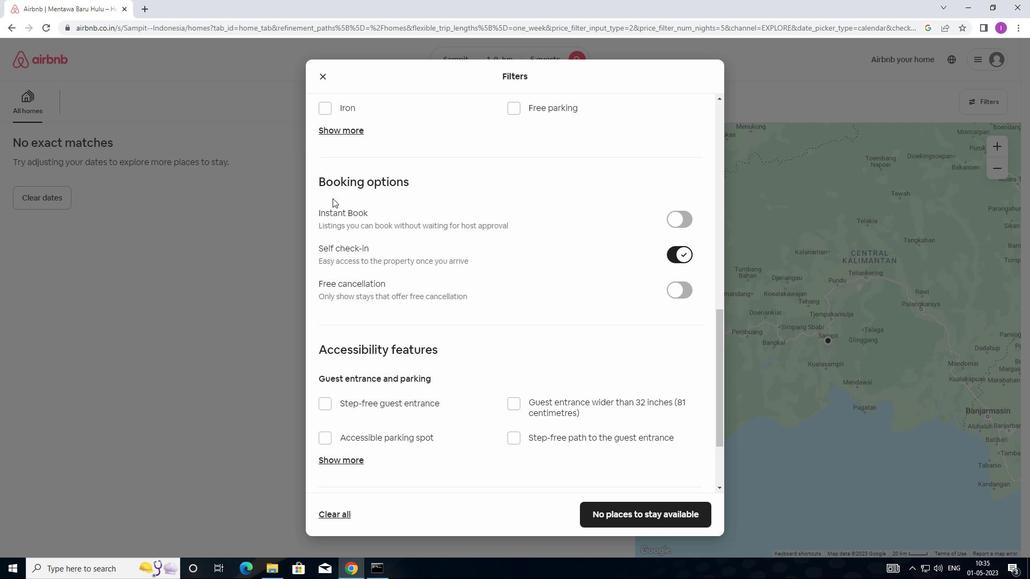 
Action: Mouse scrolled (340, 217) with delta (0, 0)
Screenshot: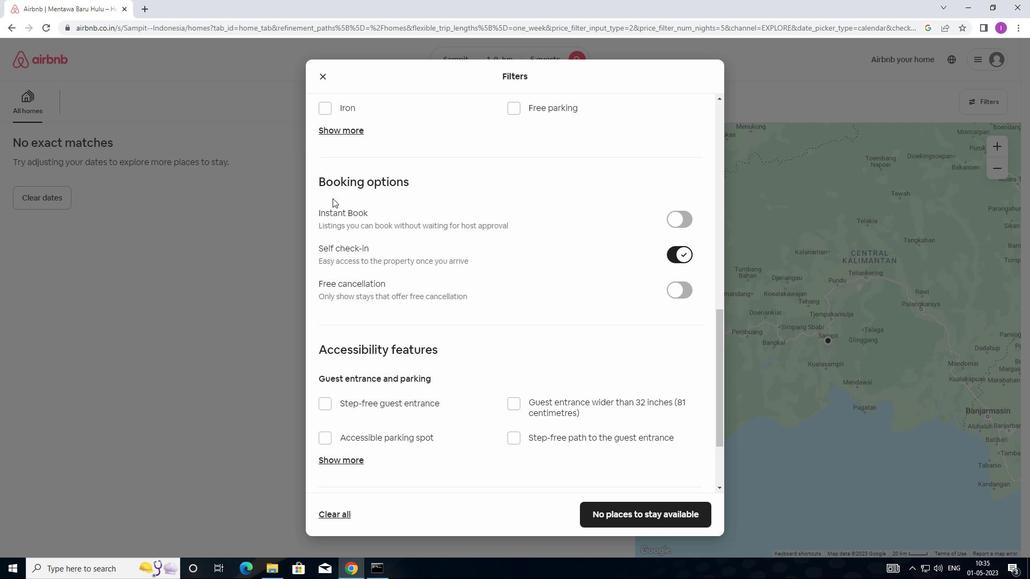 
Action: Mouse moved to (340, 219)
Screenshot: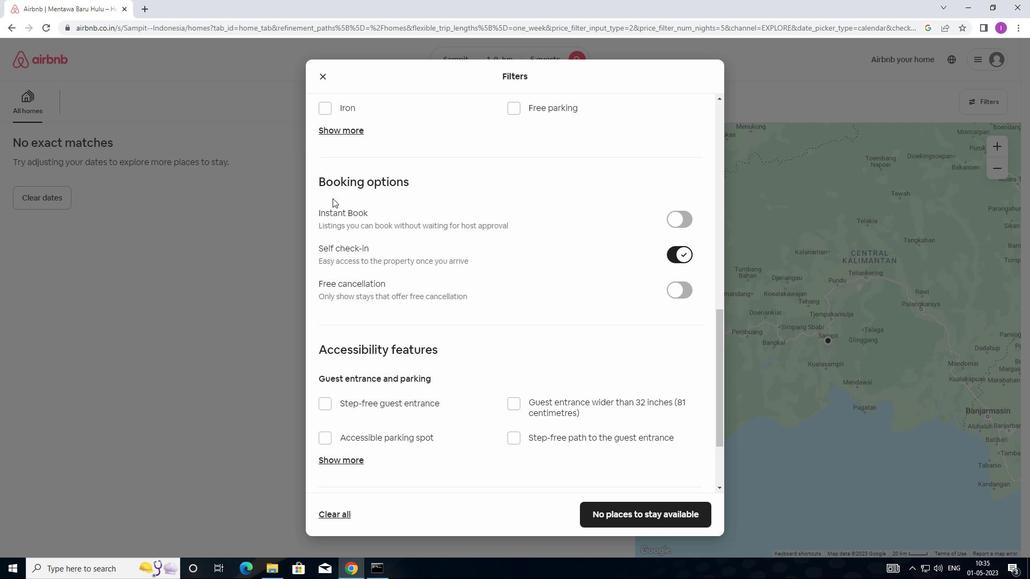 
Action: Mouse scrolled (340, 219) with delta (0, 0)
Screenshot: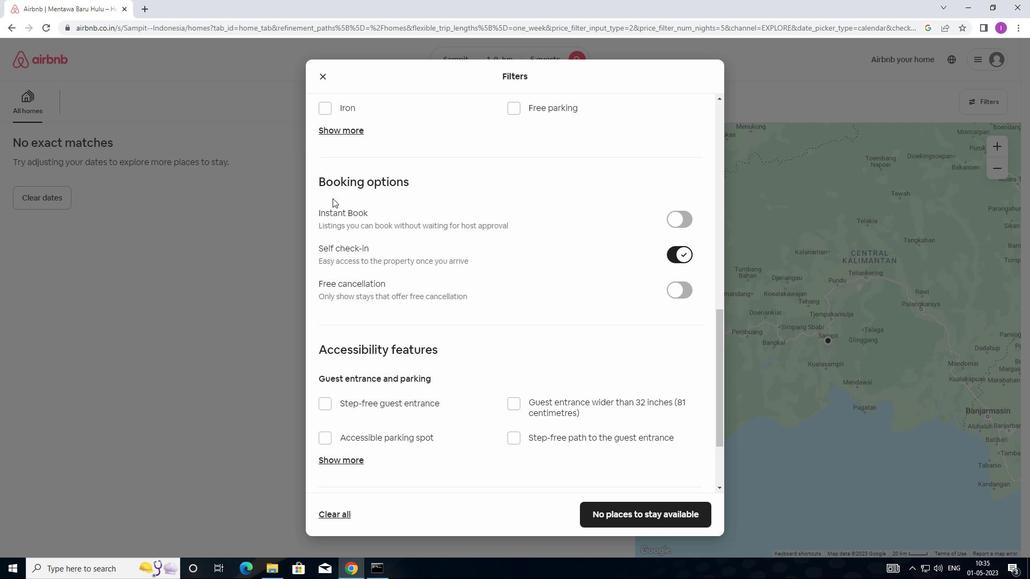 
Action: Mouse moved to (373, 264)
Screenshot: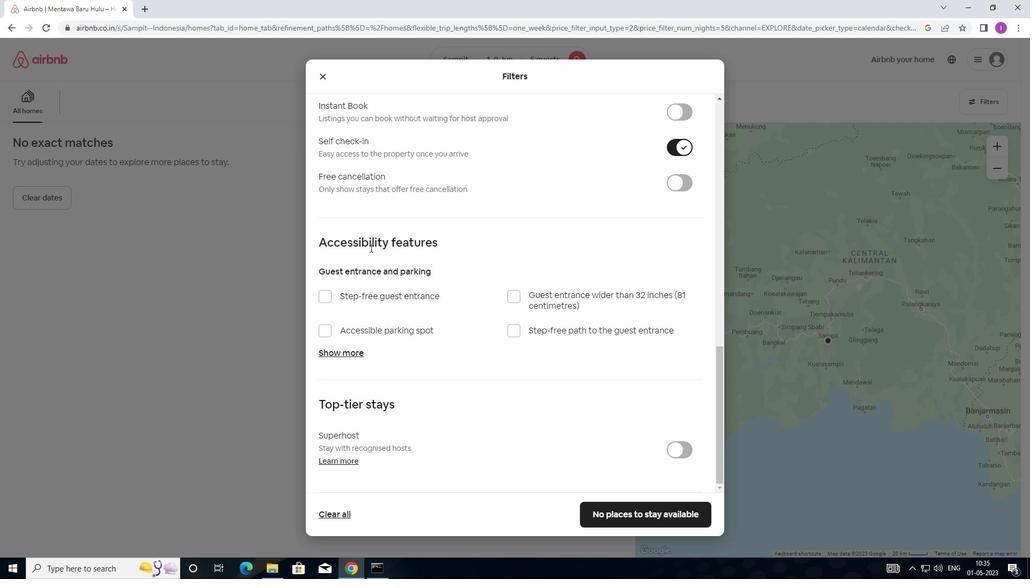 
Action: Mouse scrolled (373, 263) with delta (0, 0)
Screenshot: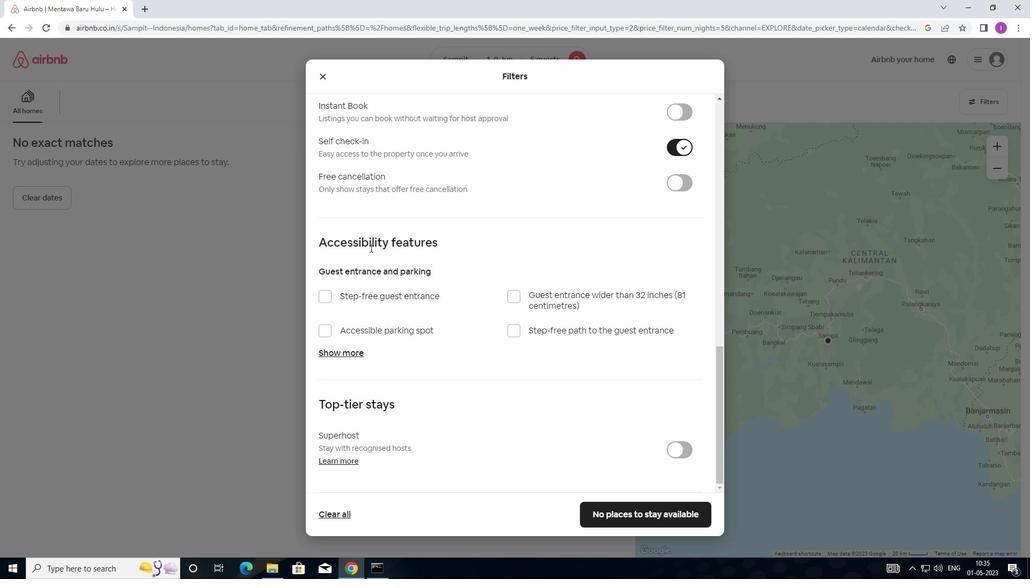 
Action: Mouse moved to (373, 265)
Screenshot: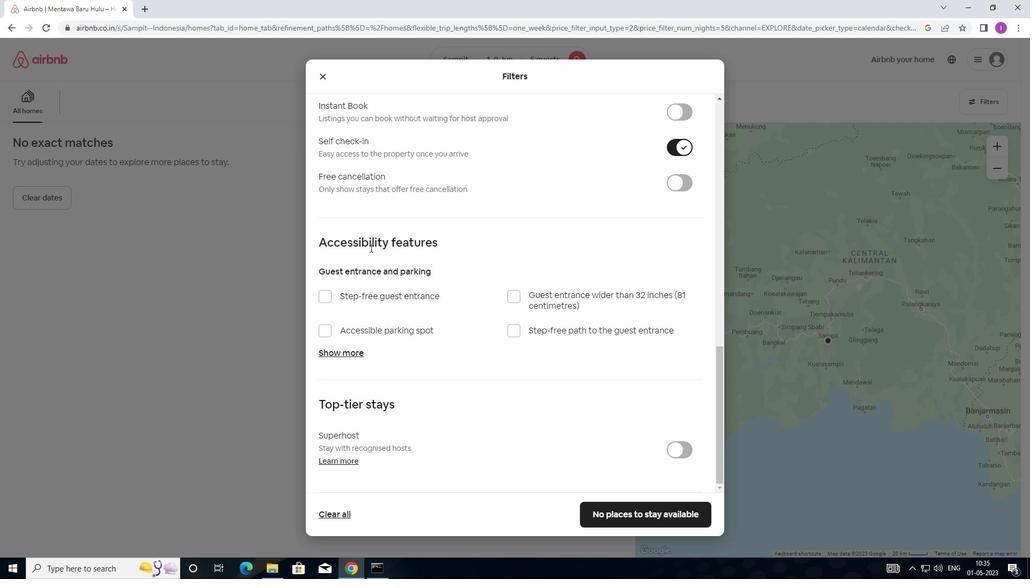 
Action: Mouse scrolled (373, 264) with delta (0, 0)
Screenshot: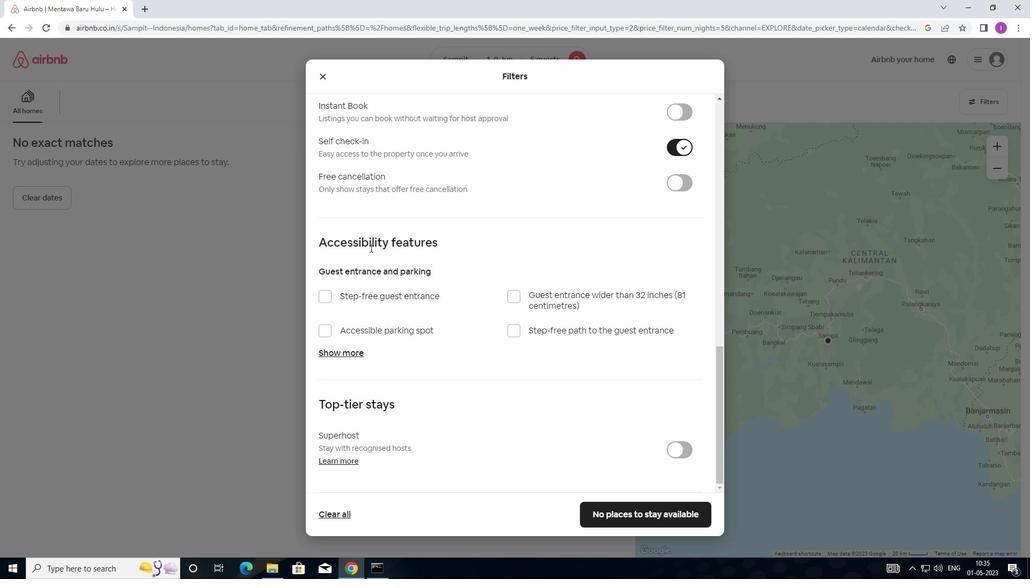 
Action: Mouse moved to (375, 266)
Screenshot: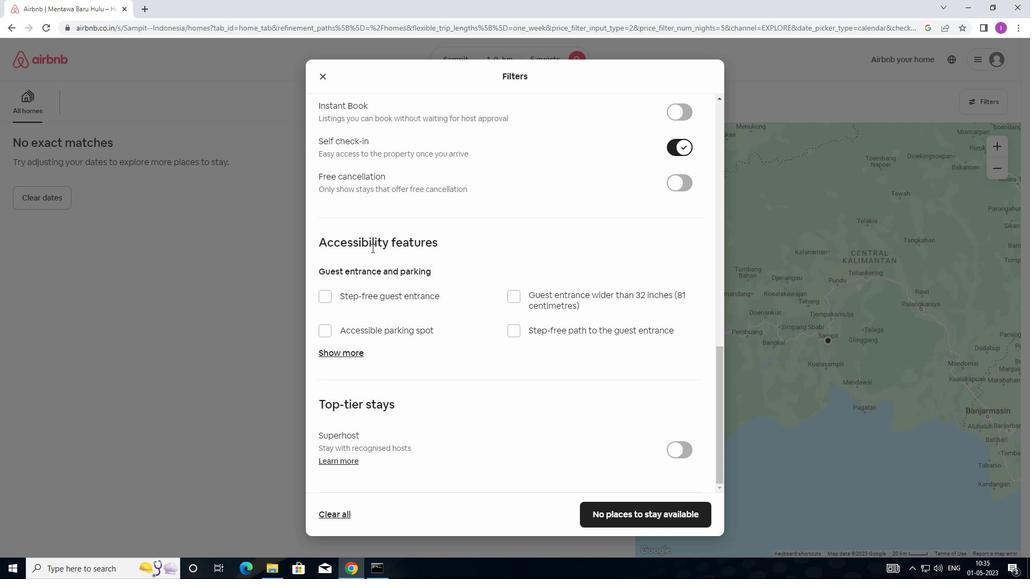 
Action: Mouse scrolled (375, 266) with delta (0, 0)
Screenshot: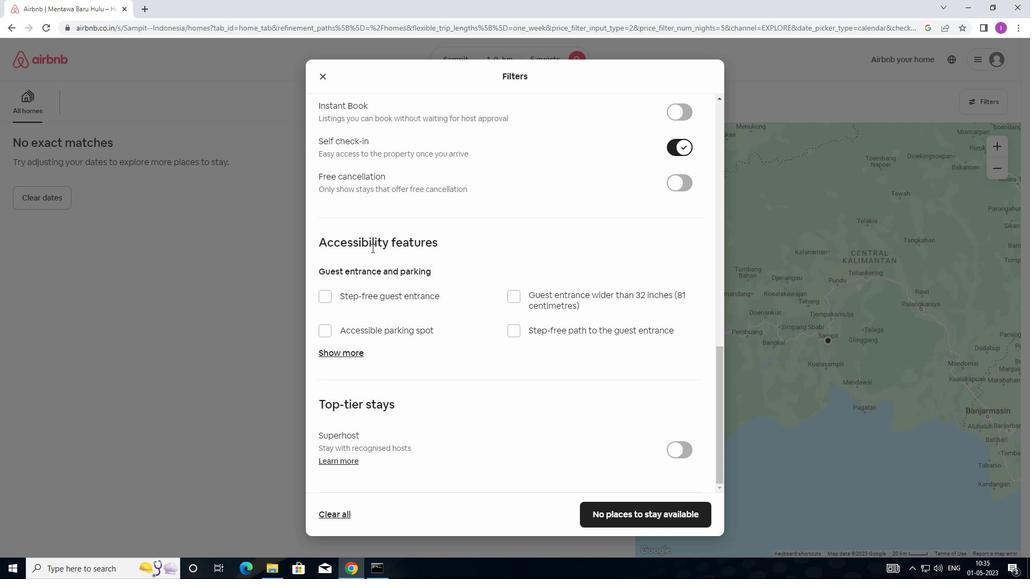 
Action: Mouse moved to (378, 270)
Screenshot: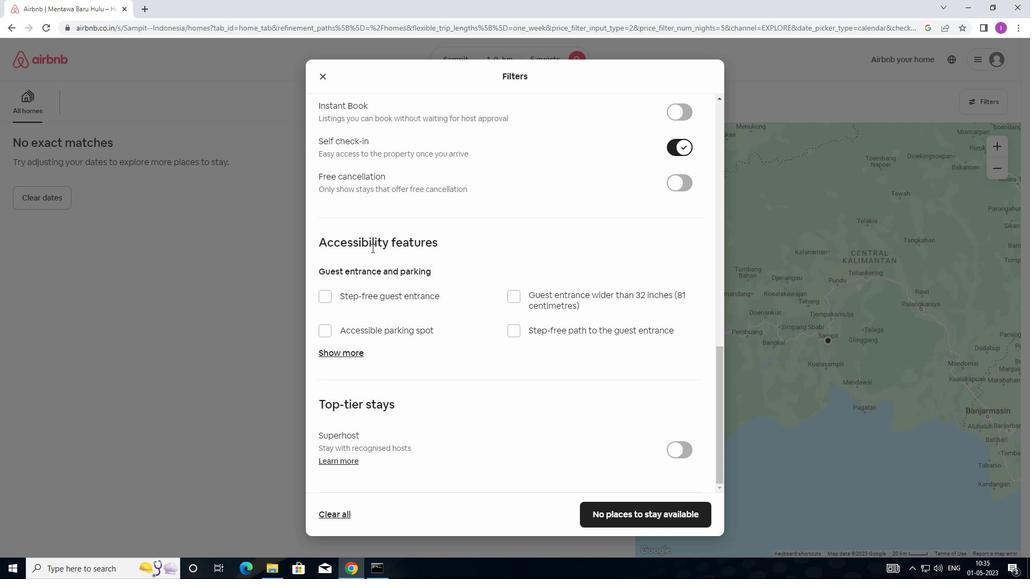 
Action: Mouse scrolled (378, 269) with delta (0, 0)
Screenshot: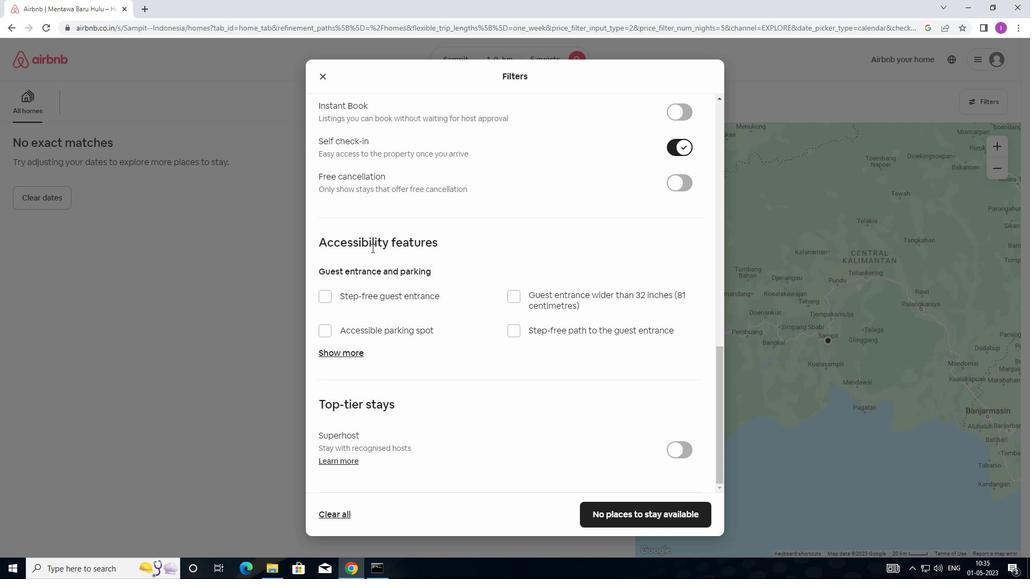 
Action: Mouse moved to (653, 514)
Screenshot: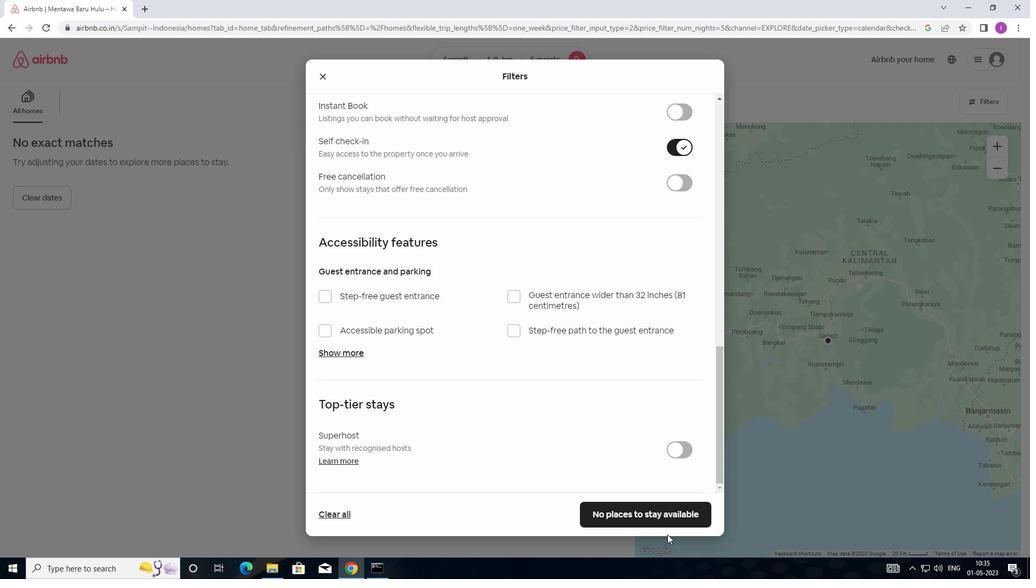 
Action: Mouse pressed left at (653, 514)
Screenshot: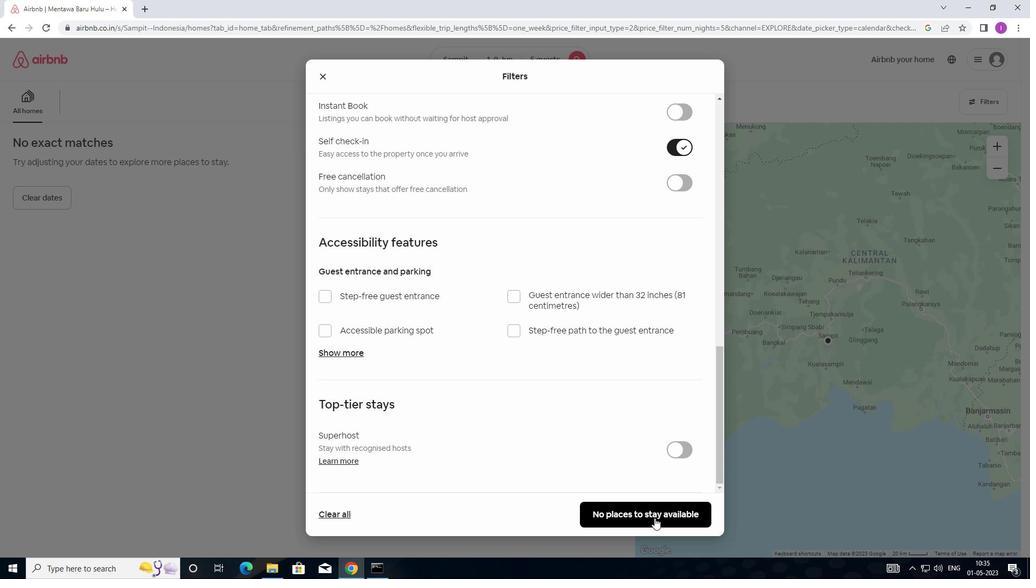 
Action: Mouse moved to (650, 524)
Screenshot: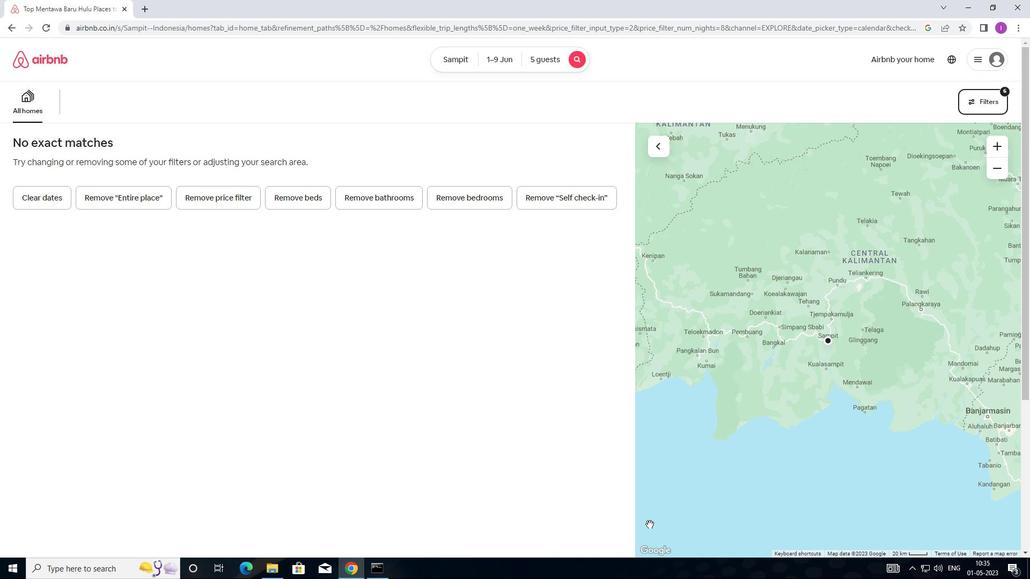 
